 Task: Font style For heading Use Britannic Bold with violet colour & bold. font size for heading '28 Pt. 'Change the font style of data to Calibri Lightand font size to  14 Pt. Change the alignment of both headline & data to  Align bottom. In the sheet  auditingSalesByCategory_2022
Action: Mouse moved to (62, 113)
Screenshot: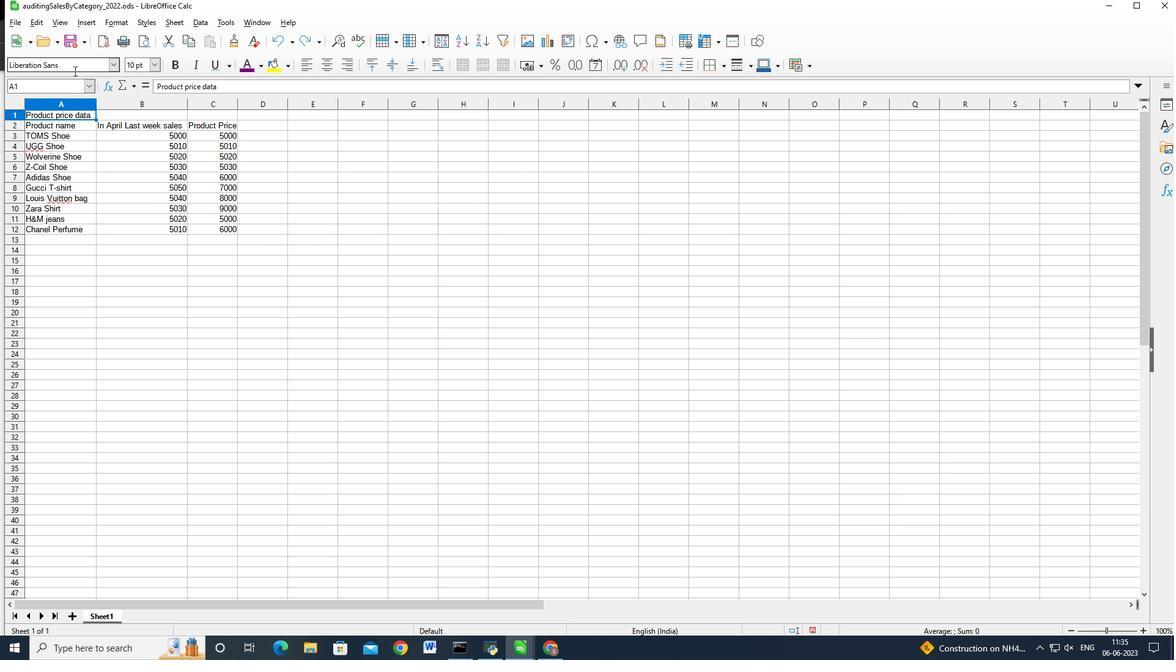 
Action: Mouse pressed left at (62, 113)
Screenshot: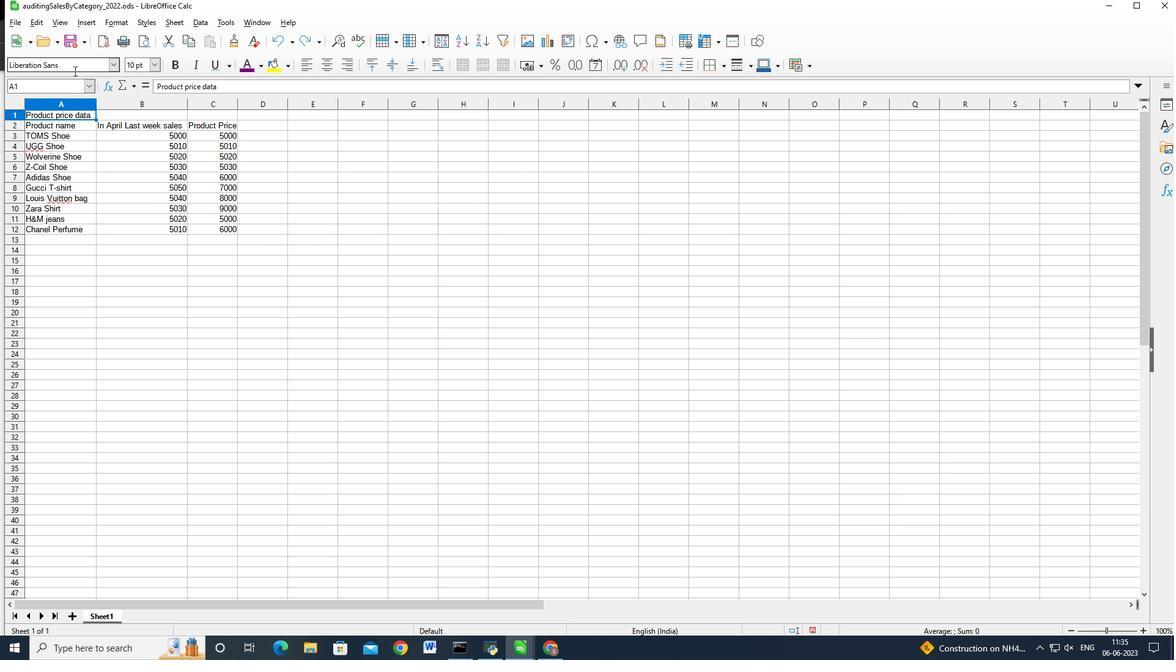 
Action: Mouse pressed left at (62, 113)
Screenshot: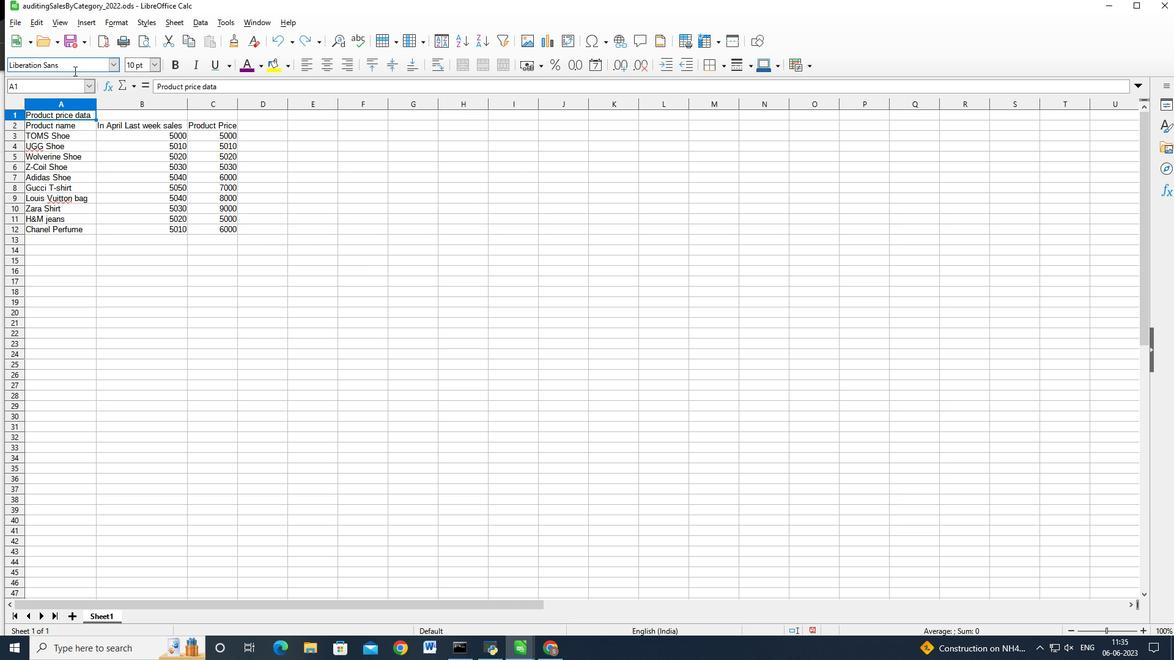 
Action: Mouse moved to (196, 352)
Screenshot: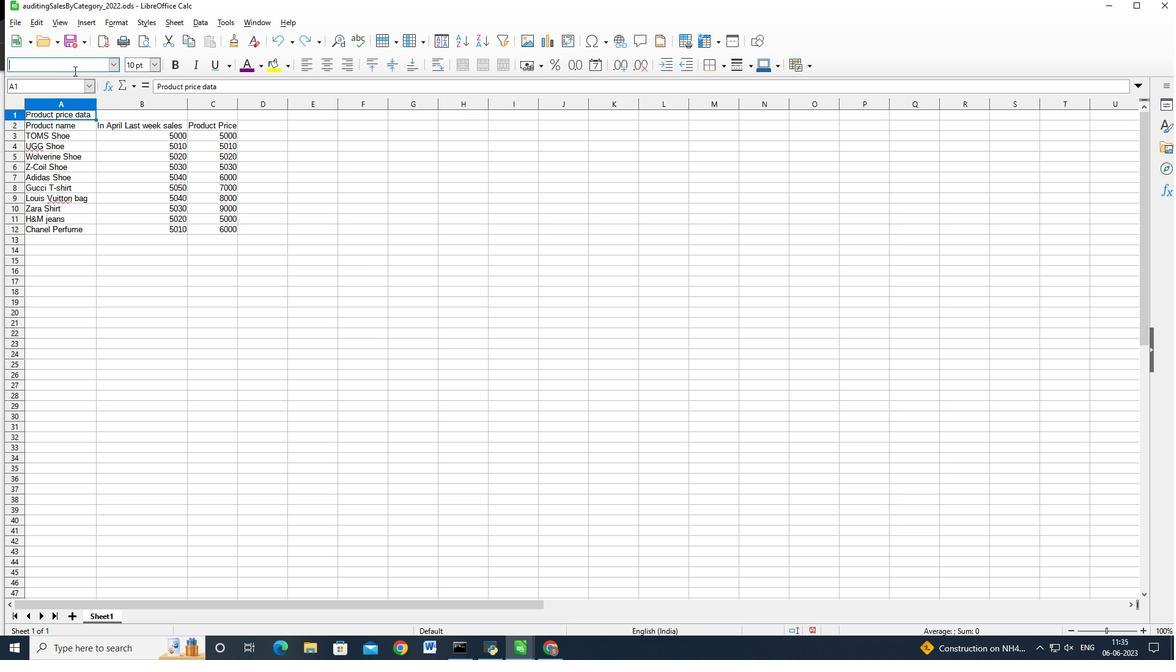 
Action: Mouse pressed right at (196, 352)
Screenshot: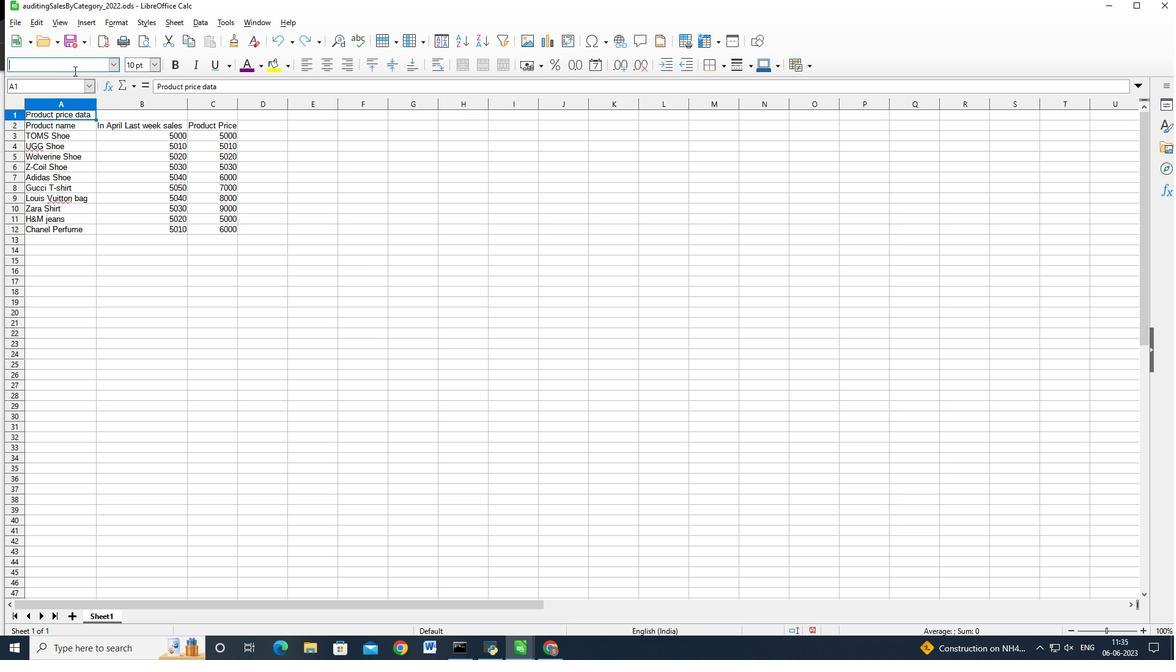 
Action: Mouse moved to (62, 115)
Screenshot: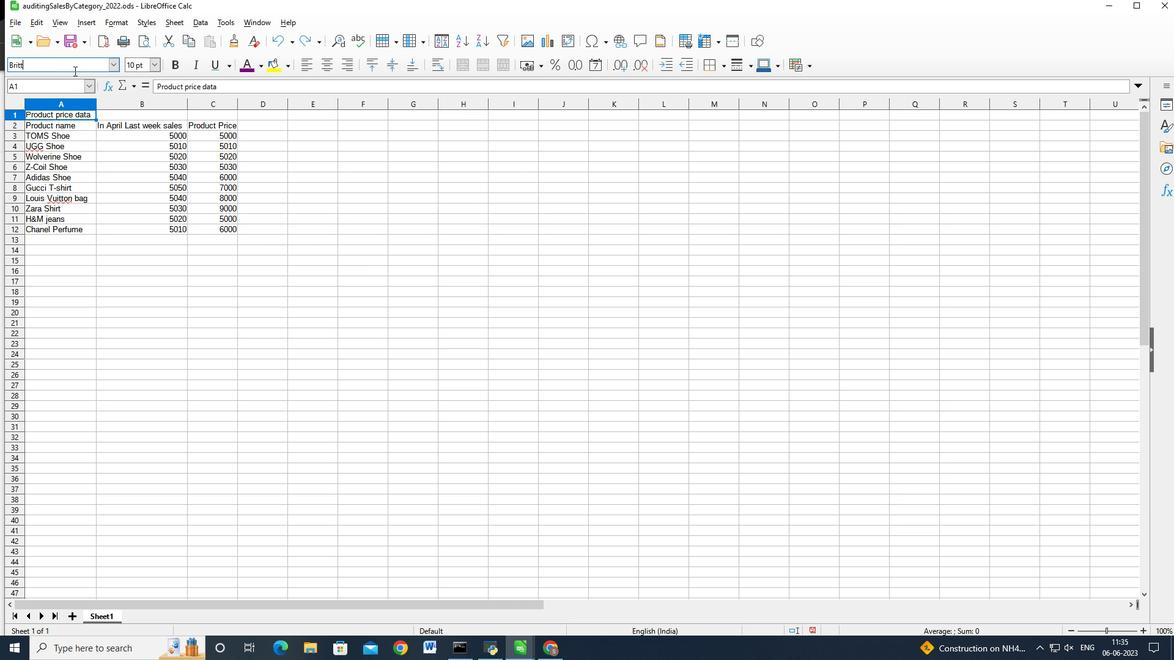 
Action: Mouse pressed left at (62, 115)
Screenshot: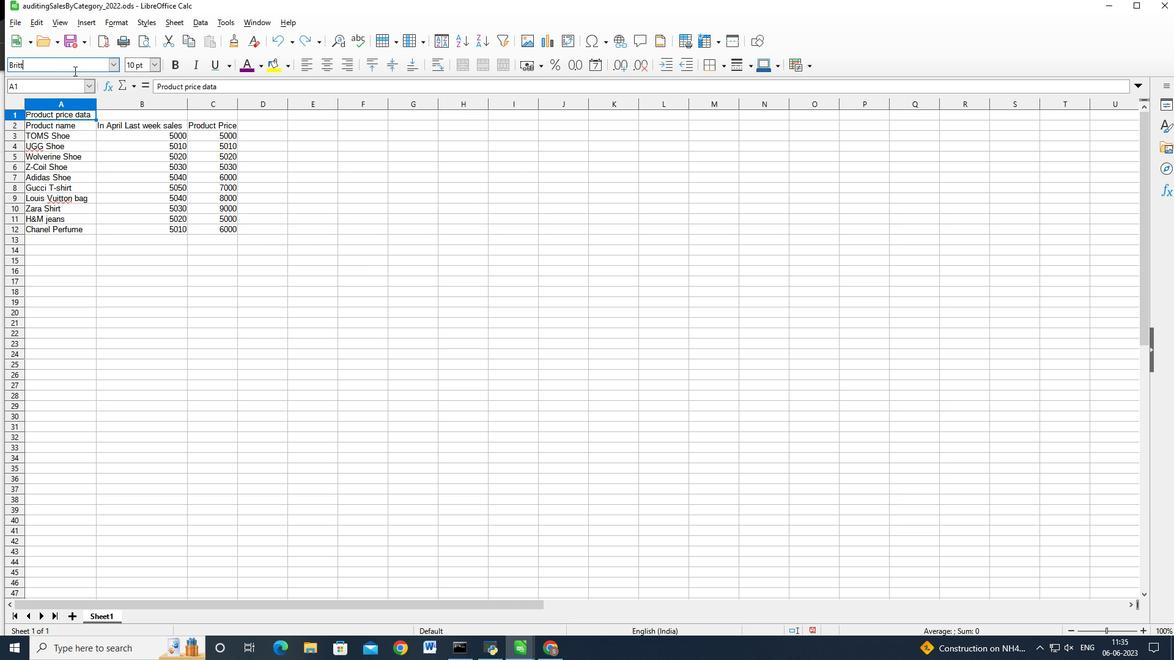 
Action: Mouse pressed left at (62, 115)
Screenshot: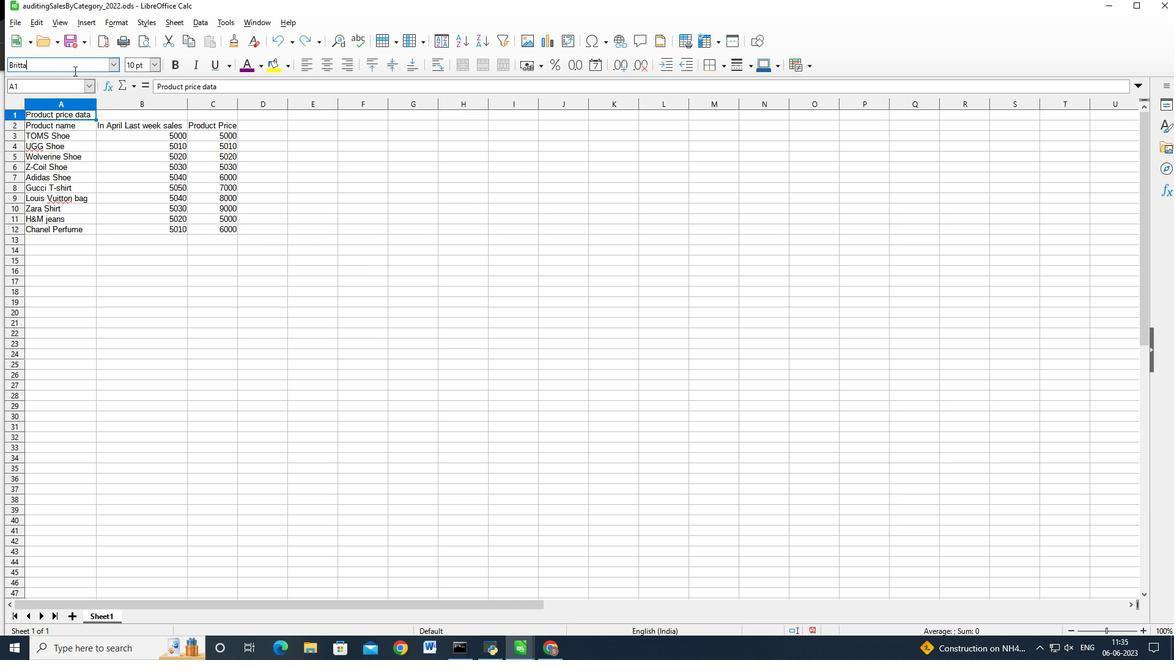 
Action: Mouse moved to (60, 66)
Screenshot: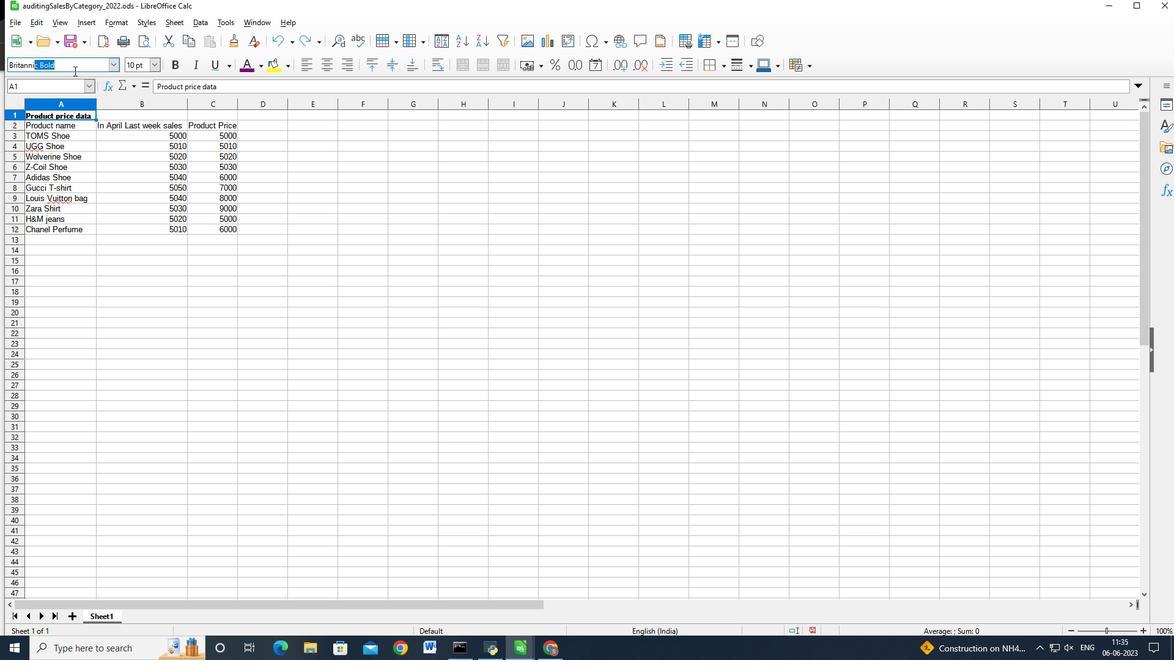 
Action: Mouse pressed left at (60, 66)
Screenshot: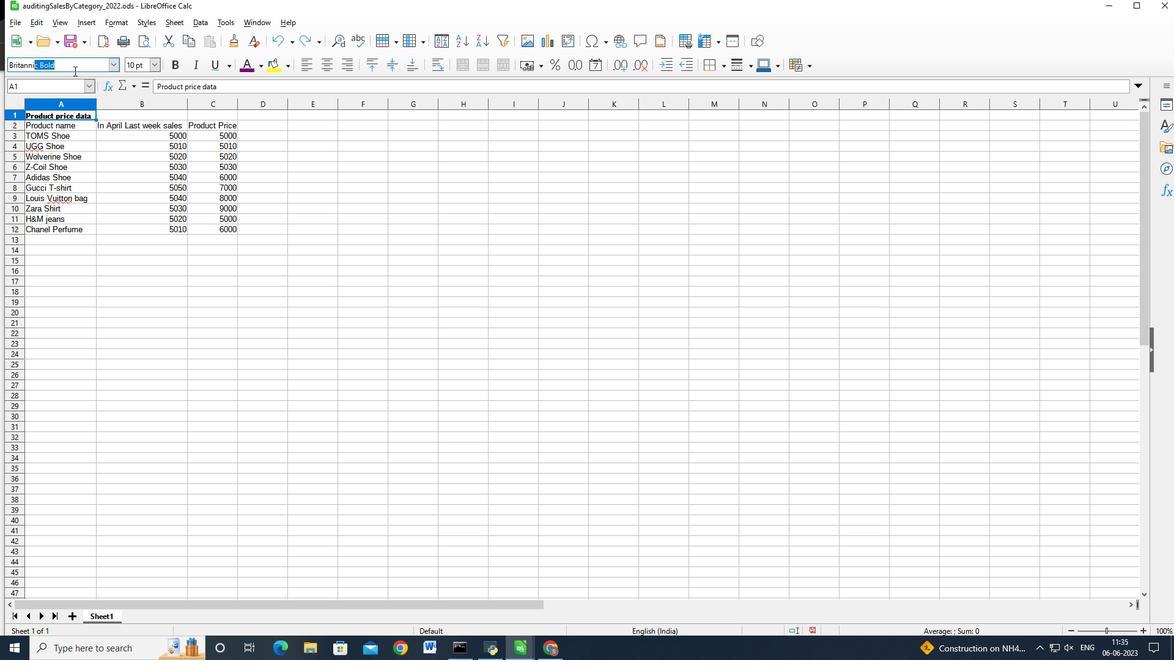 
Action: Mouse moved to (61, 66)
Screenshot: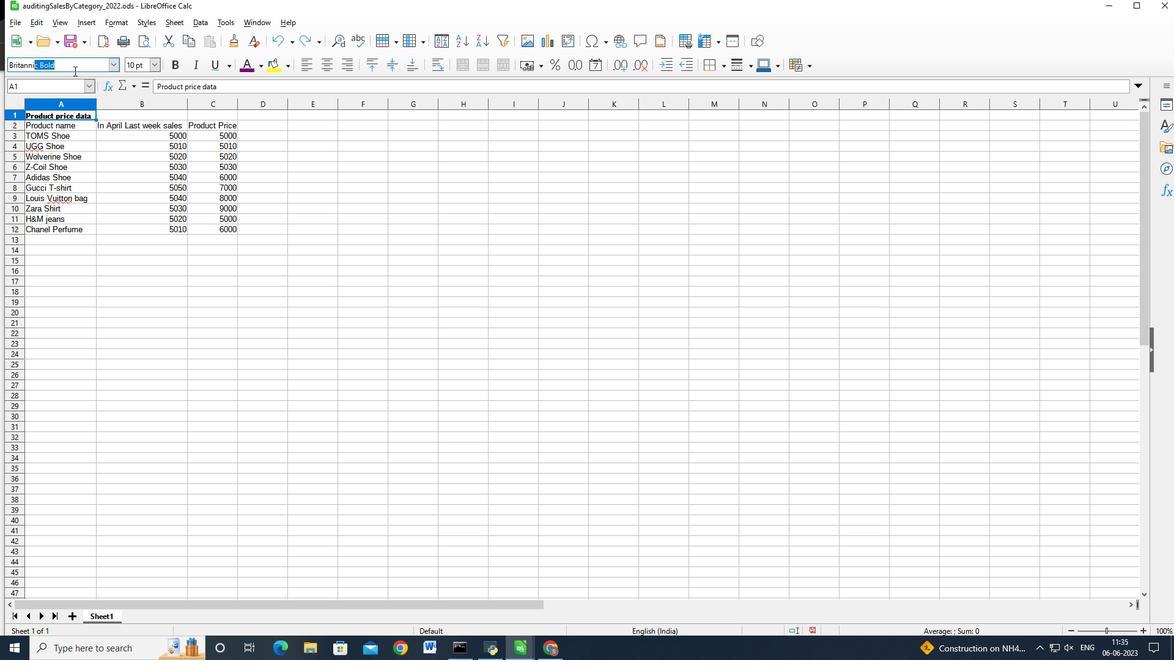 
Action: Key pressed <Key.backspace><Key.backspace><Key.backspace><Key.backspace><Key.backspace><Key.backspace><Key.backspace><Key.backspace><Key.backspace><Key.backspace><Key.backspace><Key.backspace><Key.backspace><Key.backspace><Key.backspace><Key.backspace><Key.shift><Key.shift>Brittanic<Key.space><Key.shift>Bold<Key.enter>
Screenshot: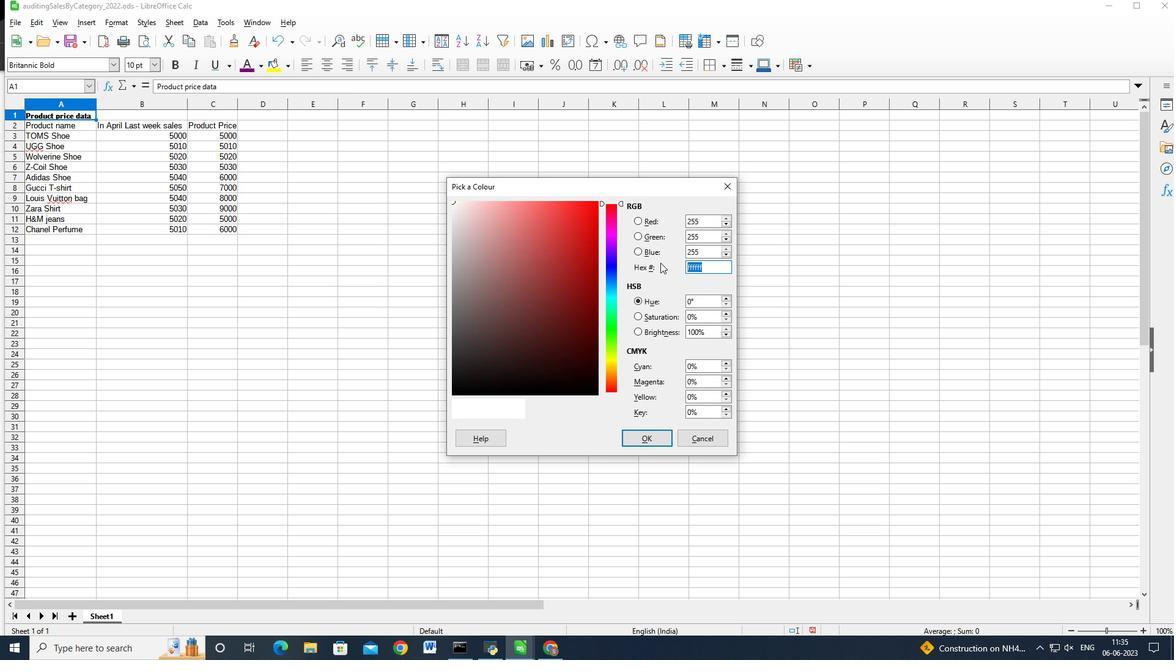 
Action: Mouse moved to (96, 102)
Screenshot: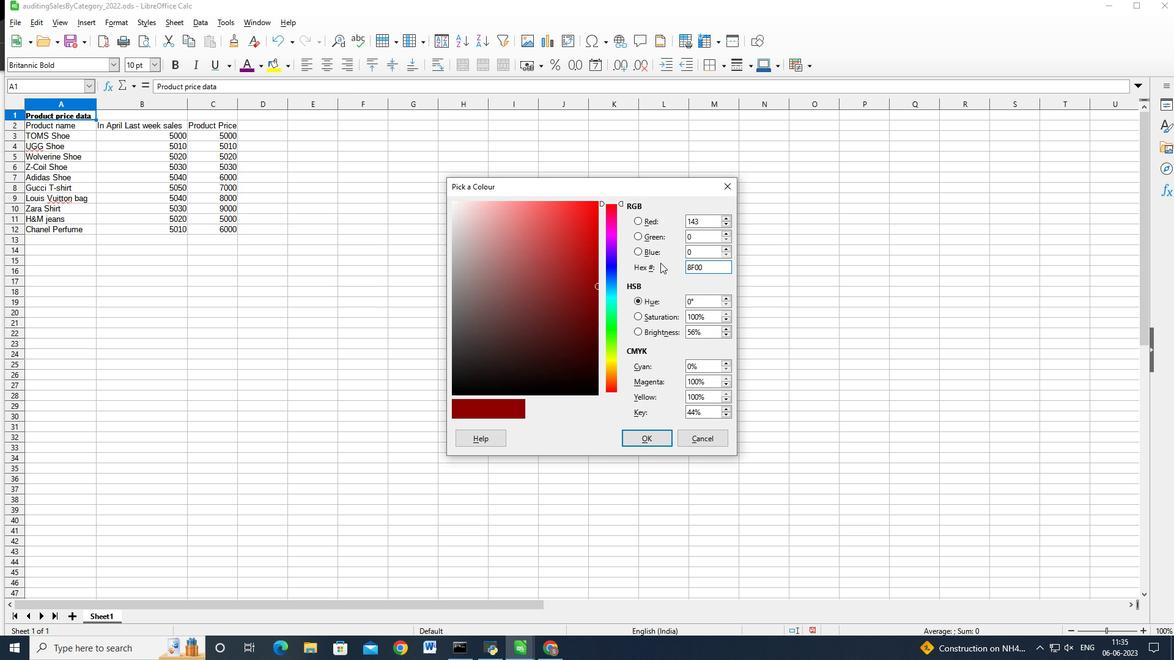 
Action: Mouse pressed left at (96, 102)
Screenshot: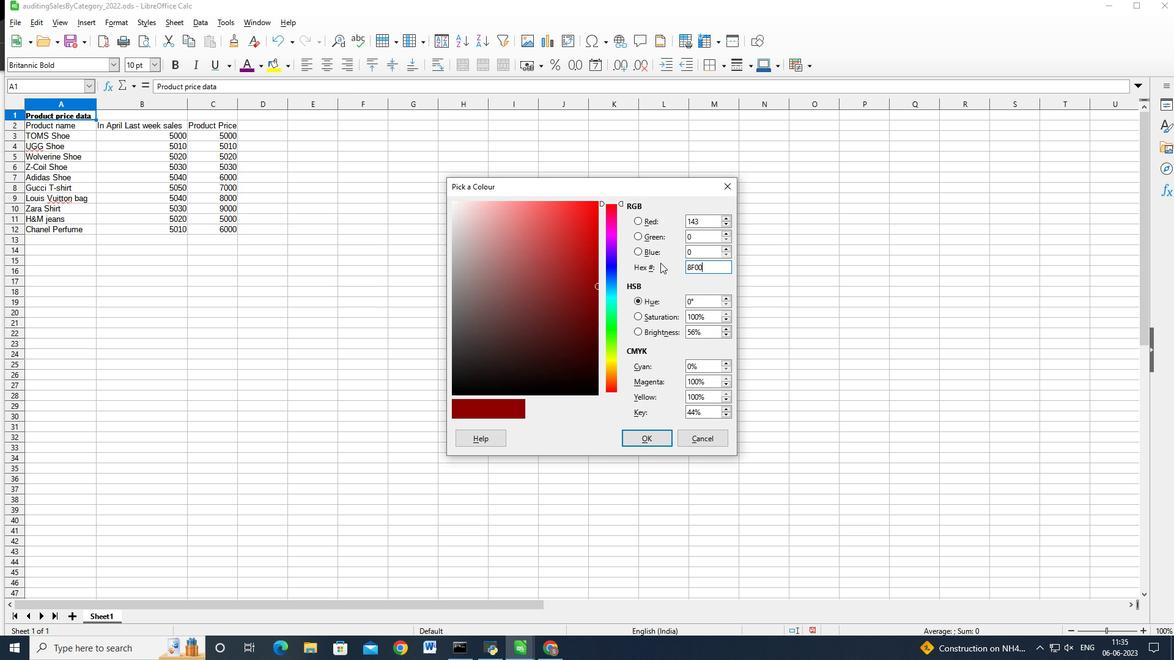 
Action: Mouse pressed left at (96, 102)
Screenshot: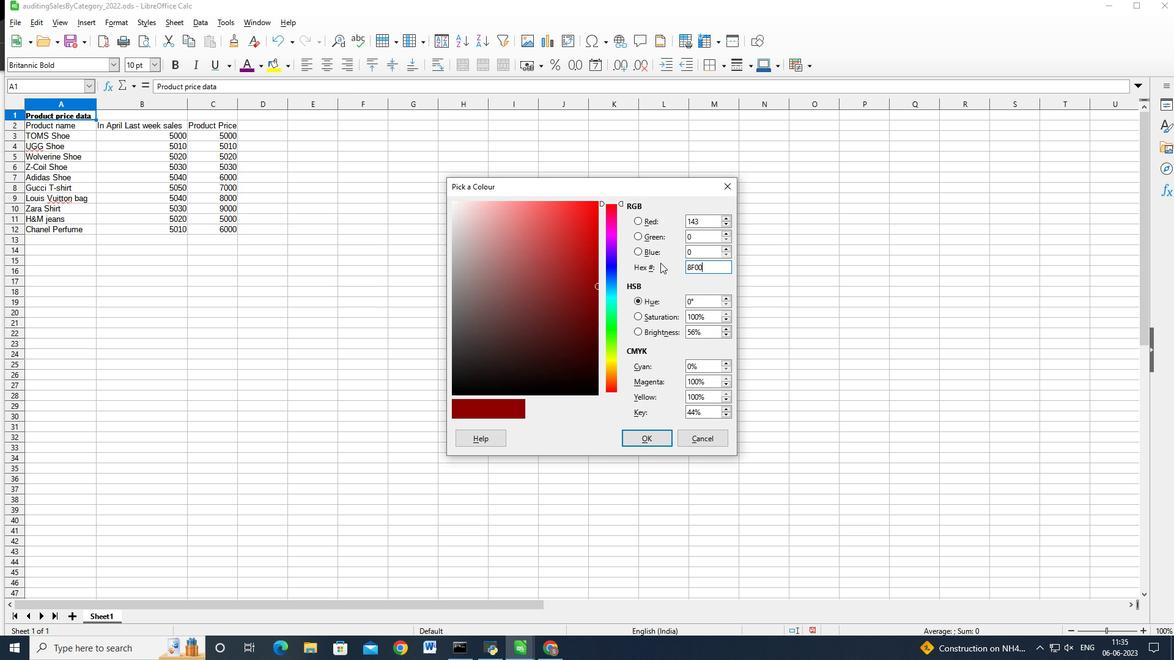 
Action: Mouse moved to (261, 63)
Screenshot: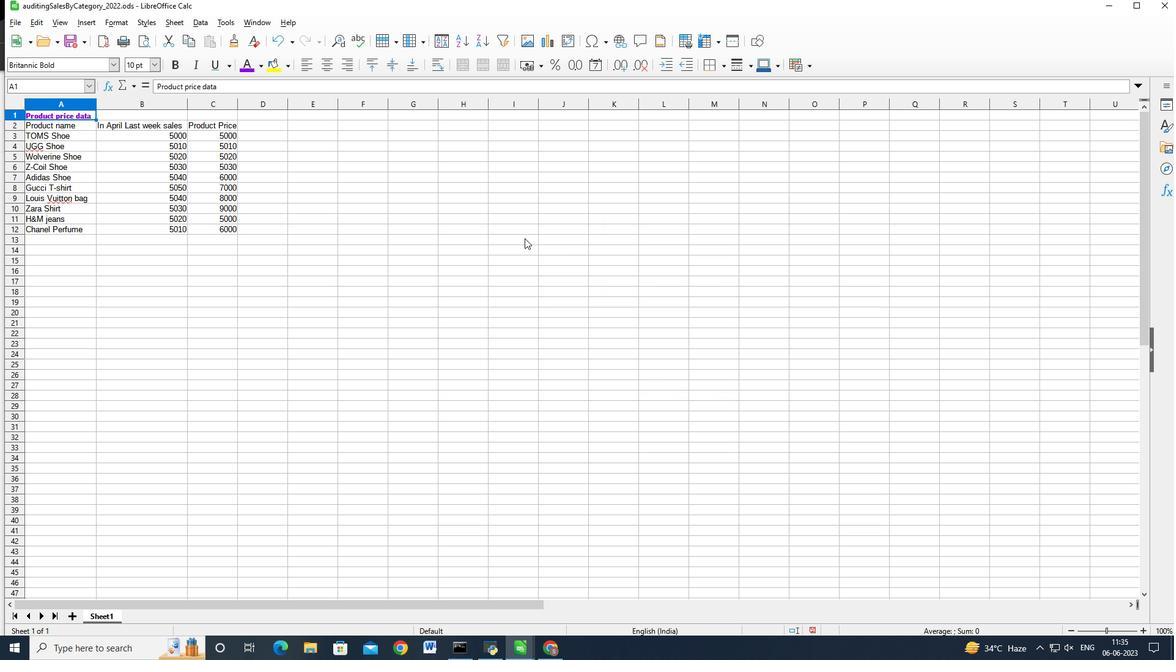 
Action: Mouse pressed left at (261, 63)
Screenshot: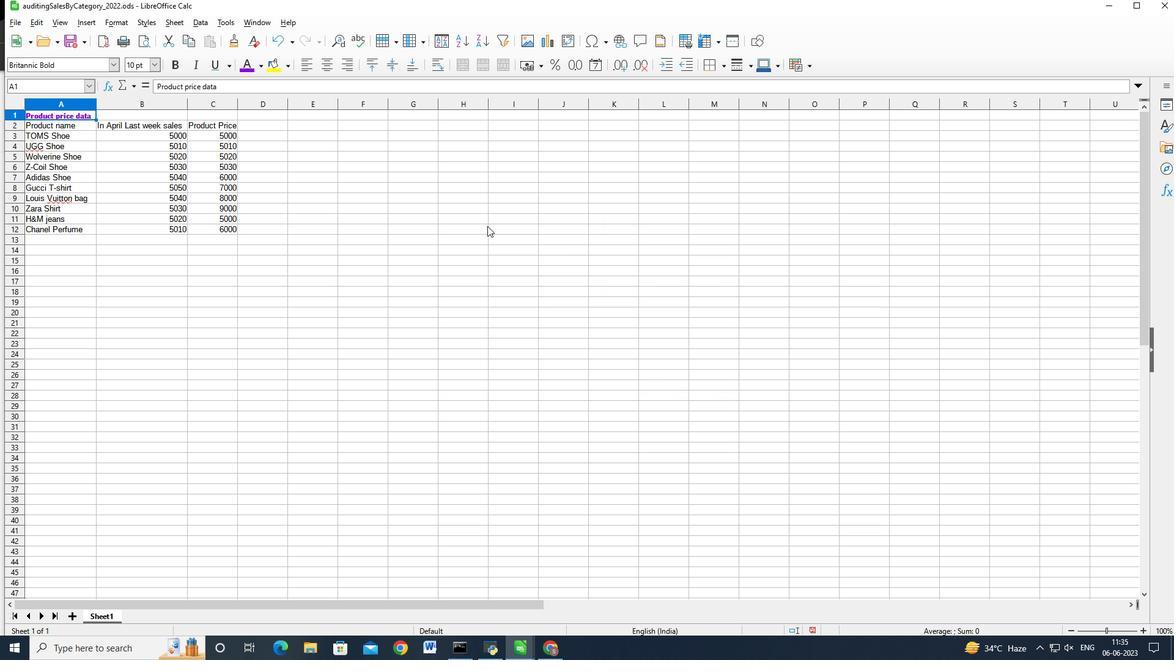 
Action: Mouse moved to (309, 149)
Screenshot: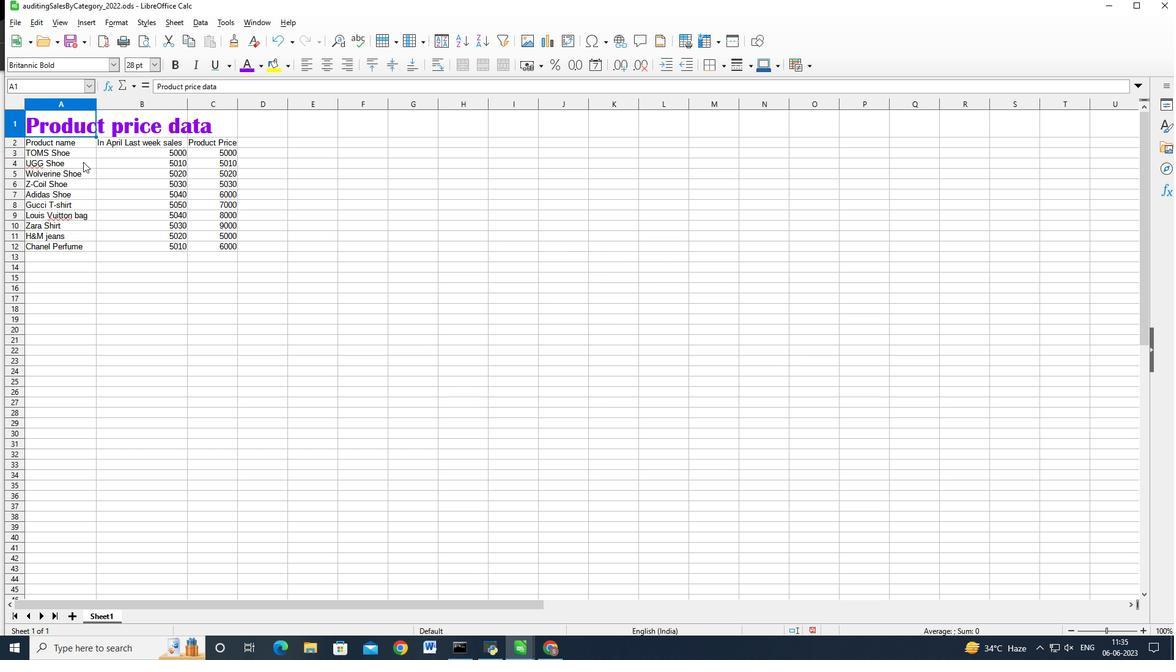 
Action: Mouse pressed left at (309, 149)
Screenshot: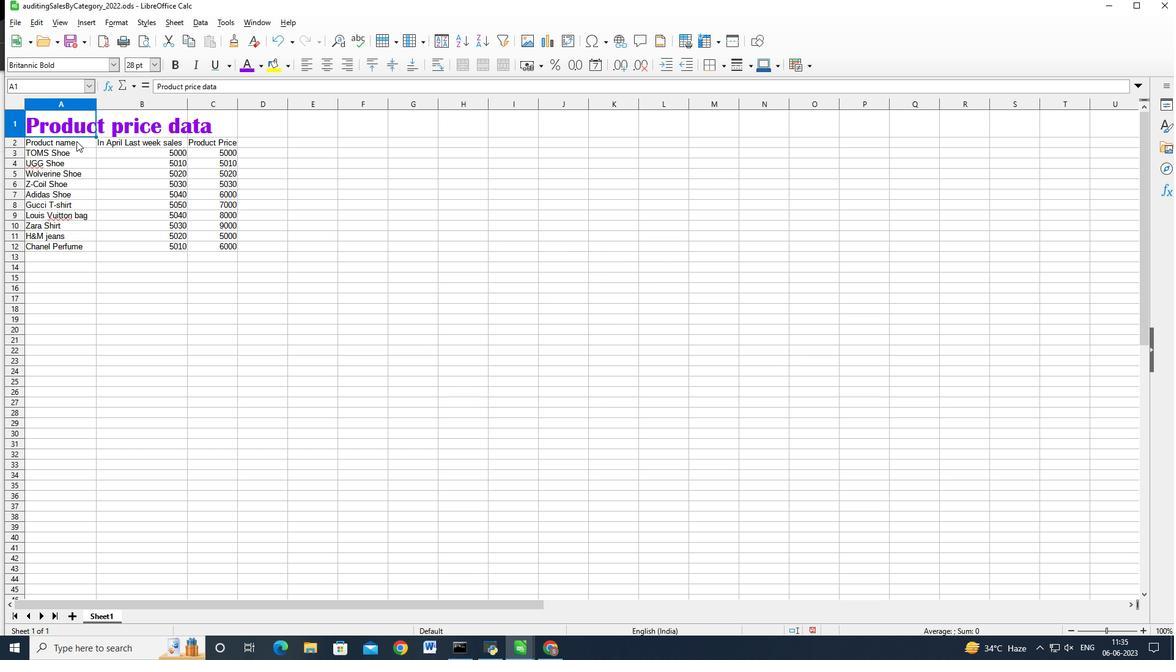 
Action: Mouse moved to (262, 63)
Screenshot: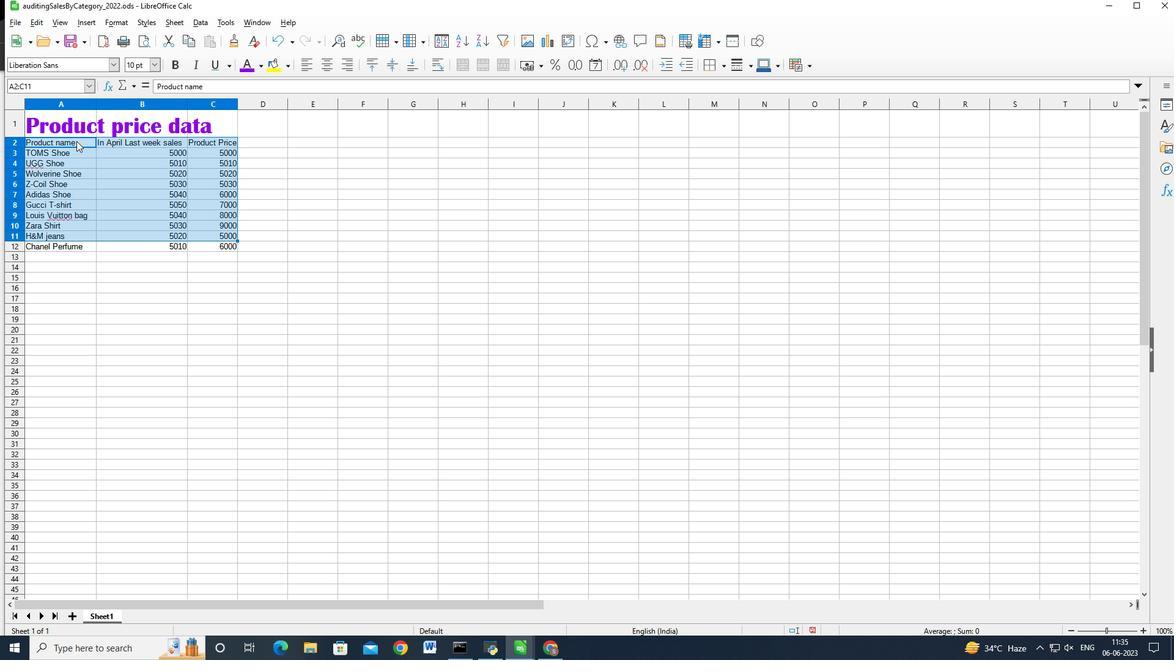 
Action: Mouse pressed left at (262, 63)
Screenshot: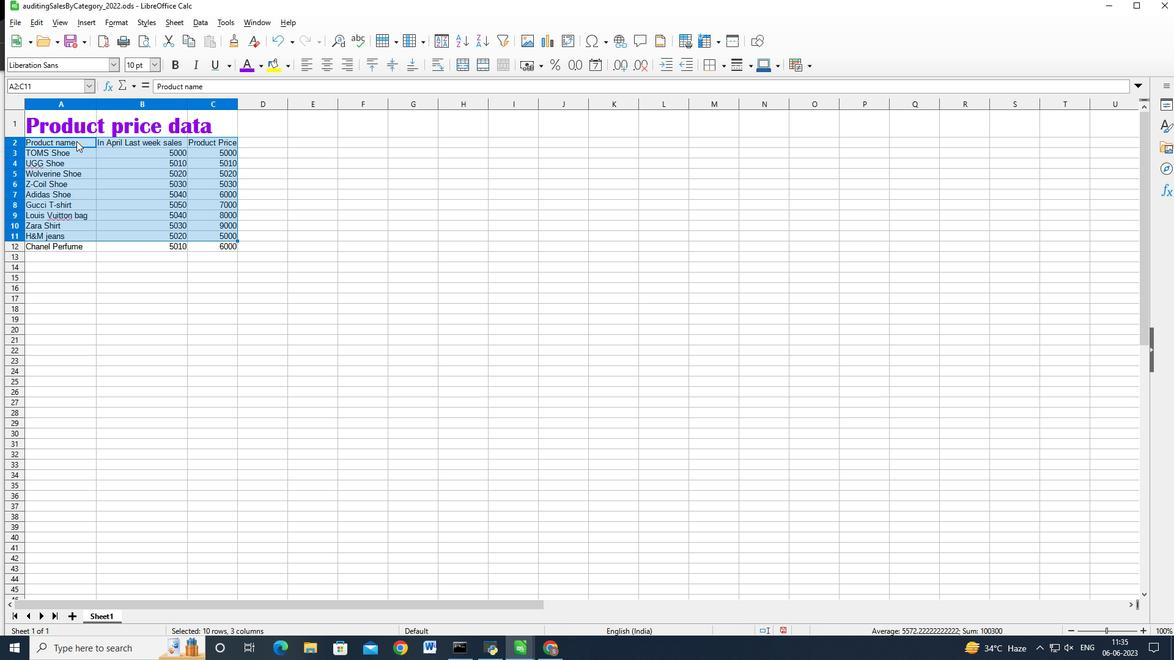 
Action: Mouse moved to (275, 287)
Screenshot: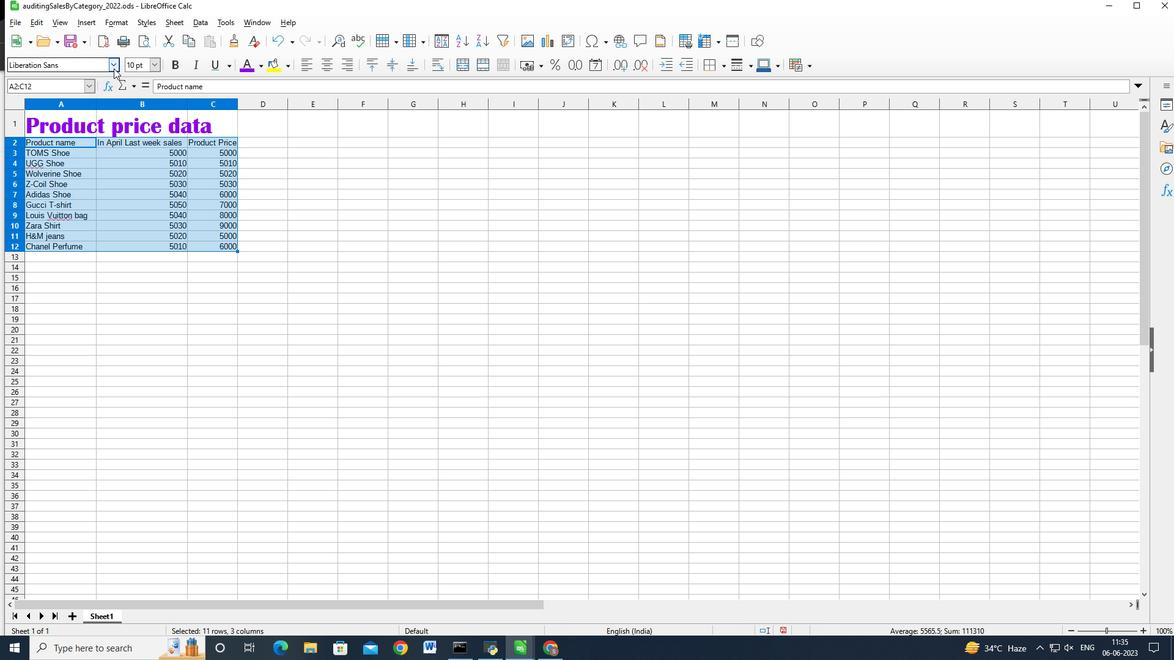 
Action: Mouse pressed left at (275, 287)
Screenshot: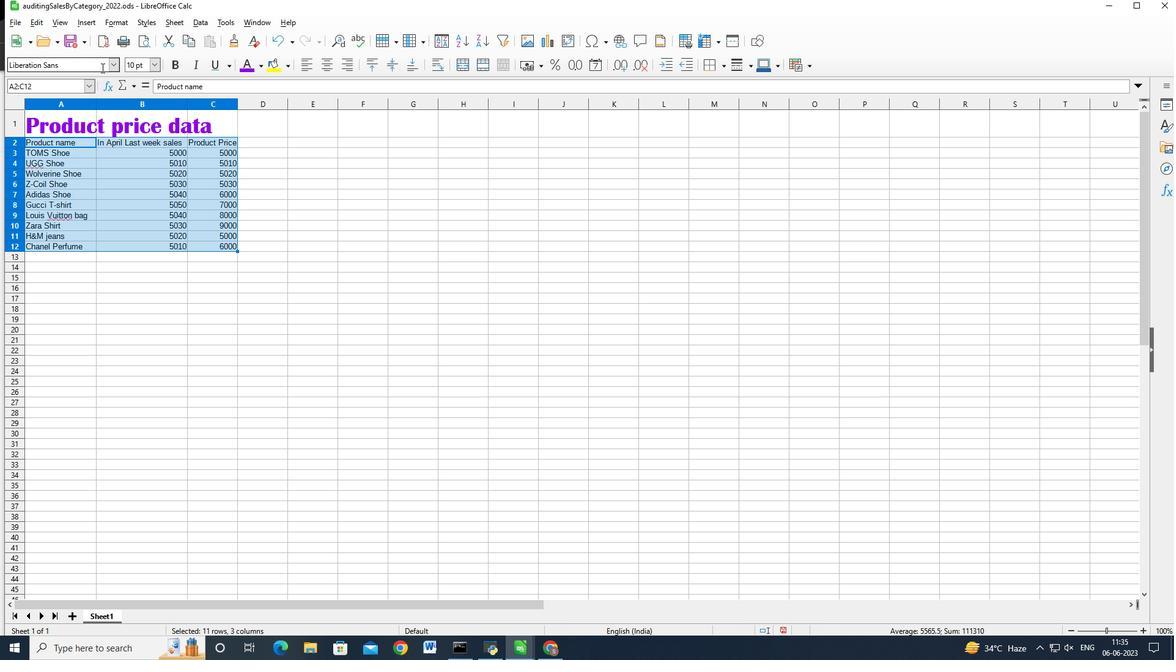 
Action: Mouse moved to (716, 265)
Screenshot: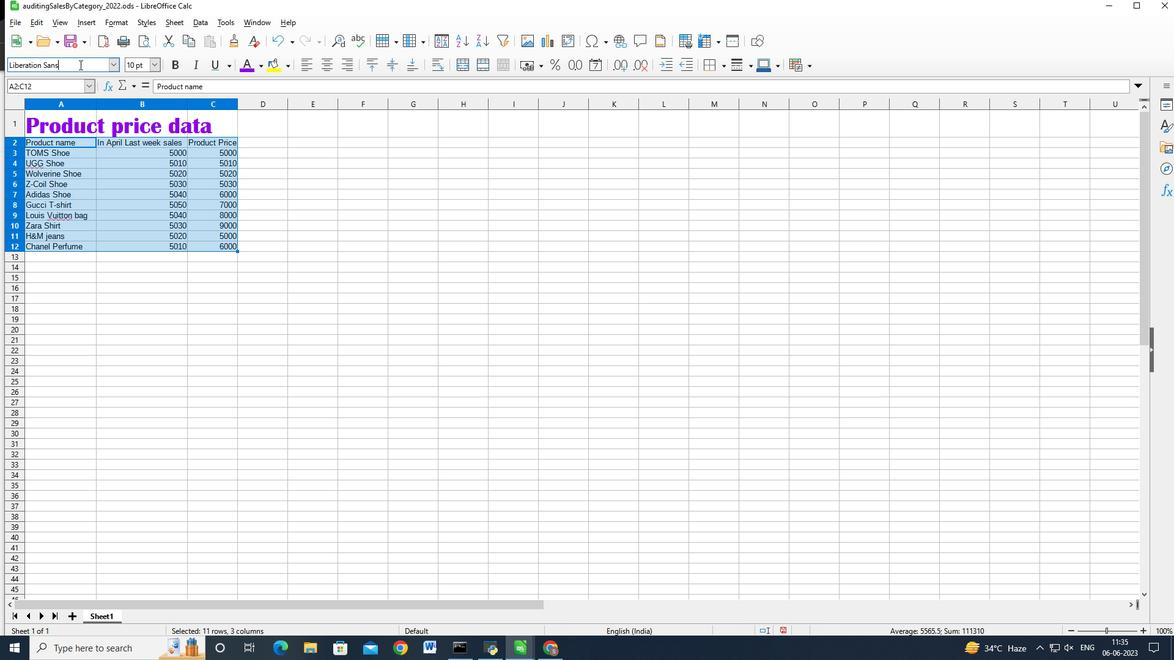 
Action: Mouse pressed left at (716, 265)
Screenshot: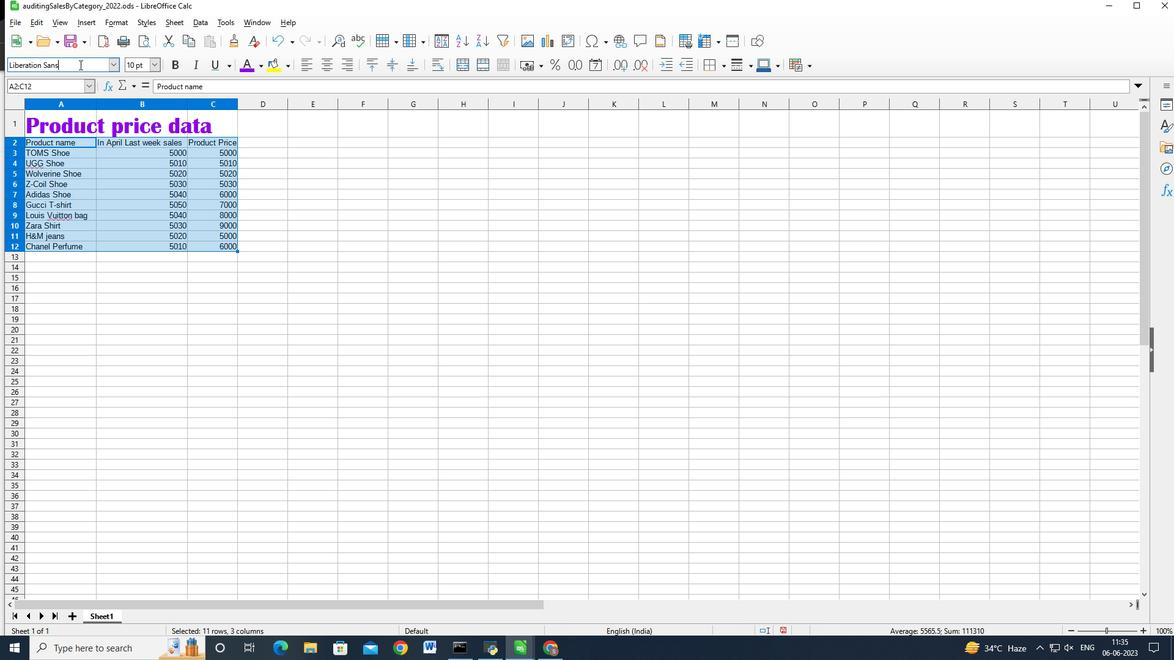 
Action: Mouse moved to (716, 264)
Screenshot: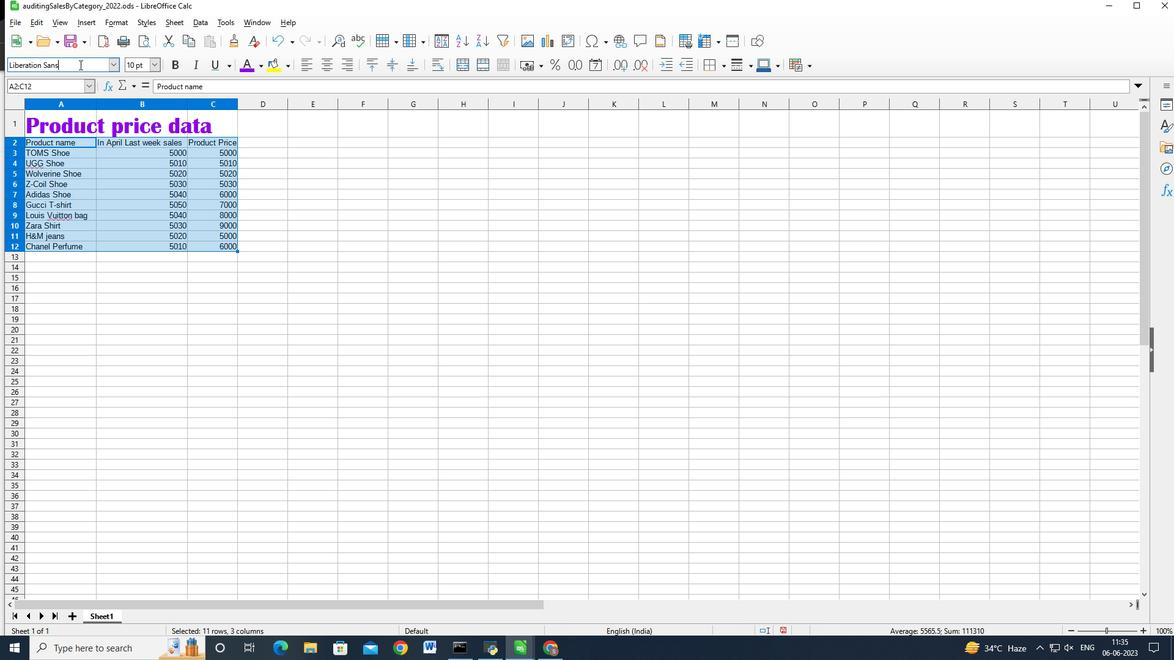 
Action: Key pressed <Key.backspace><Key.backspace><Key.backspace><Key.backspace><Key.backspace><Key.backspace><Key.backspace>
Screenshot: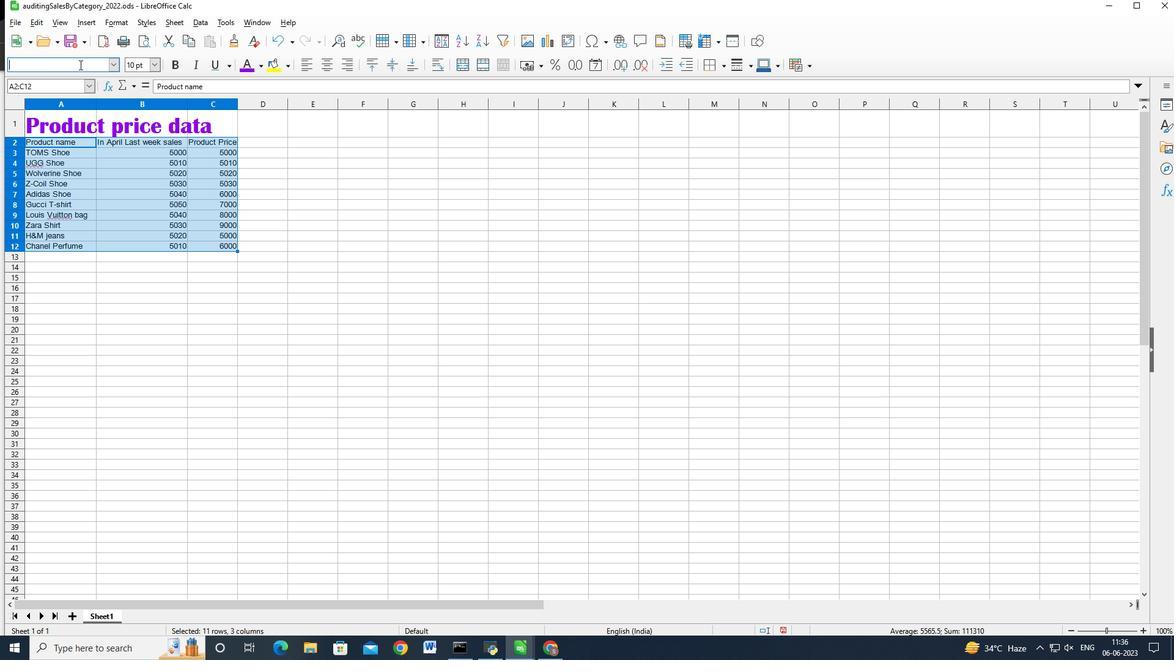 
Action: Mouse moved to (620, 203)
Screenshot: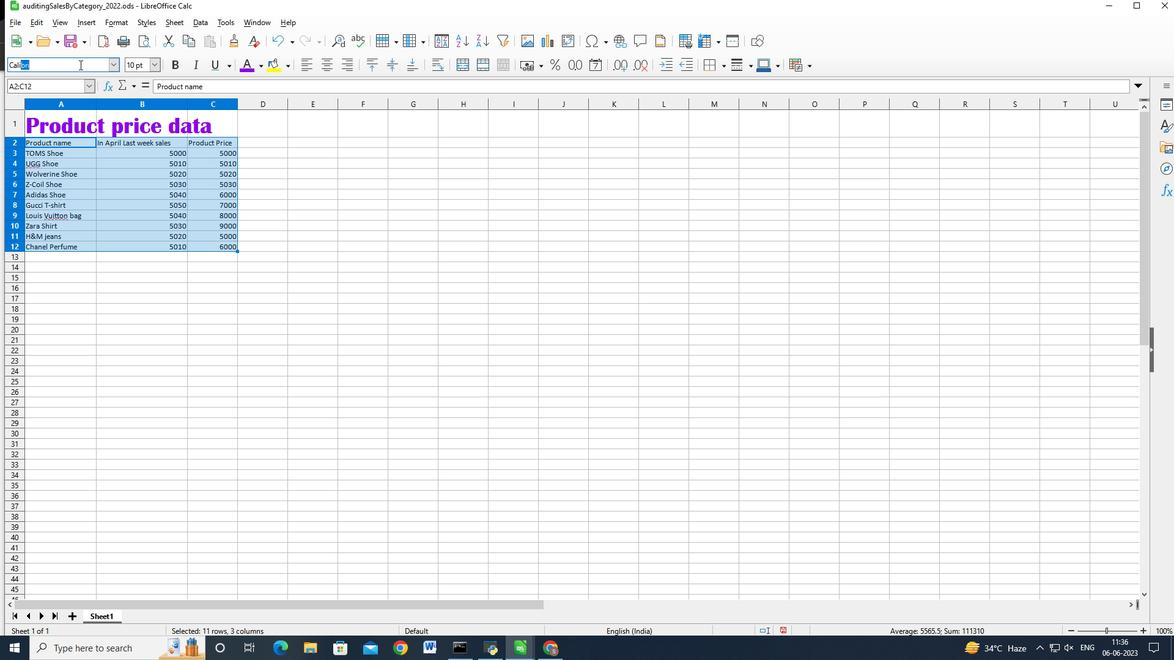 
Action: Mouse pressed left at (620, 203)
Screenshot: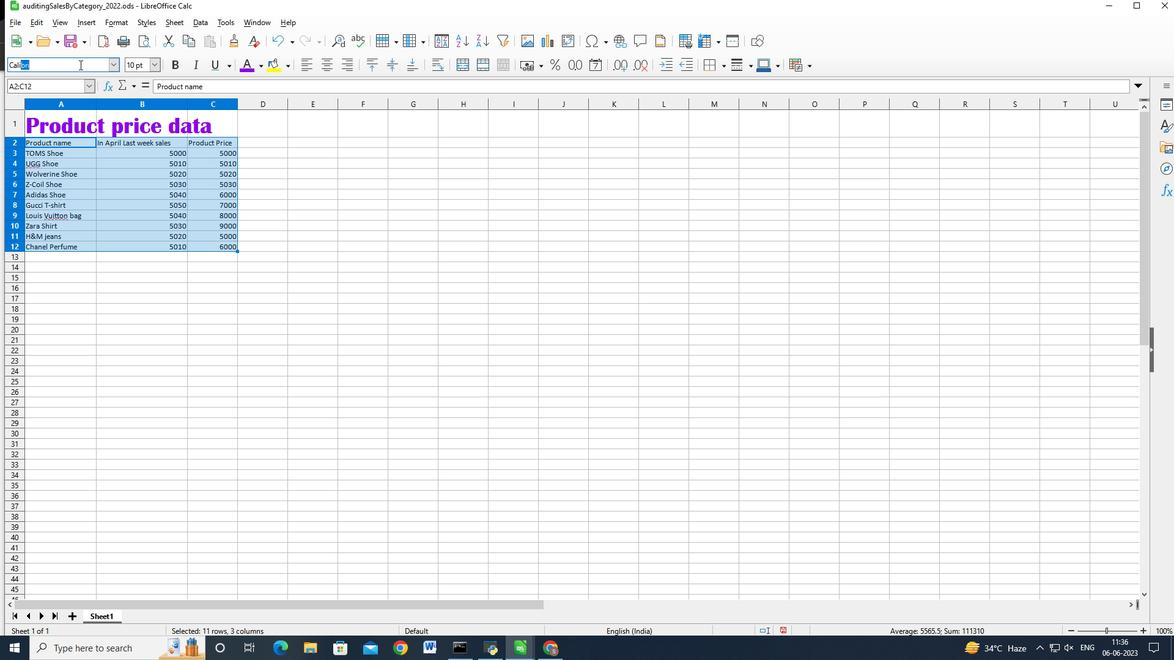 
Action: Mouse moved to (612, 220)
Screenshot: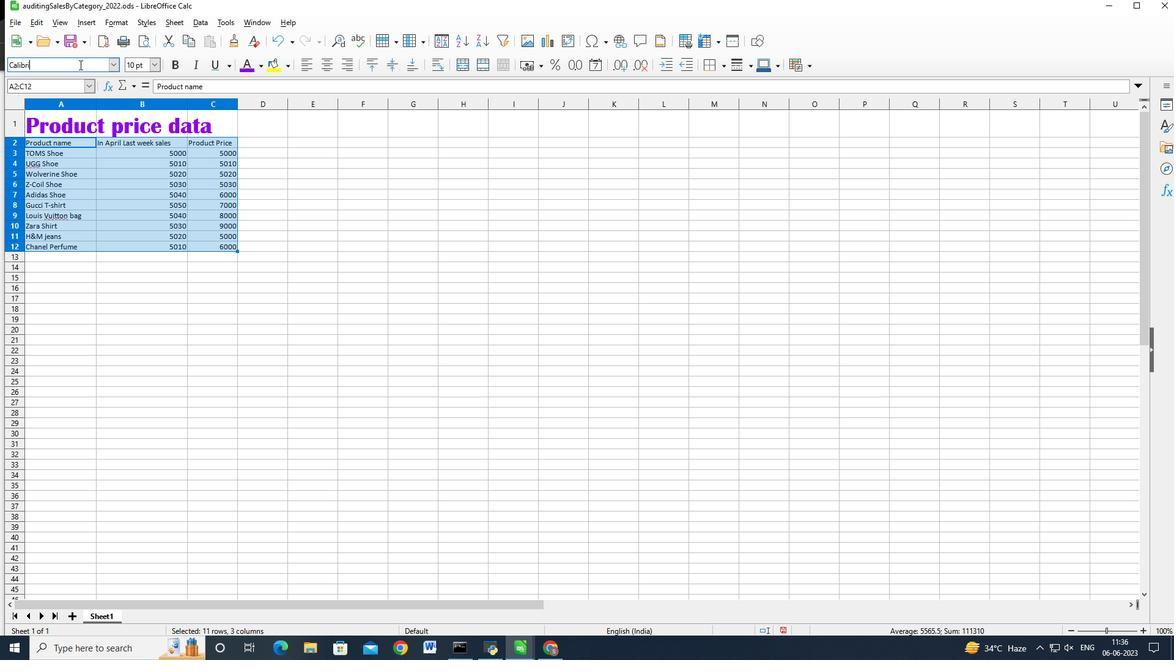 
Action: Mouse pressed left at (612, 220)
Screenshot: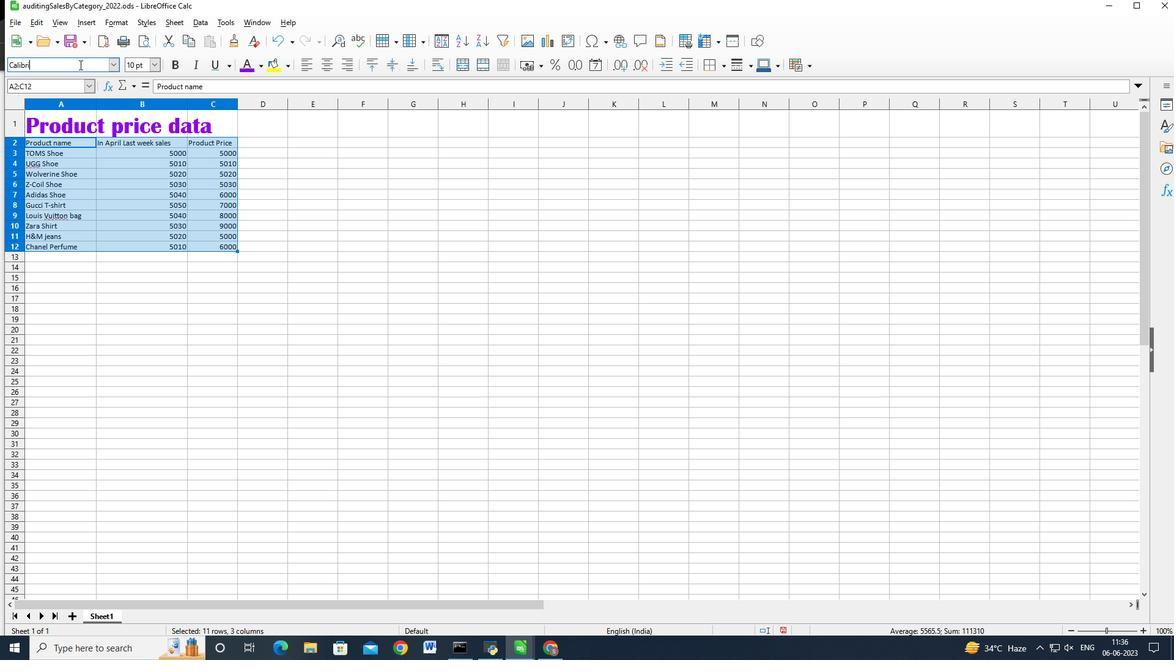
Action: Mouse moved to (612, 229)
Screenshot: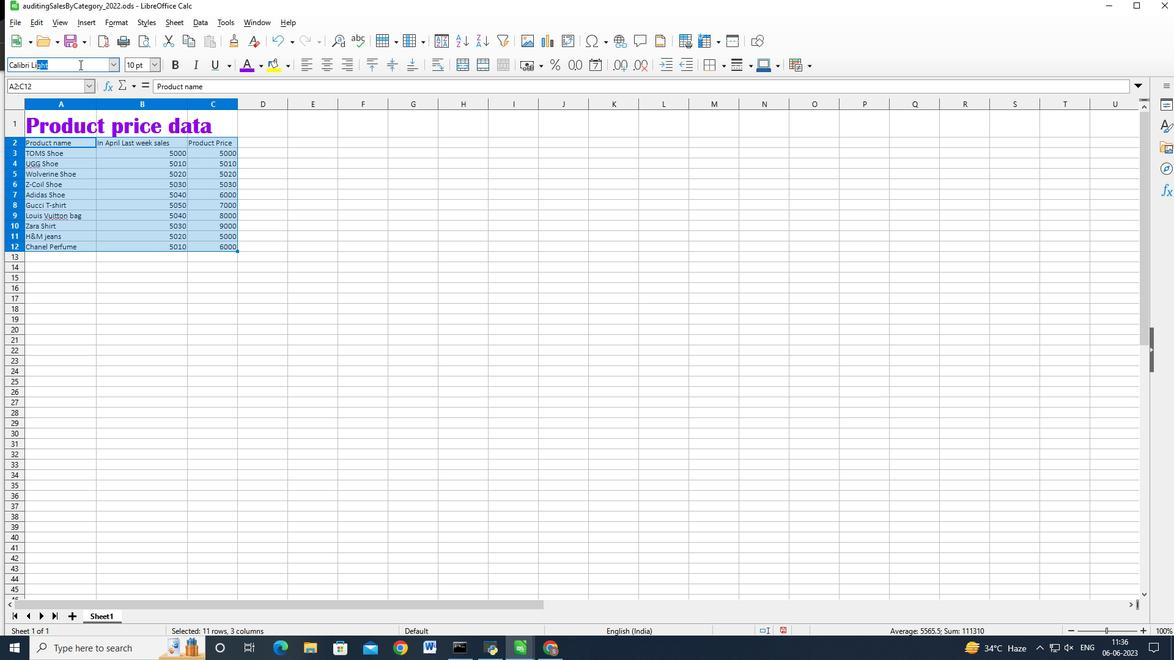 
Action: Mouse pressed left at (612, 229)
Screenshot: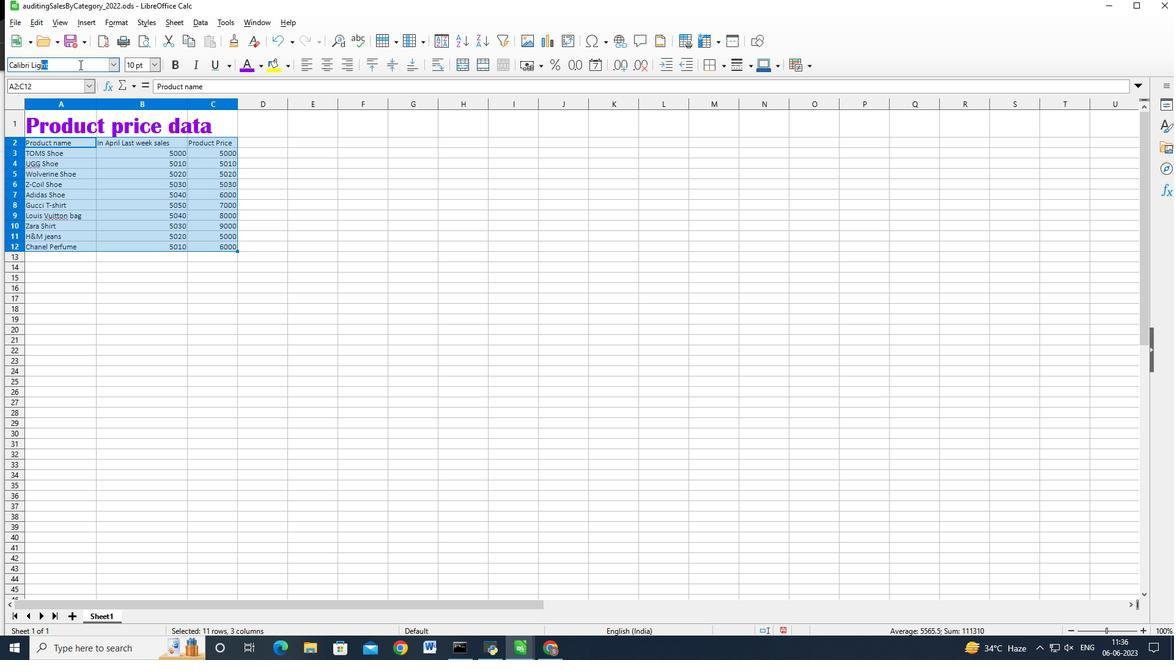 
Action: Mouse moved to (612, 234)
Screenshot: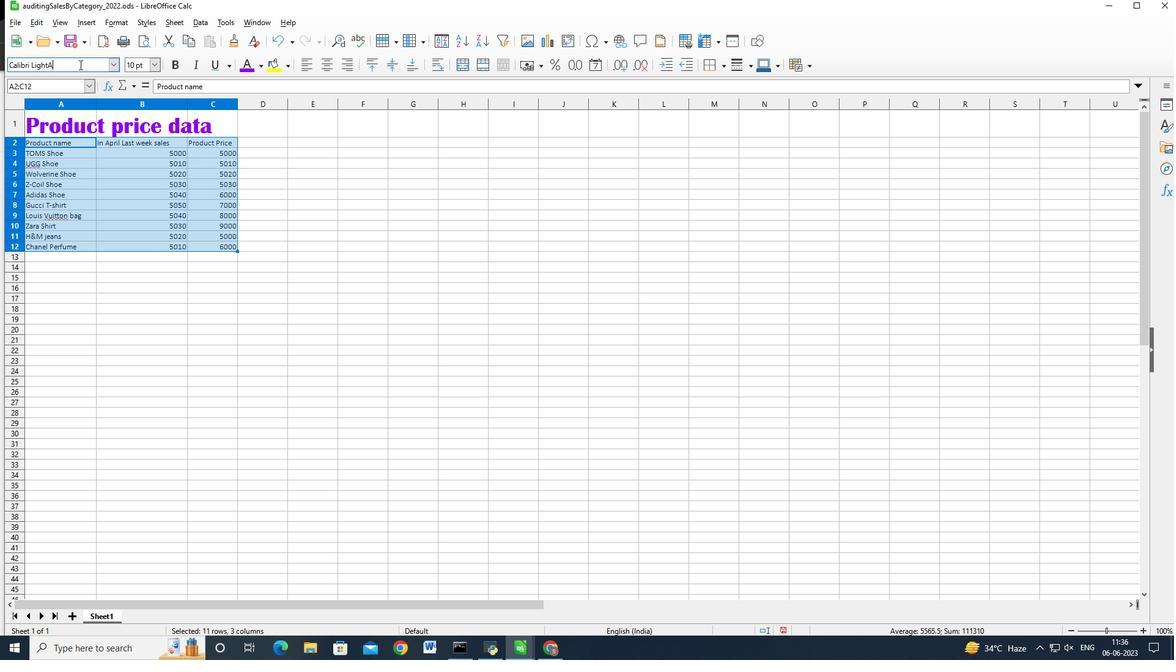 
Action: Mouse pressed left at (612, 234)
Screenshot: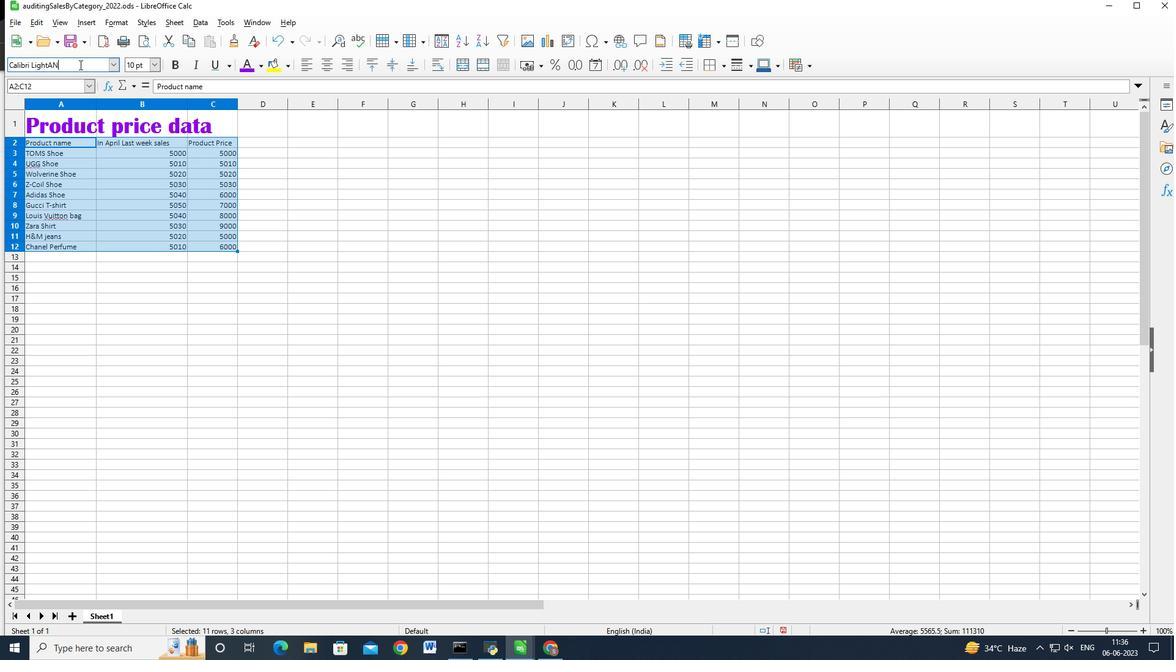 
Action: Mouse moved to (617, 228)
Screenshot: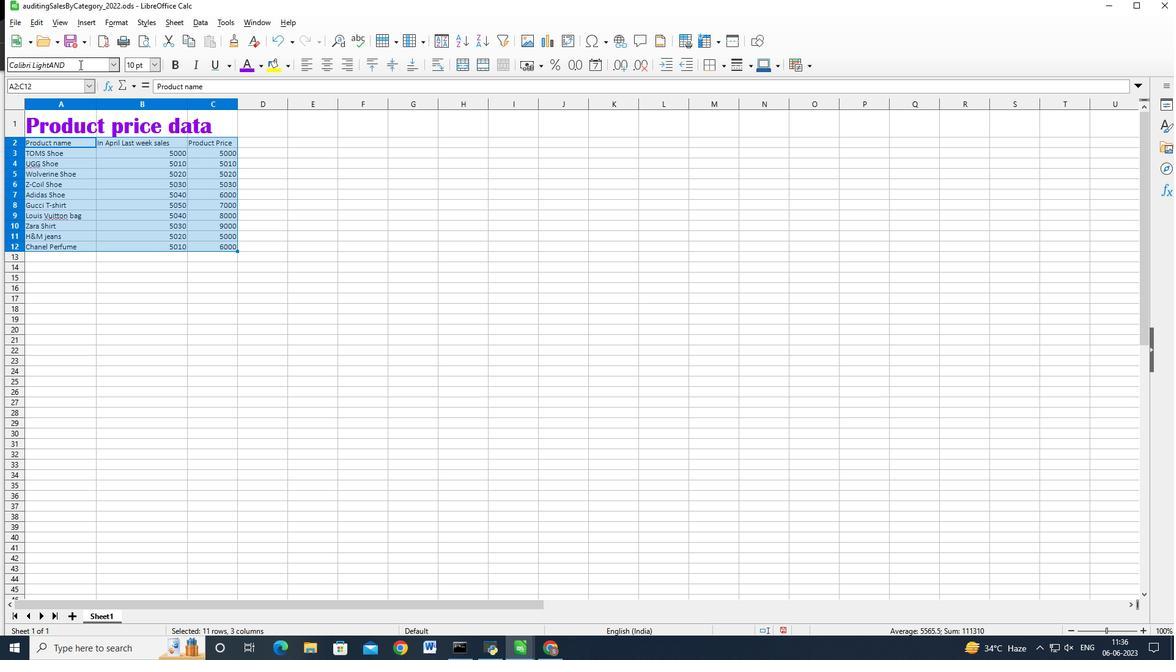 
Action: Mouse pressed left at (617, 228)
Screenshot: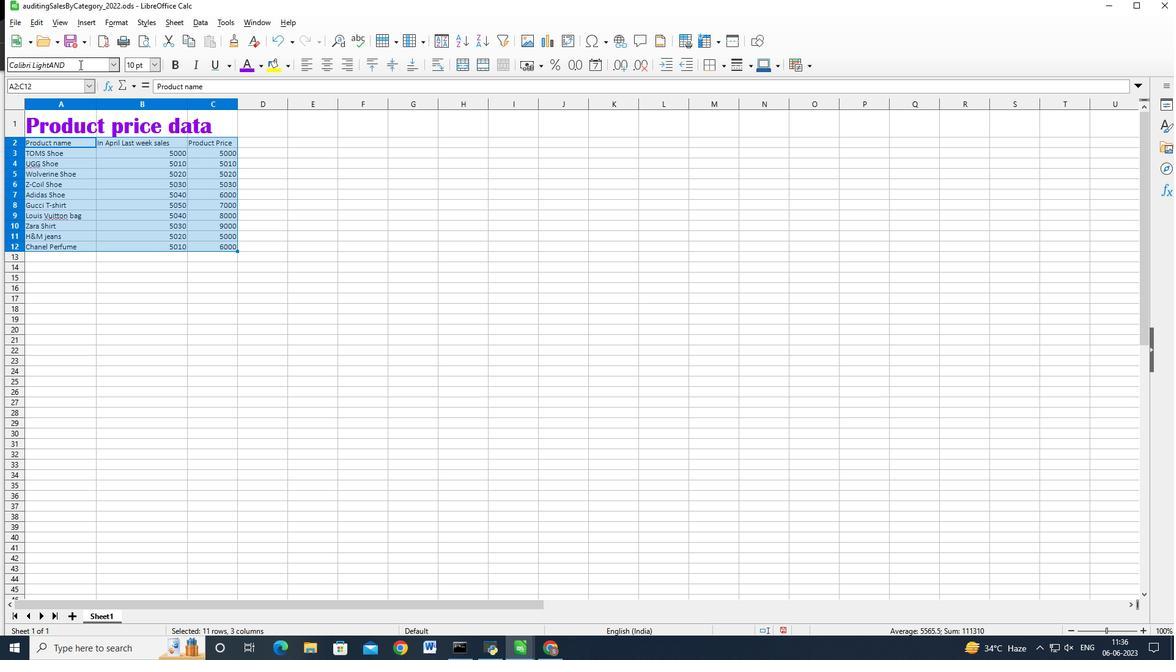 
Action: Mouse moved to (616, 231)
Screenshot: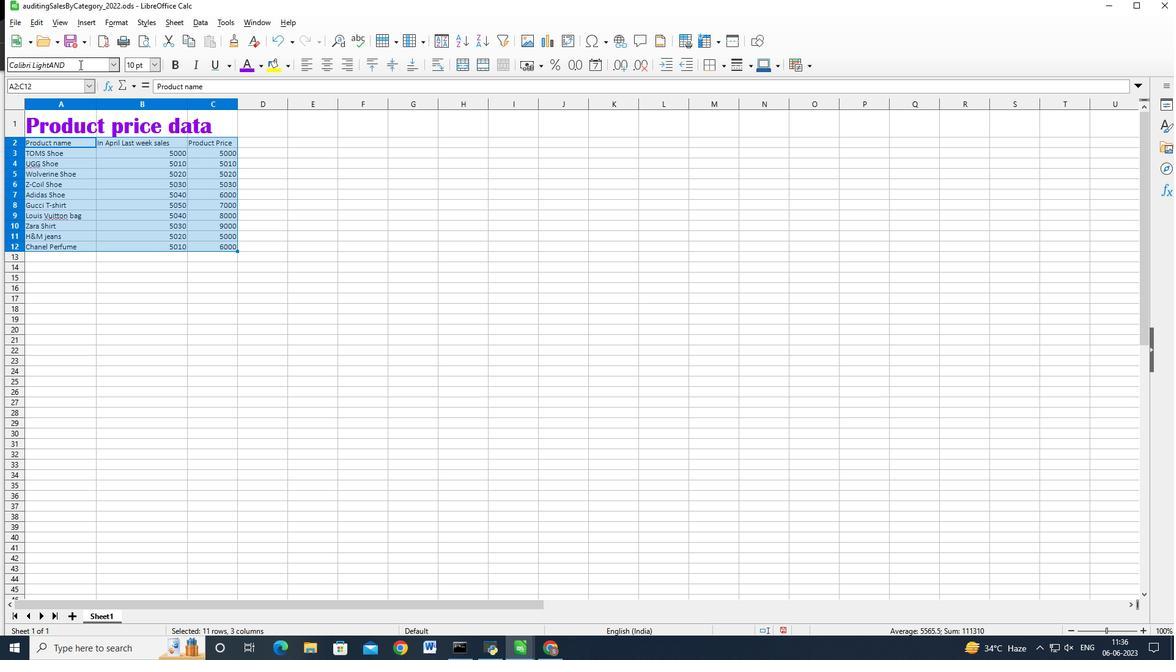 
Action: Mouse pressed left at (616, 231)
Screenshot: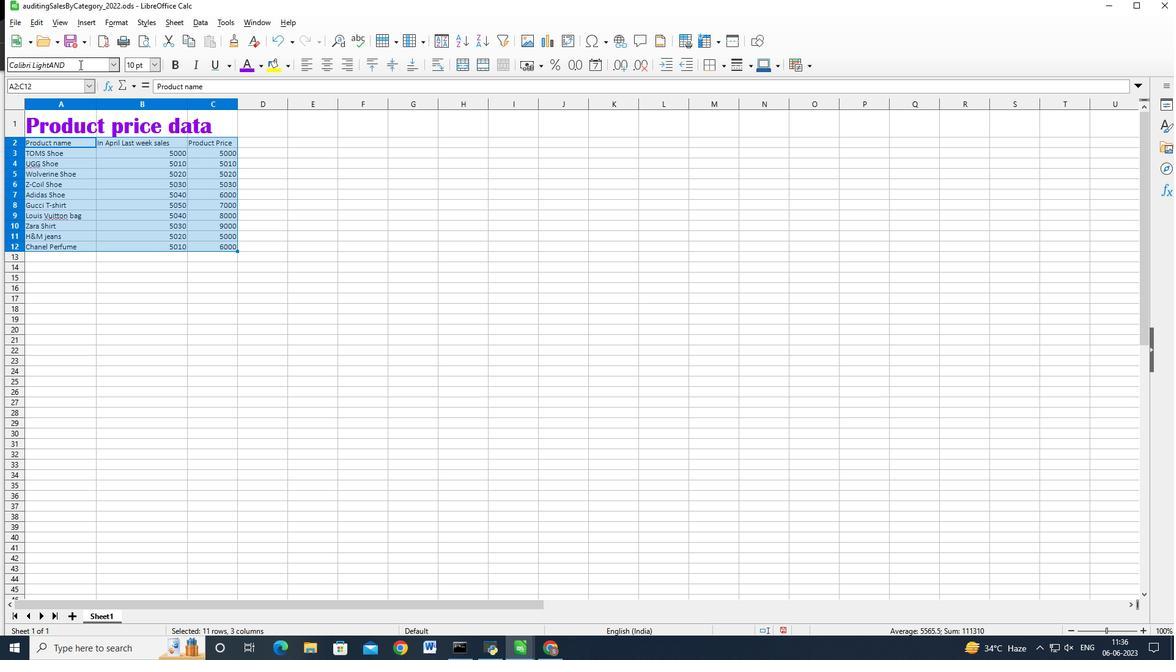 
Action: Mouse moved to (453, 390)
Screenshot: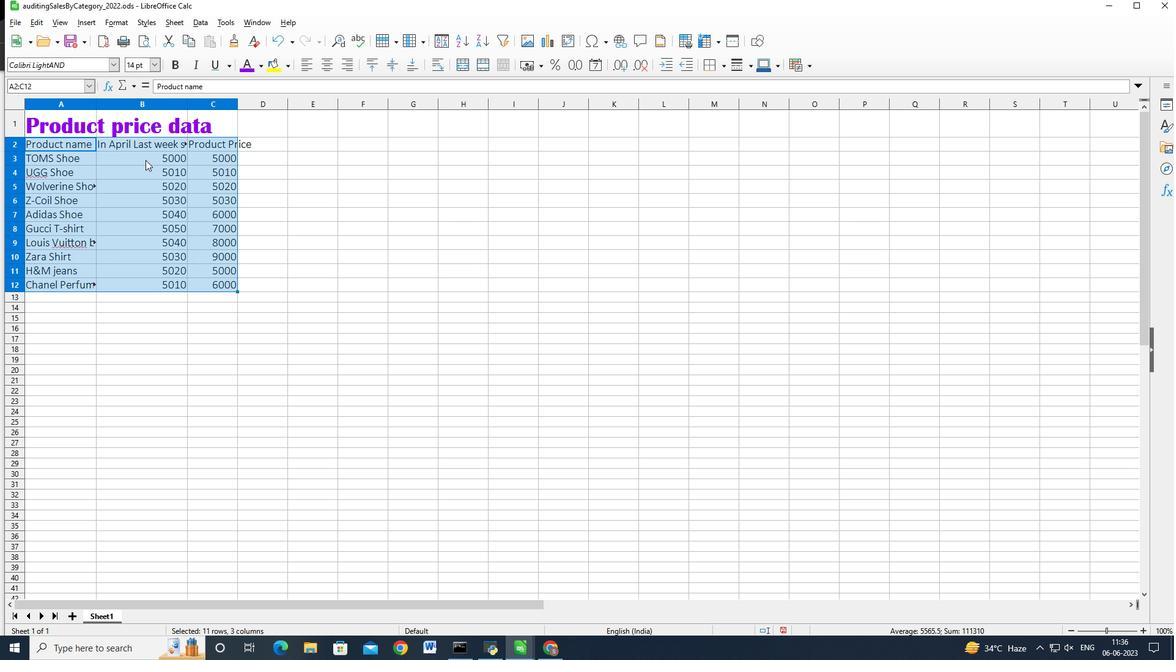 
Action: Mouse pressed left at (453, 390)
Screenshot: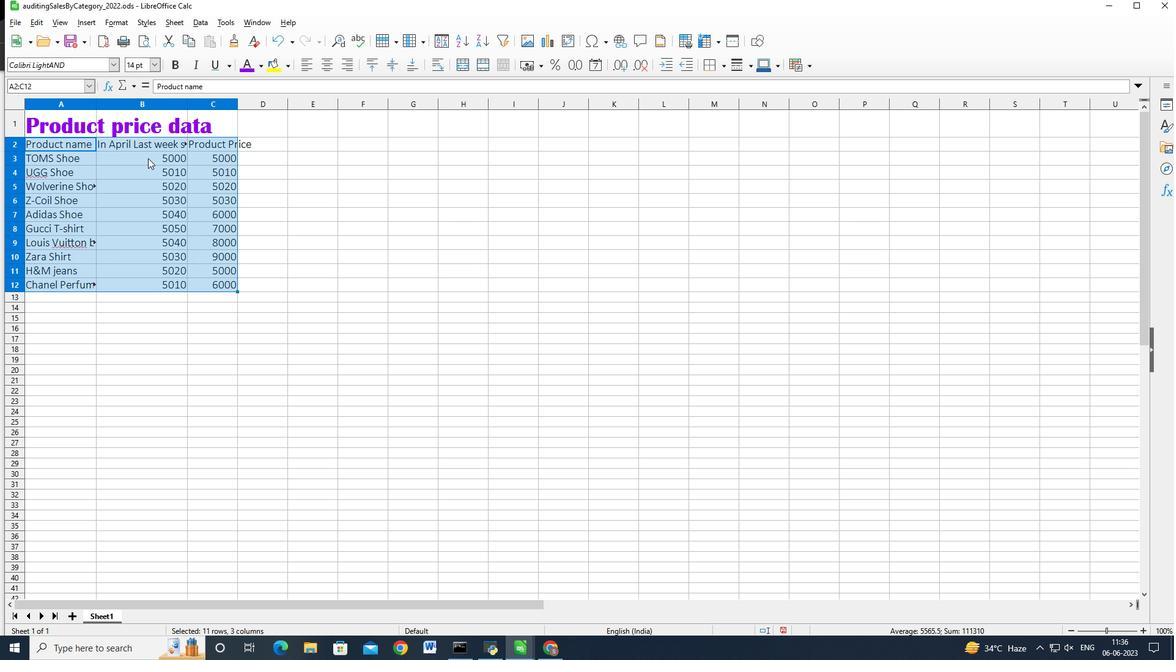 
Action: Mouse moved to (524, 285)
Screenshot: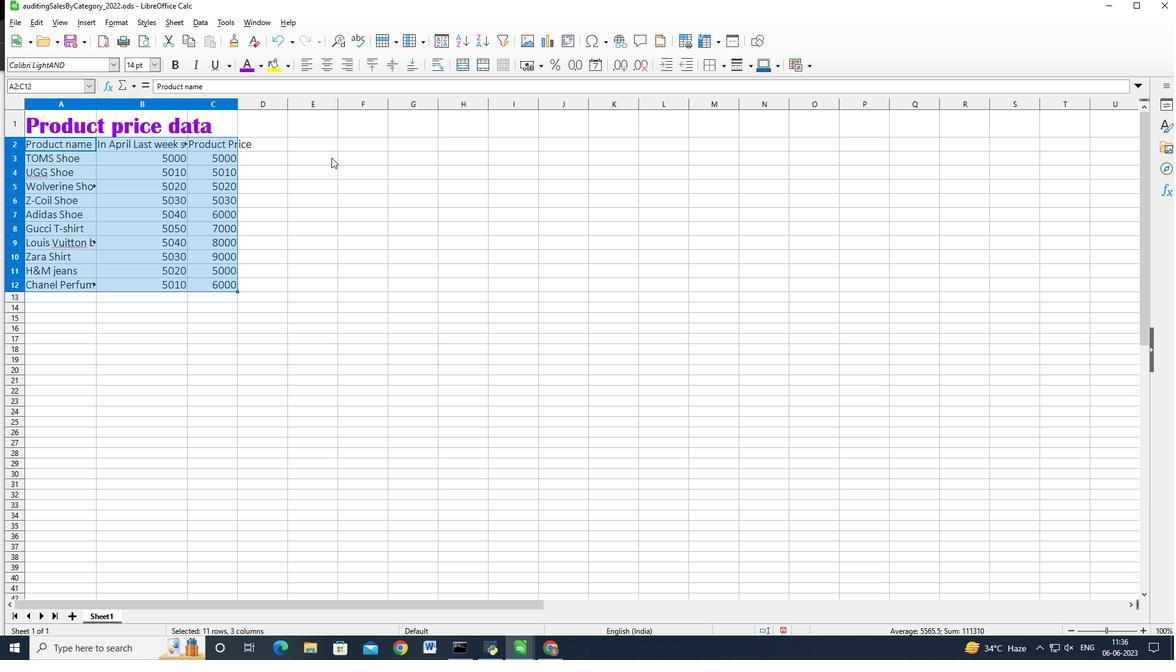 
Action: Mouse pressed left at (523, 286)
Screenshot: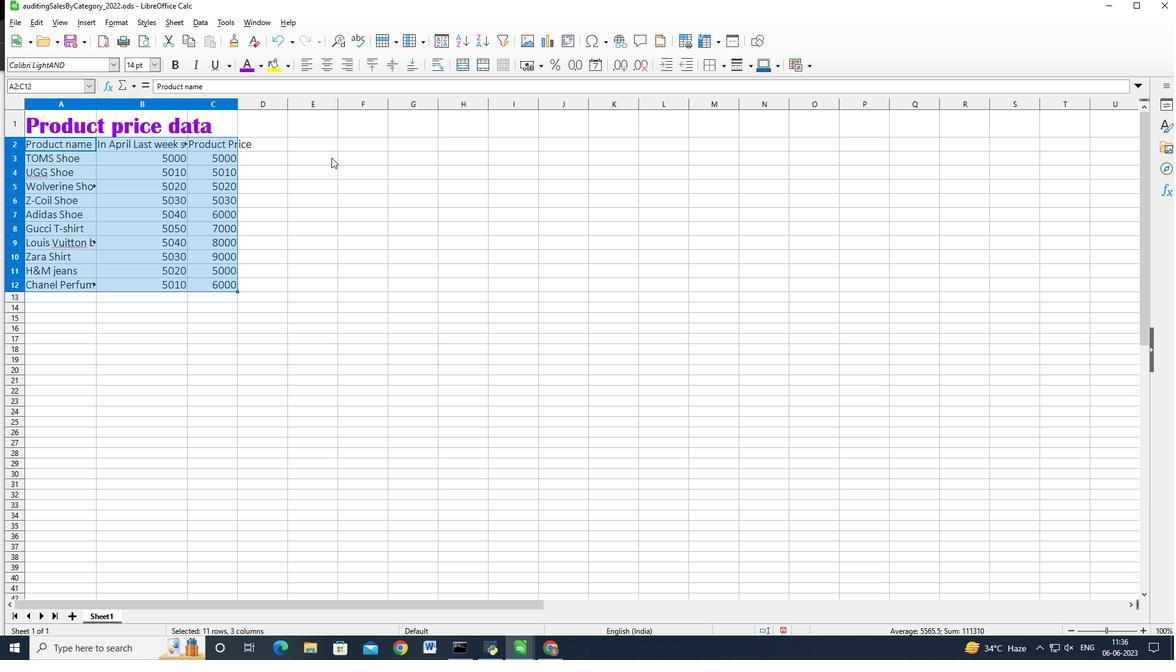 
Action: Mouse moved to (73, 70)
Screenshot: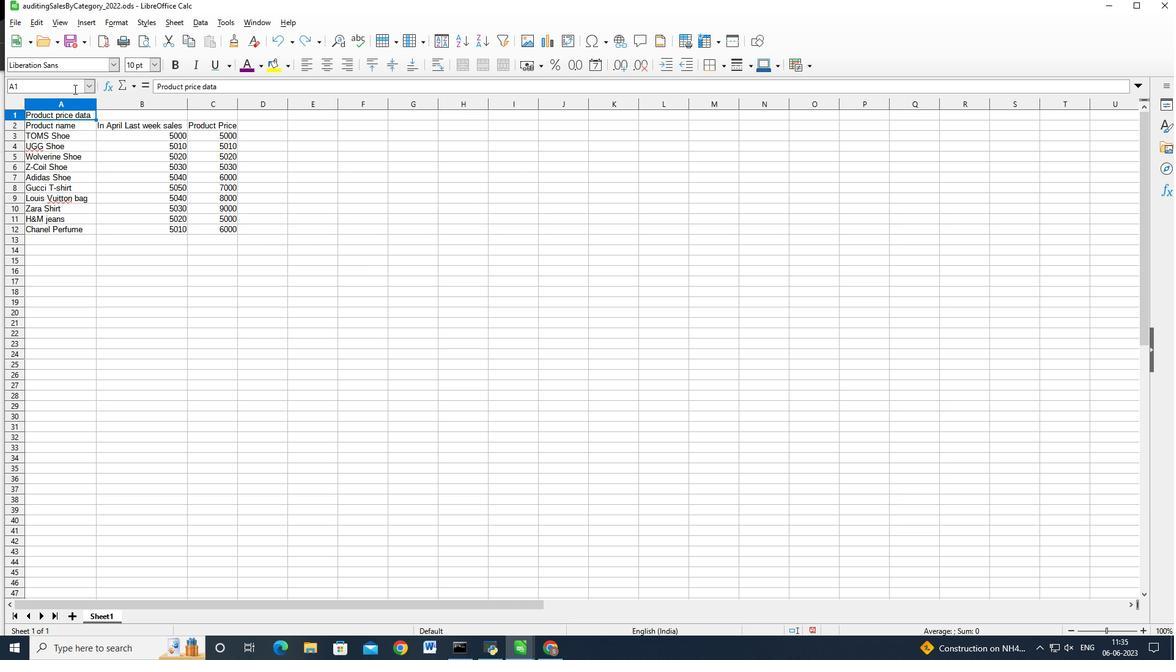 
Action: Mouse pressed left at (73, 70)
Screenshot: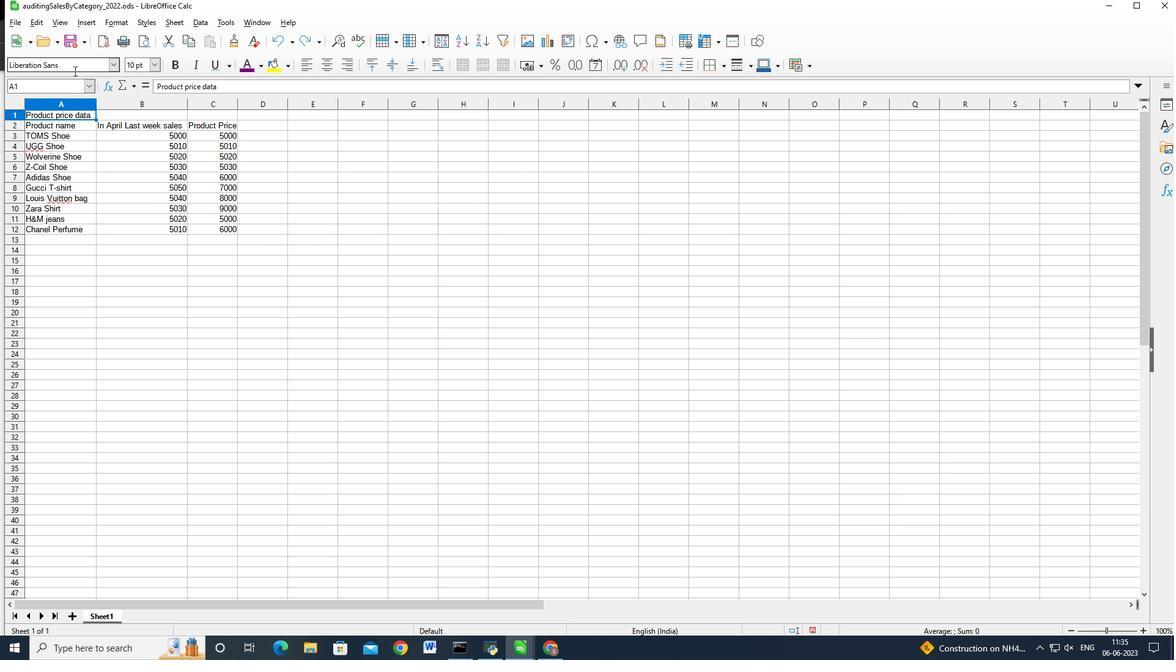 
Action: Key pressed <Key.backspace><Key.backspace><Key.backspace><Key.backspace><Key.backspace><Key.backspace><Key.backspace><Key.backspace><Key.backspace><Key.backspace><Key.backspace><Key.backspace><Key.backspace><Key.backspace><Key.backspace><Key.backspace><Key.backspace><Key.backspace><Key.backspace><Key.backspace><Key.backspace><Key.shift>Britta<Key.backspace><Key.backspace><Key.backspace>tannic<Key.space><Key.shift>Bold<Key.enter>
Screenshot: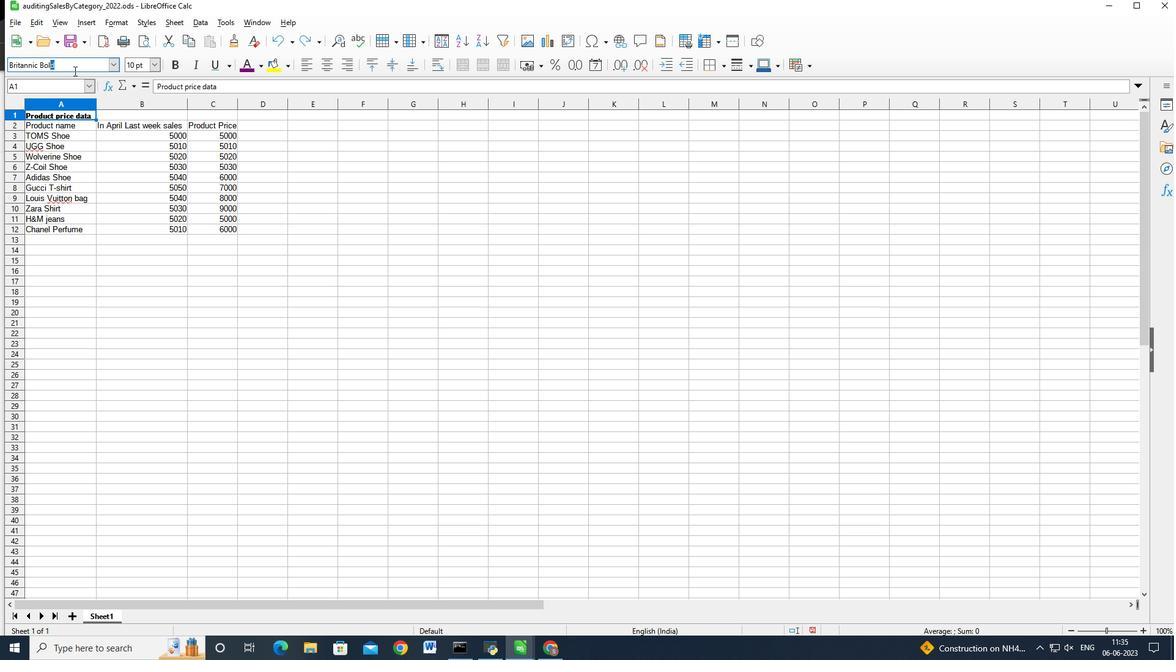 
Action: Mouse moved to (259, 61)
Screenshot: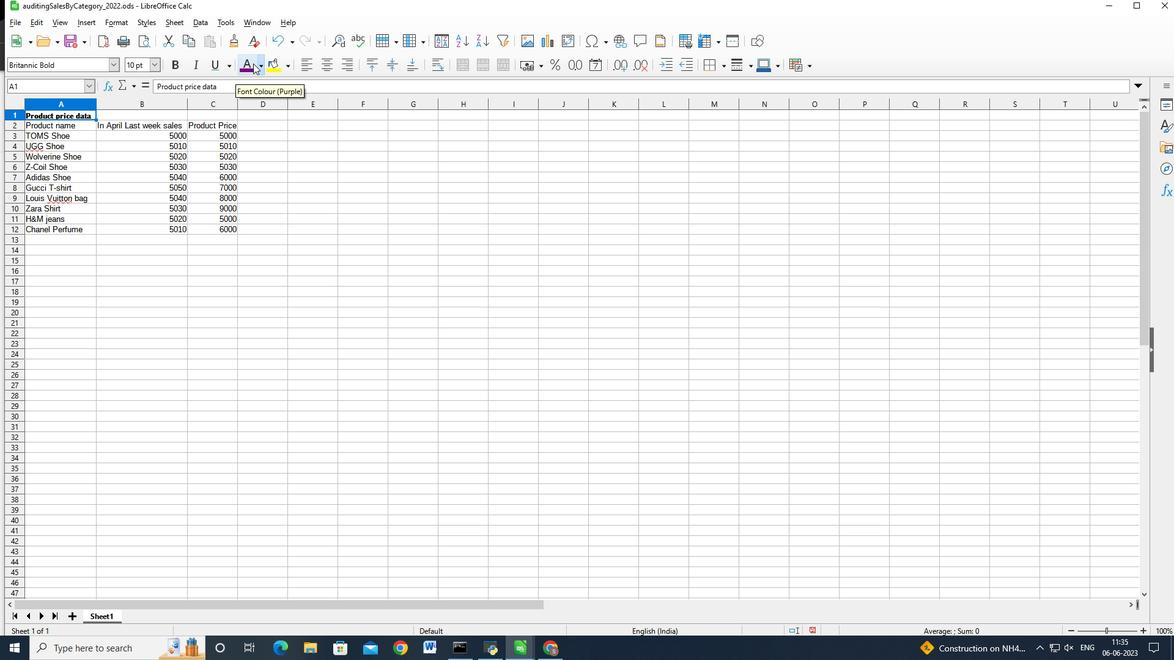 
Action: Mouse pressed left at (259, 61)
Screenshot: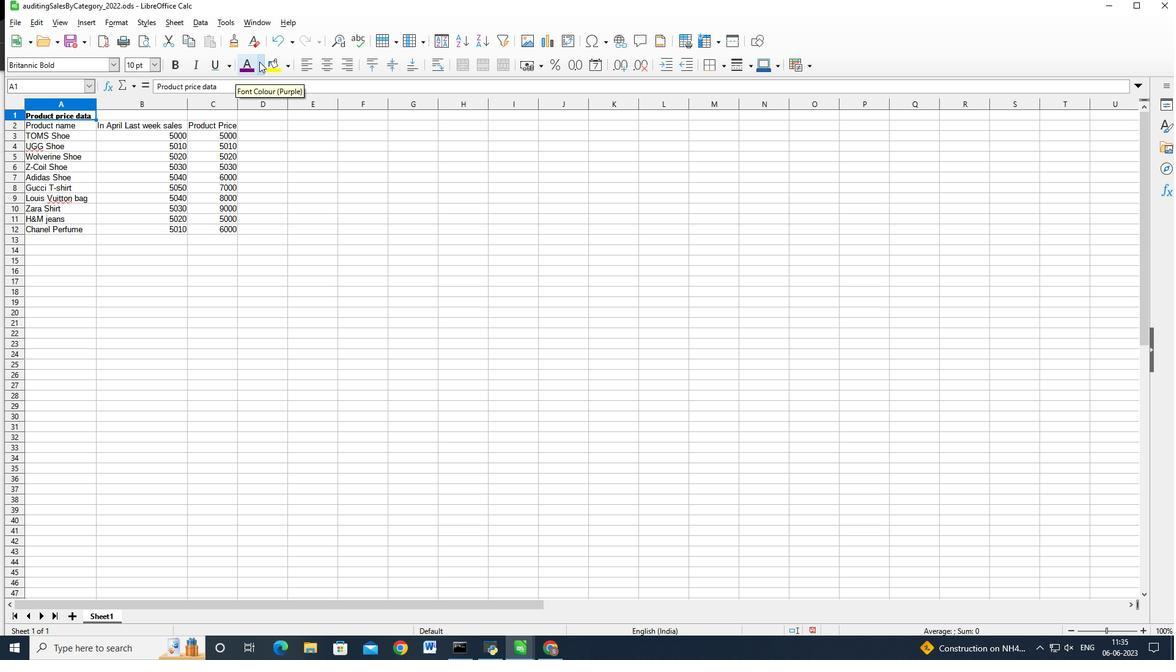 
Action: Mouse moved to (275, 285)
Screenshot: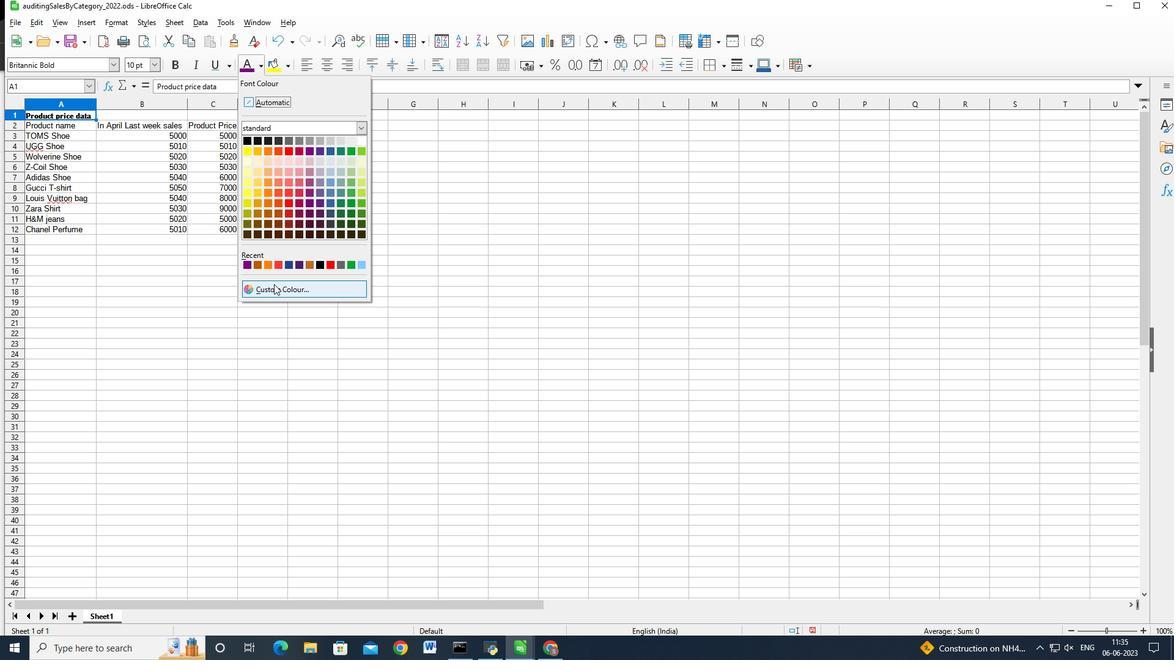 
Action: Mouse pressed left at (275, 285)
Screenshot: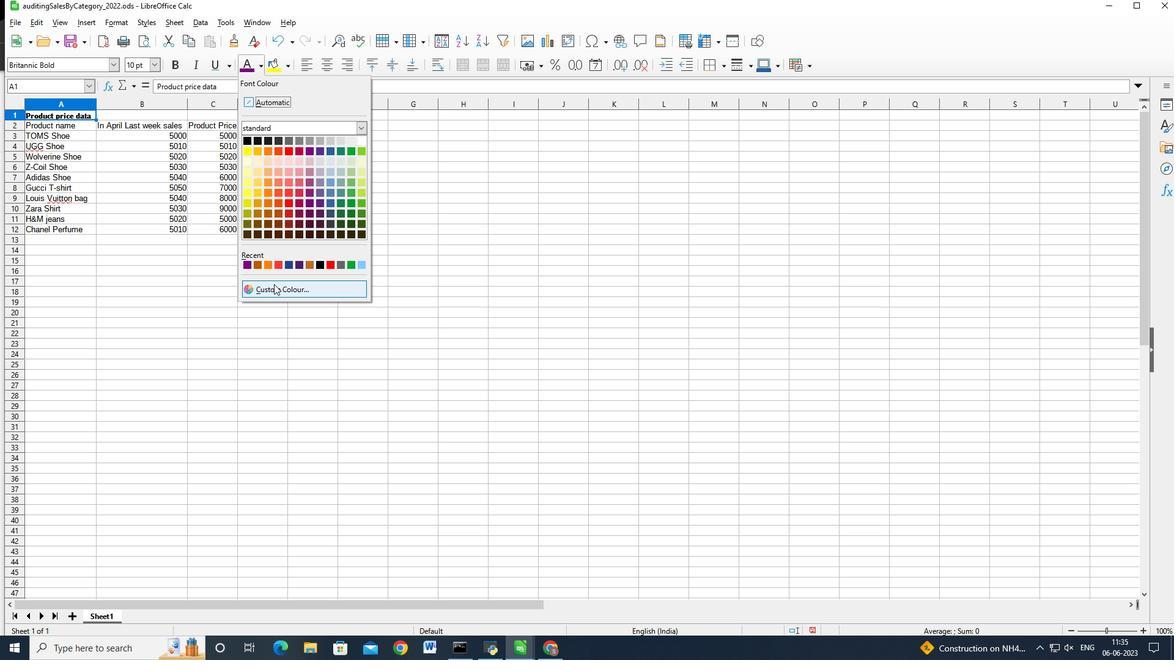 
Action: Mouse moved to (711, 264)
Screenshot: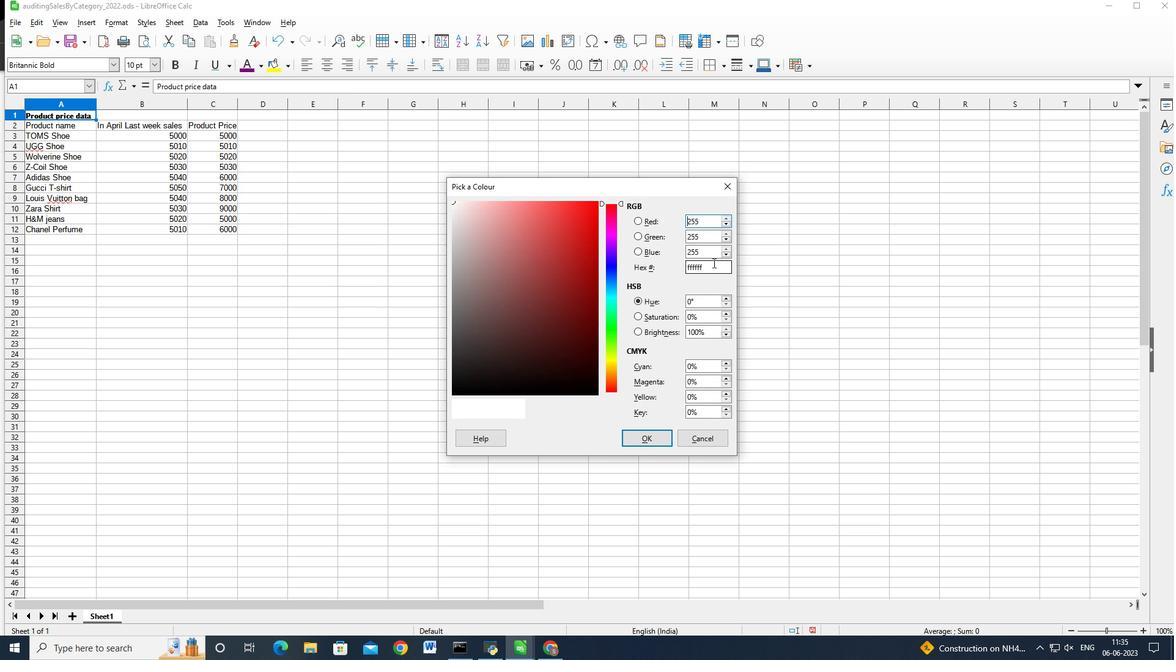 
Action: Mouse pressed left at (711, 264)
Screenshot: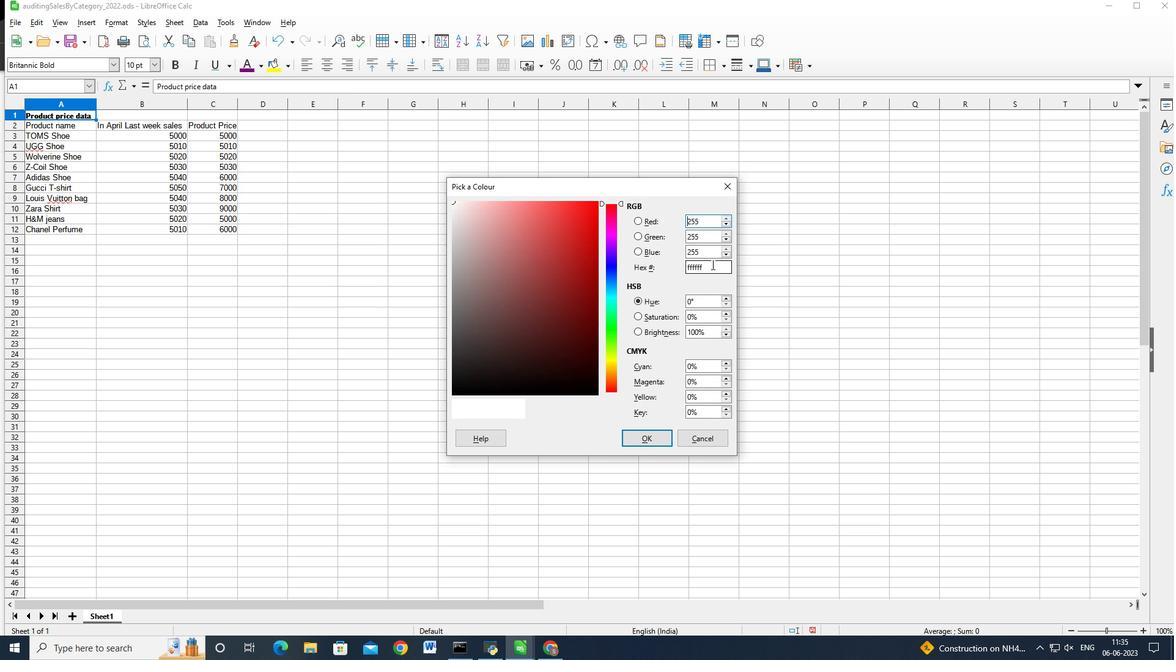 
Action: Mouse moved to (660, 262)
Screenshot: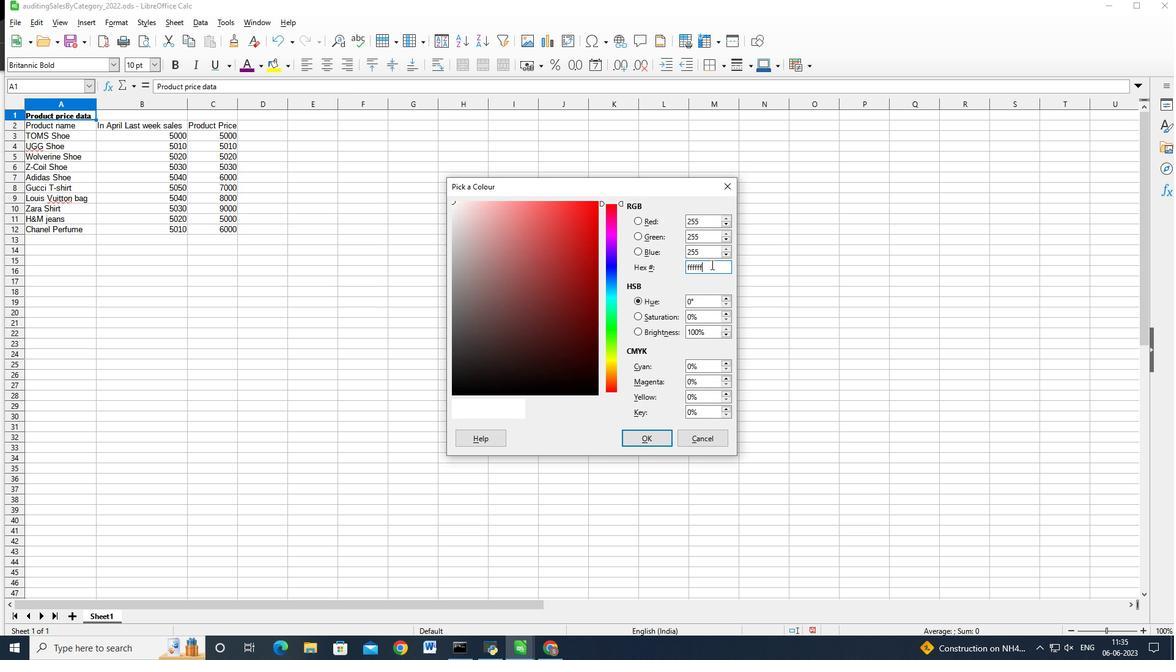 
Action: Key pressed <Key.backspace><Key.caps_lock>8F00F<Key.enter>
Screenshot: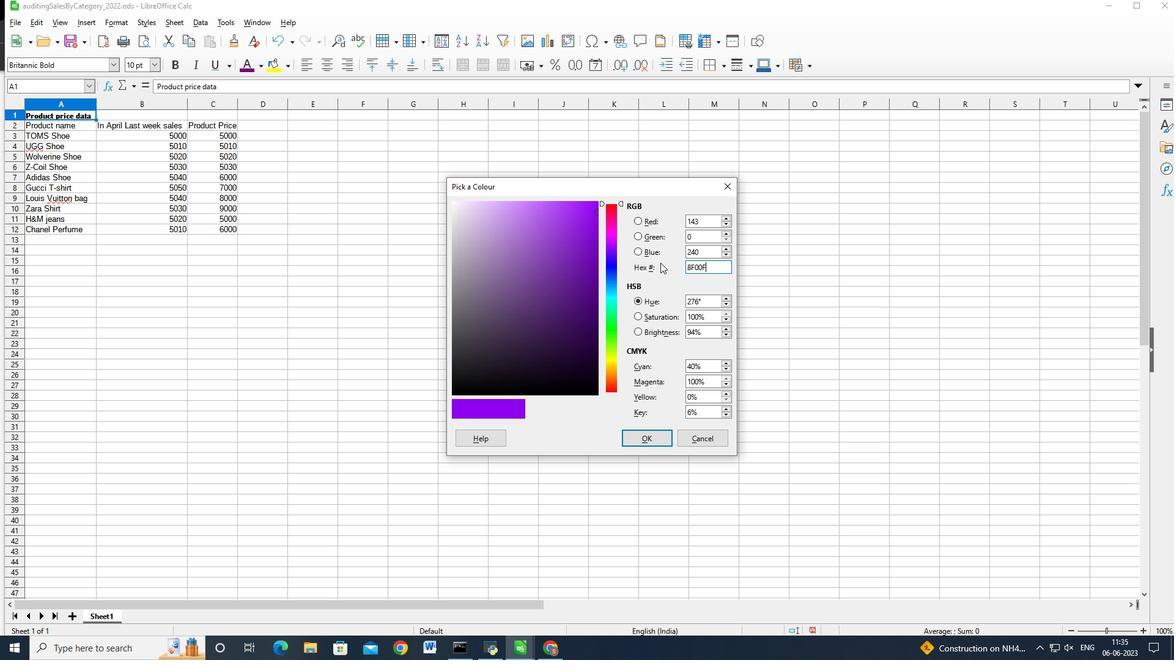 
Action: Mouse moved to (153, 64)
Screenshot: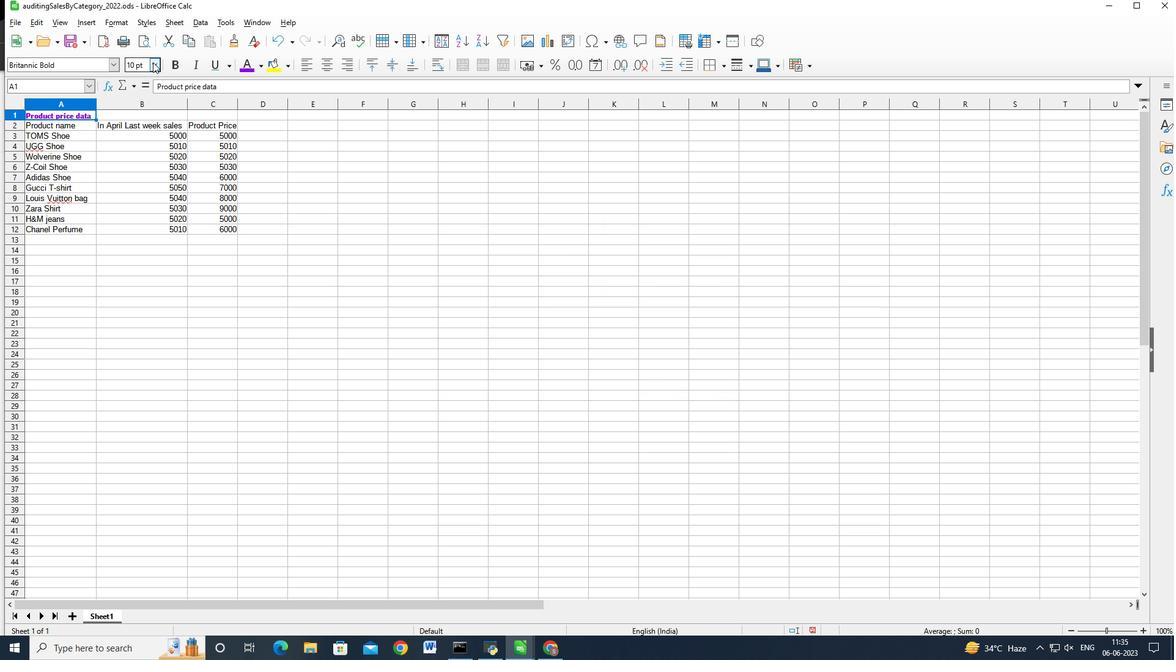
Action: Mouse pressed left at (153, 64)
Screenshot: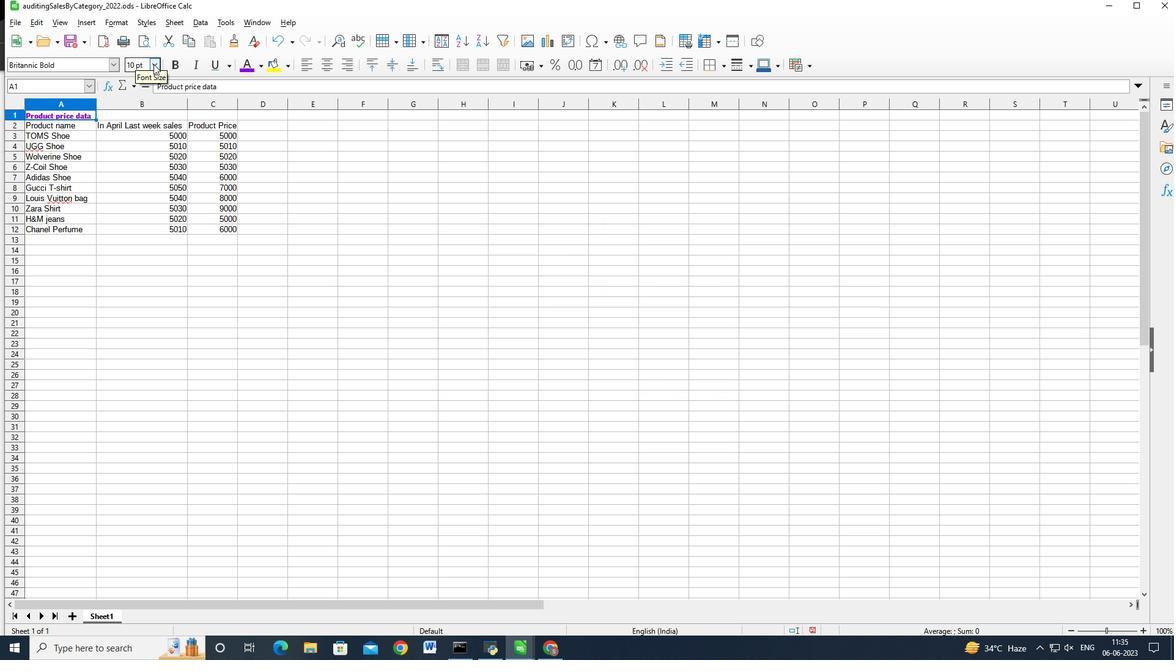 
Action: Mouse moved to (138, 266)
Screenshot: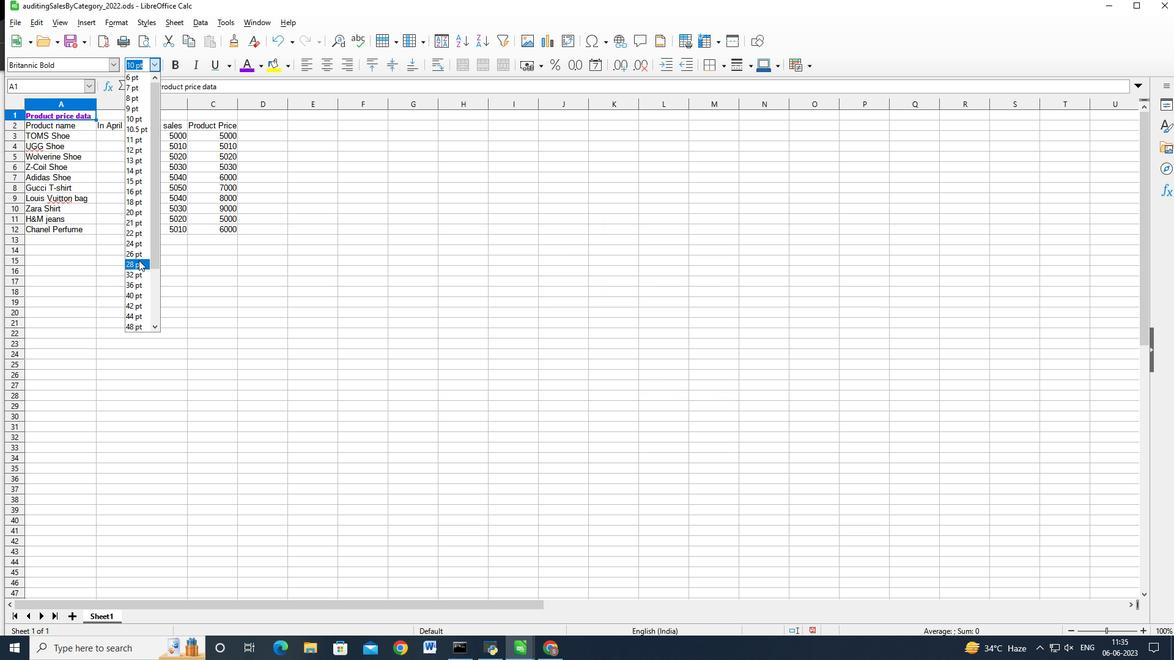 
Action: Mouse pressed left at (138, 266)
Screenshot: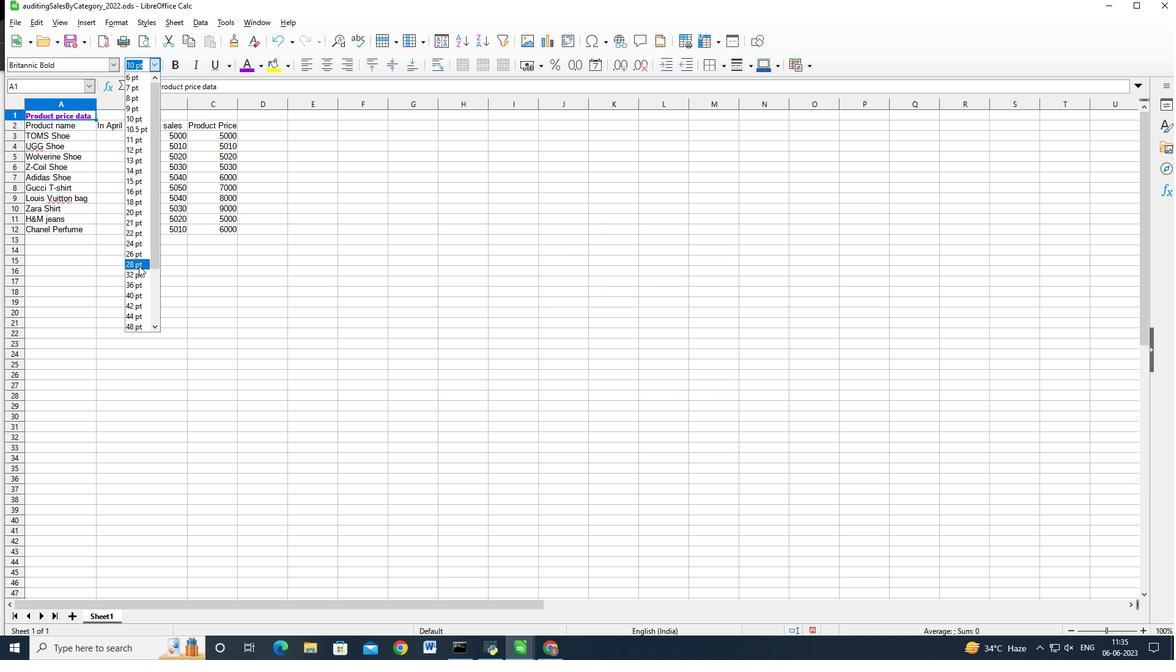 
Action: Mouse moved to (76, 141)
Screenshot: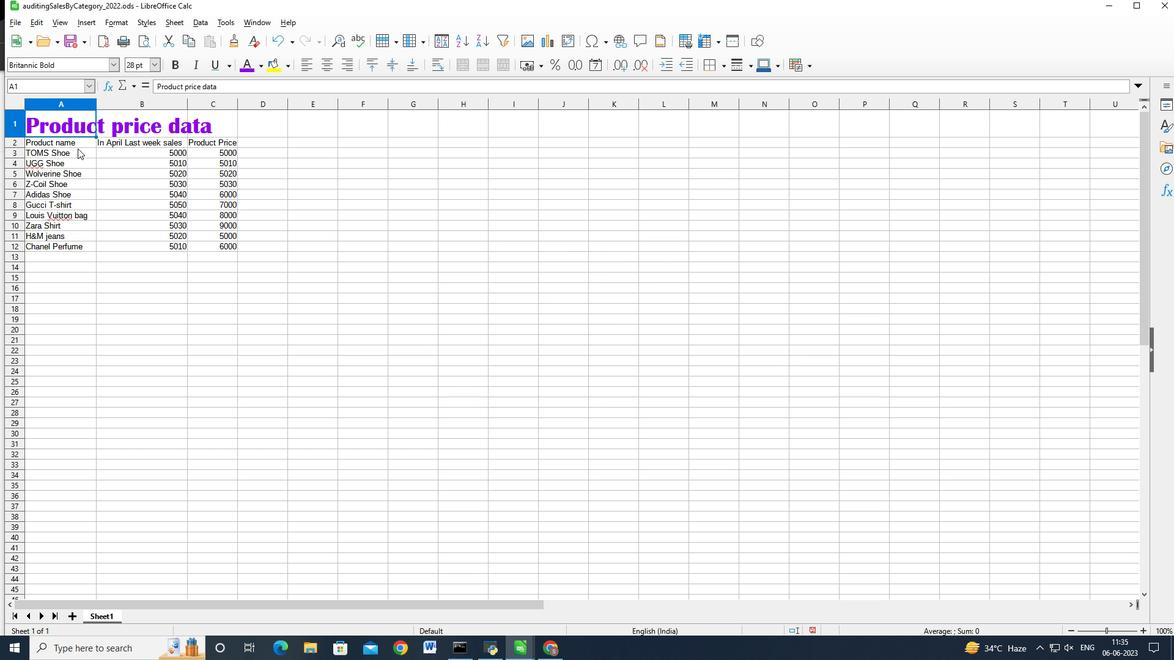 
Action: Mouse pressed left at (76, 141)
Screenshot: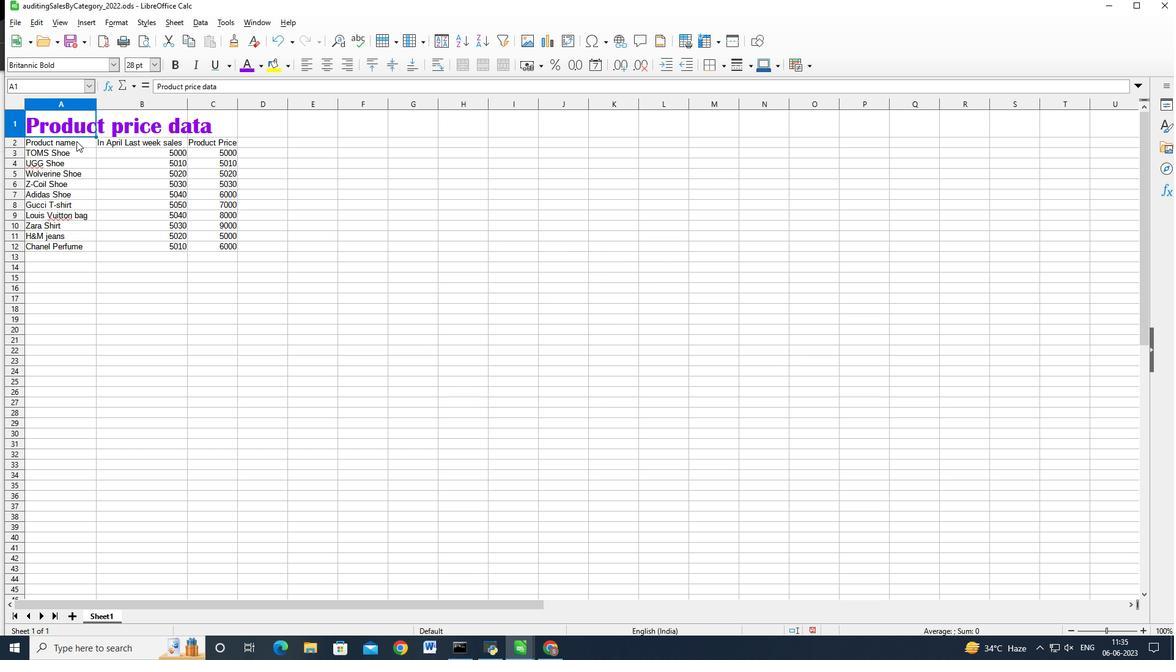 
Action: Key pressed <Key.shift><Key.right><Key.right><Key.down><Key.down><Key.down><Key.down><Key.down><Key.down><Key.down><Key.down><Key.down><Key.down>
Screenshot: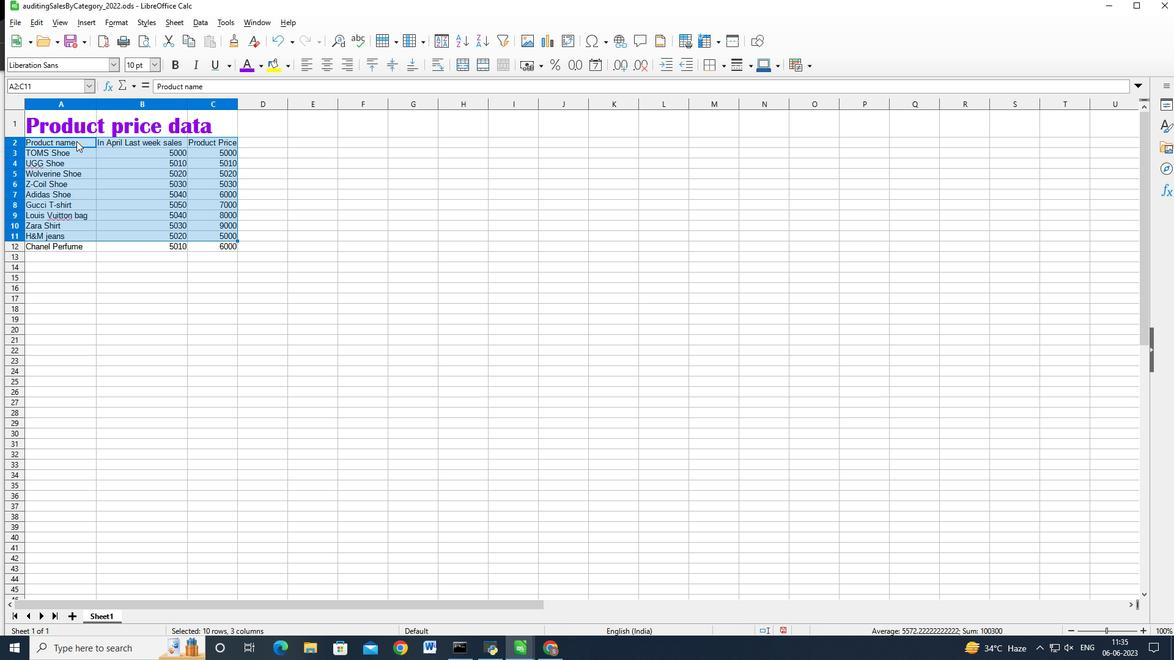 
Action: Mouse moved to (77, 71)
Screenshot: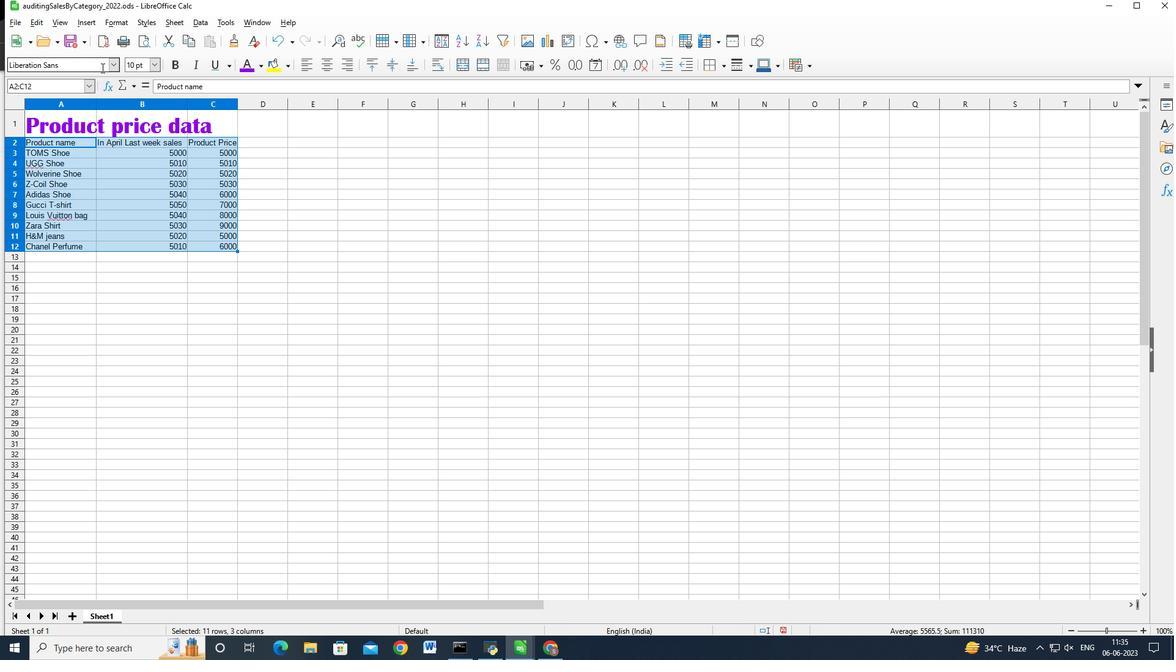 
Action: Mouse pressed left at (77, 71)
Screenshot: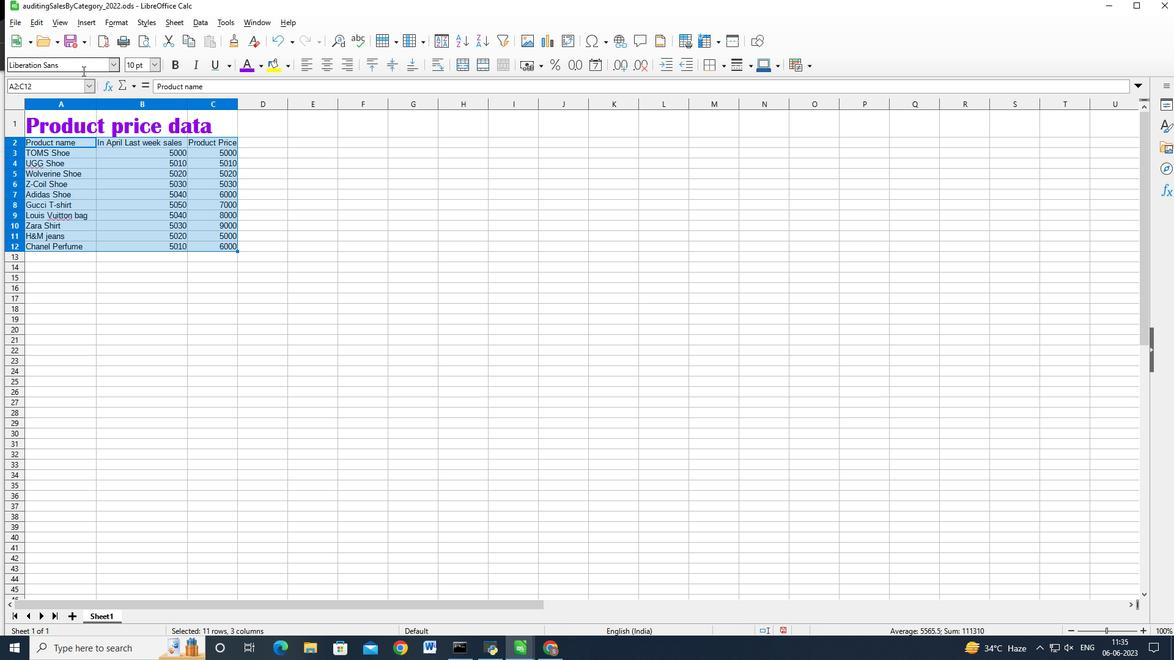 
Action: Mouse moved to (79, 64)
Screenshot: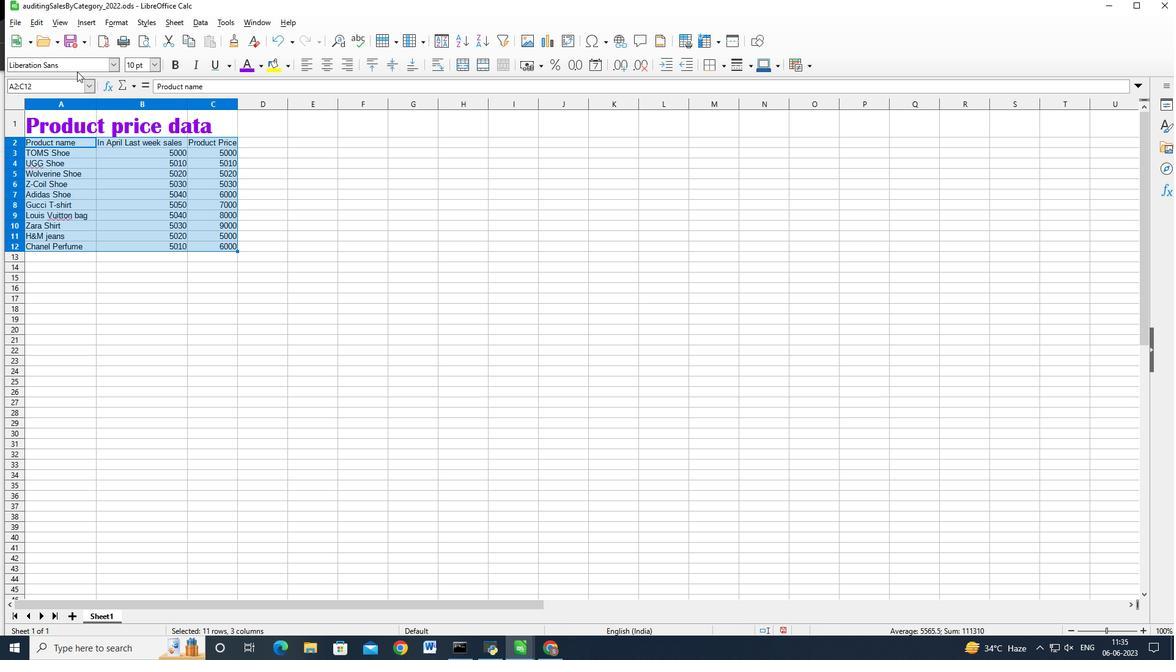 
Action: Mouse pressed left at (79, 64)
Screenshot: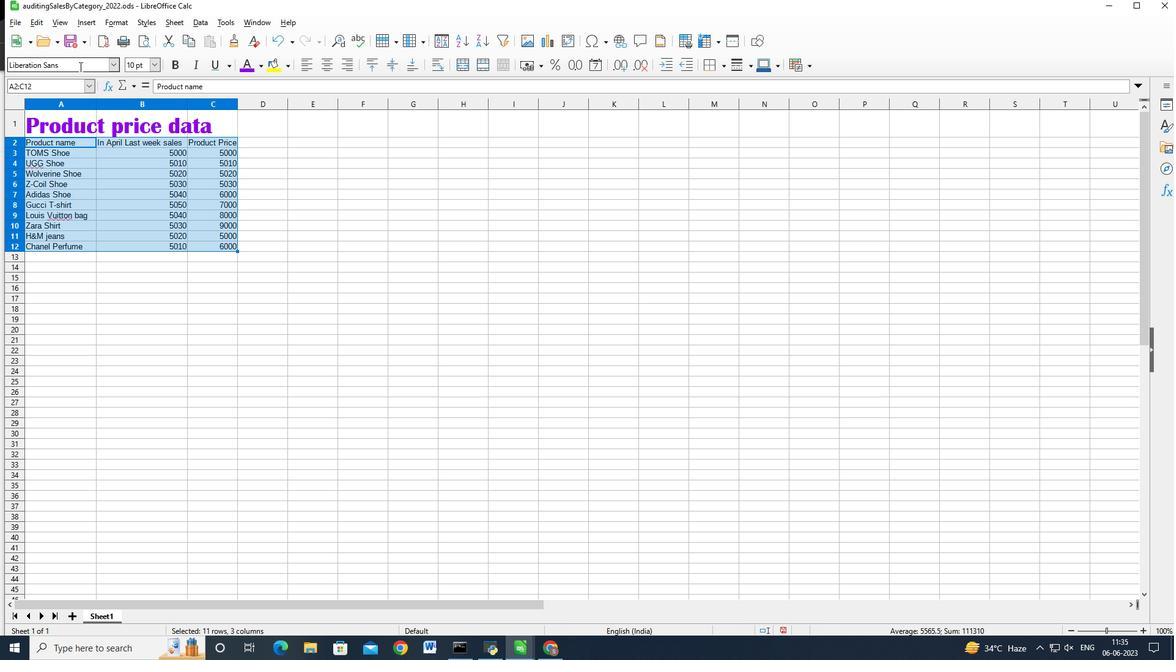 
Action: Mouse moved to (79, 64)
Screenshot: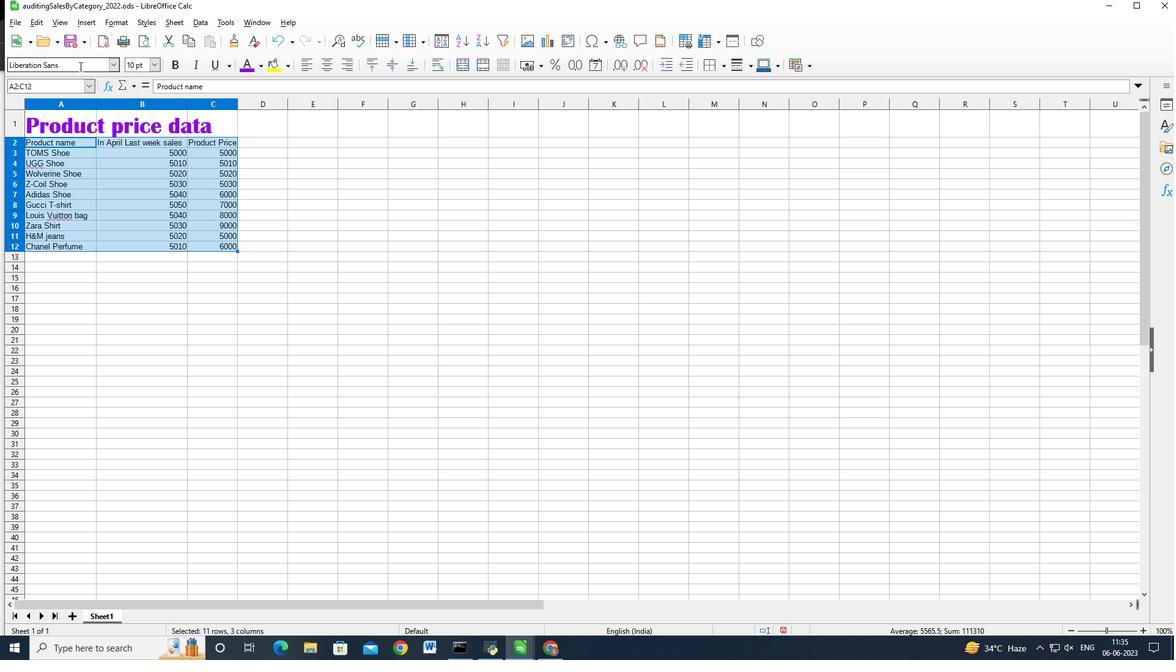 
Action: Key pressed <Key.backspace><Key.backspace><Key.backspace><Key.backspace><Key.backspace><Key.backspace><Key.backspace><Key.backspace><Key.backspace><Key.backspace><Key.backspace><Key.backspace><Key.backspace><Key.backspace><Key.backspace><Key.backspace><Key.backspace><Key.backspace><Key.backspace><Key.backspace><Key.backspace><Key.backspace><Key.backspace><Key.backspace><Key.backspace><Key.backspace><Key.backspace><Key.backspace><Key.backspace><Key.backspace><Key.backspace><Key.backspace><Key.backspace><Key.backspace><Key.backspace><Key.backspace><Key.backspace><Key.backspace><Key.backspace><Key.shift>cALIBRI<Key.space><Key.shift><Key.shift><Key.shift><Key.shift><Key.shift><Key.shift><Key.shift><Key.shift><Key.shift><Key.shift><Key.shift><Key.shift><Key.shift><Key.shift><Key.shift><Key.shift><Key.shift><Key.shift><Key.shift>lIGHTAND<Key.enter><Key.caps_lock>
Screenshot: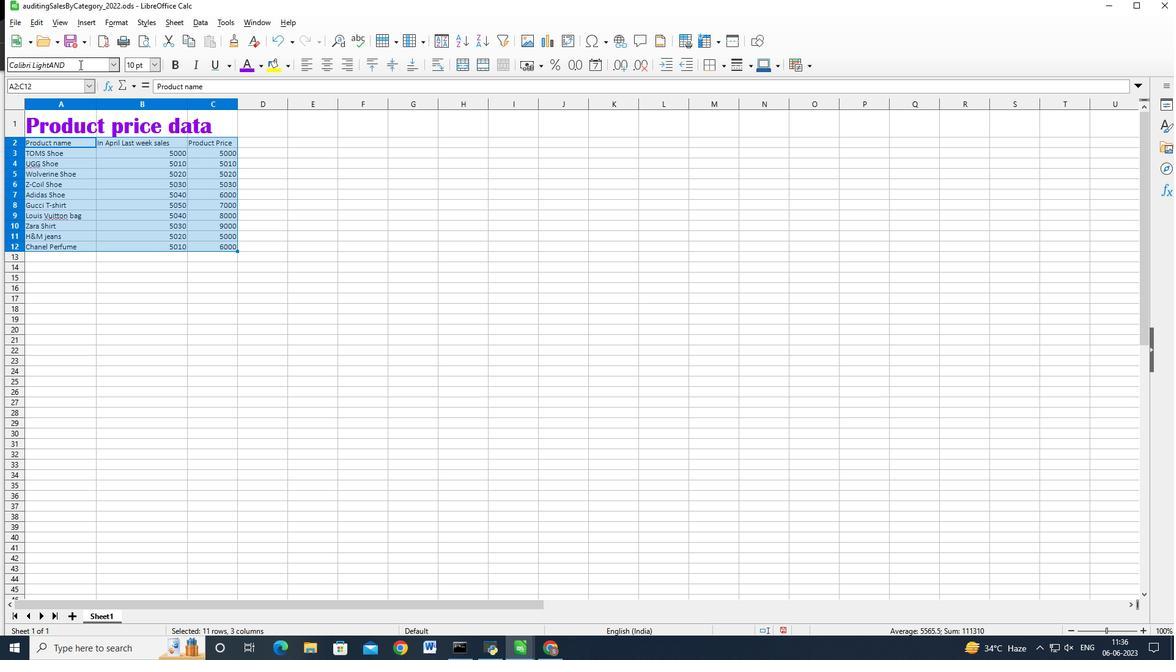 
Action: Mouse moved to (152, 65)
Screenshot: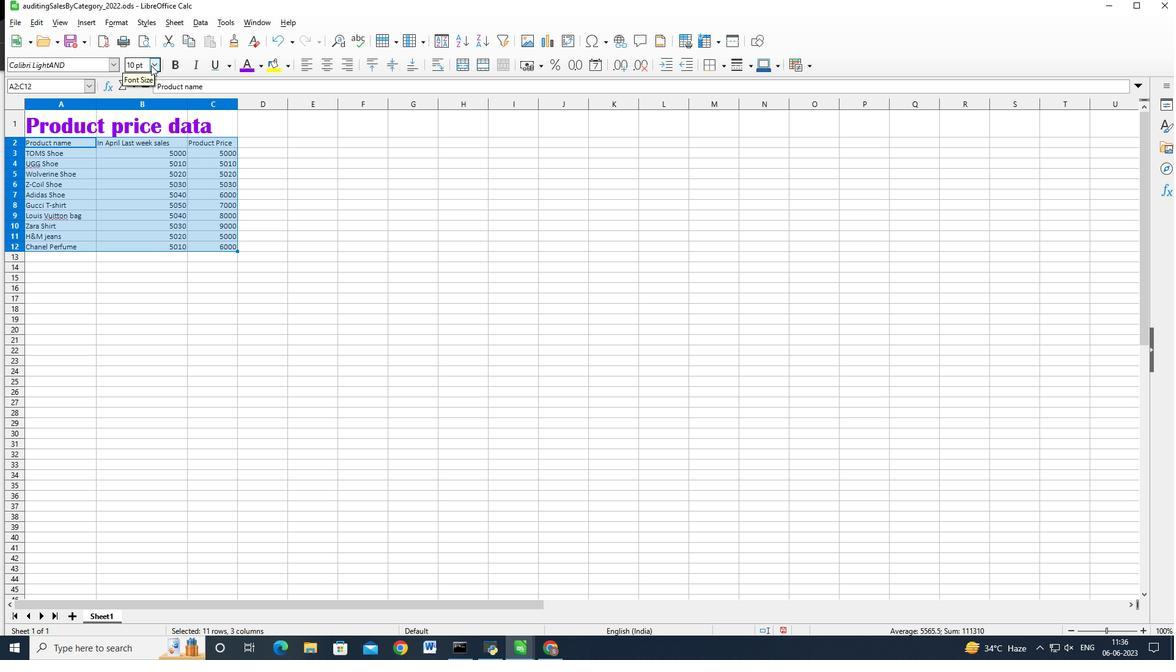 
Action: Mouse pressed left at (152, 65)
Screenshot: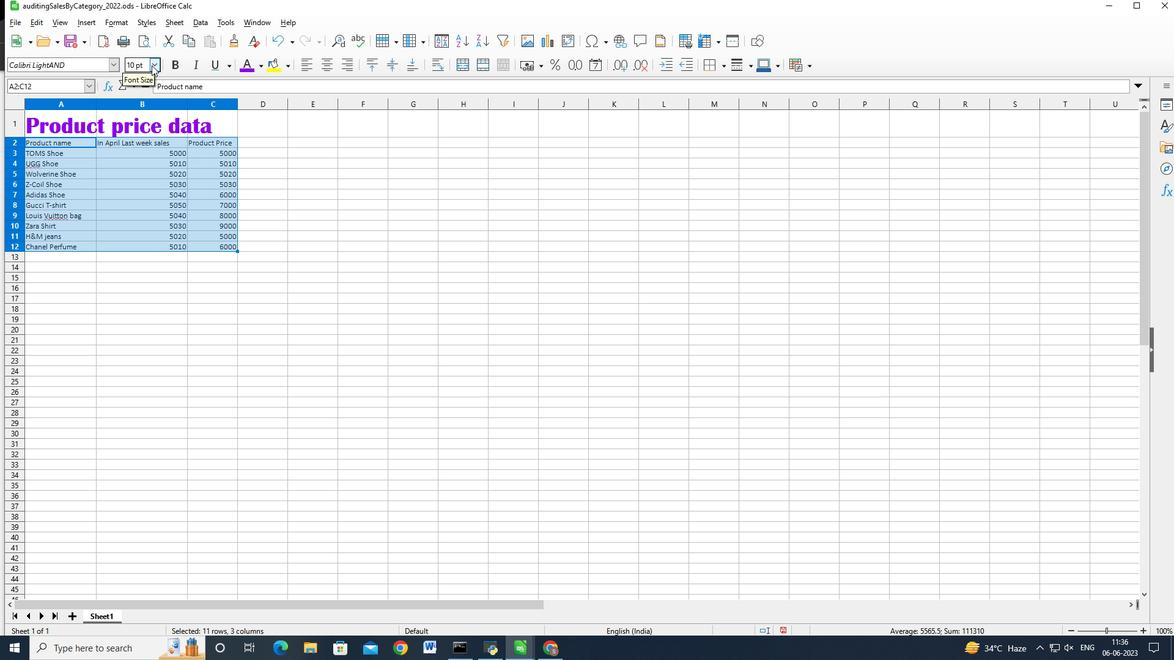 
Action: Mouse moved to (138, 167)
Screenshot: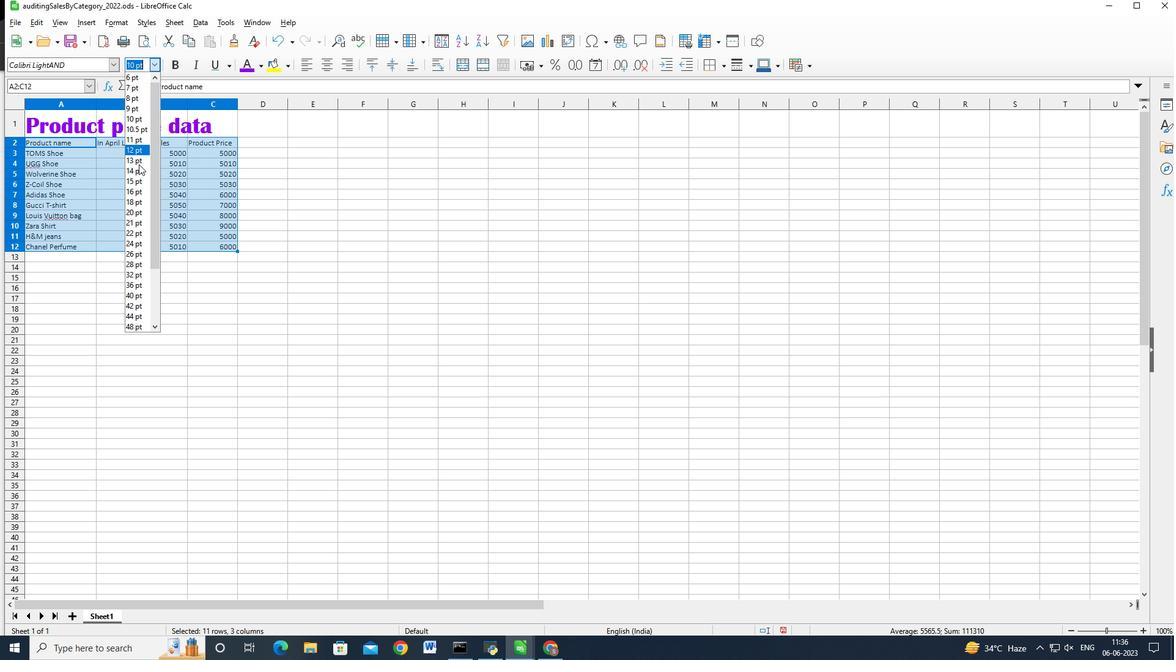 
Action: Mouse pressed left at (138, 167)
Screenshot: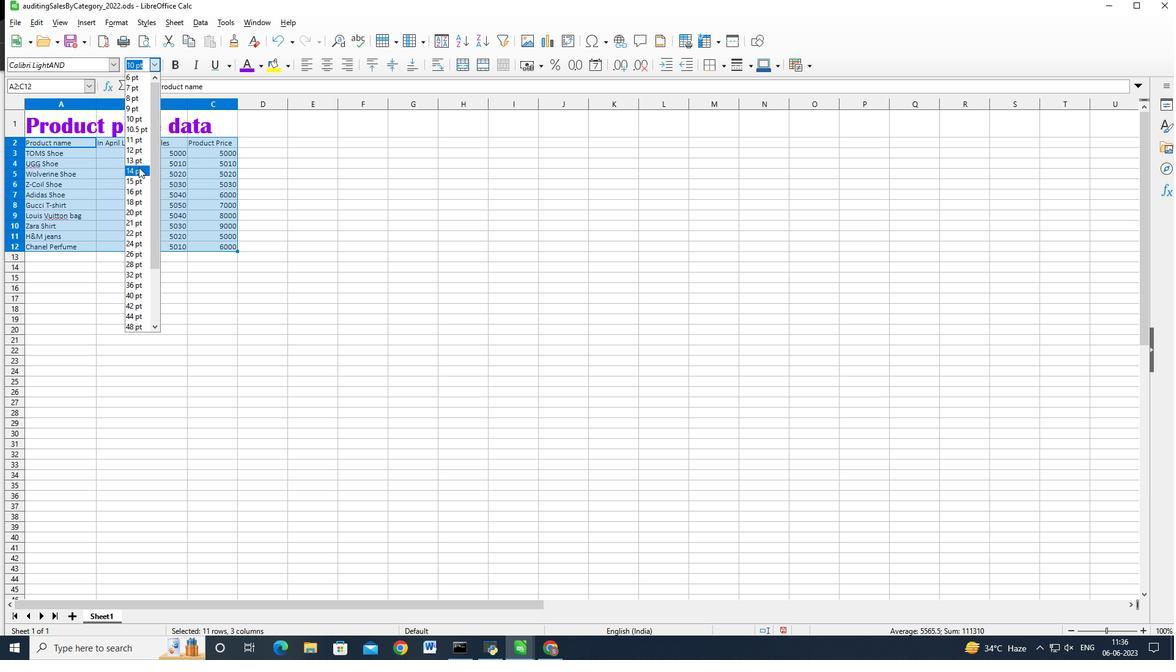 
Action: Mouse moved to (256, 142)
Screenshot: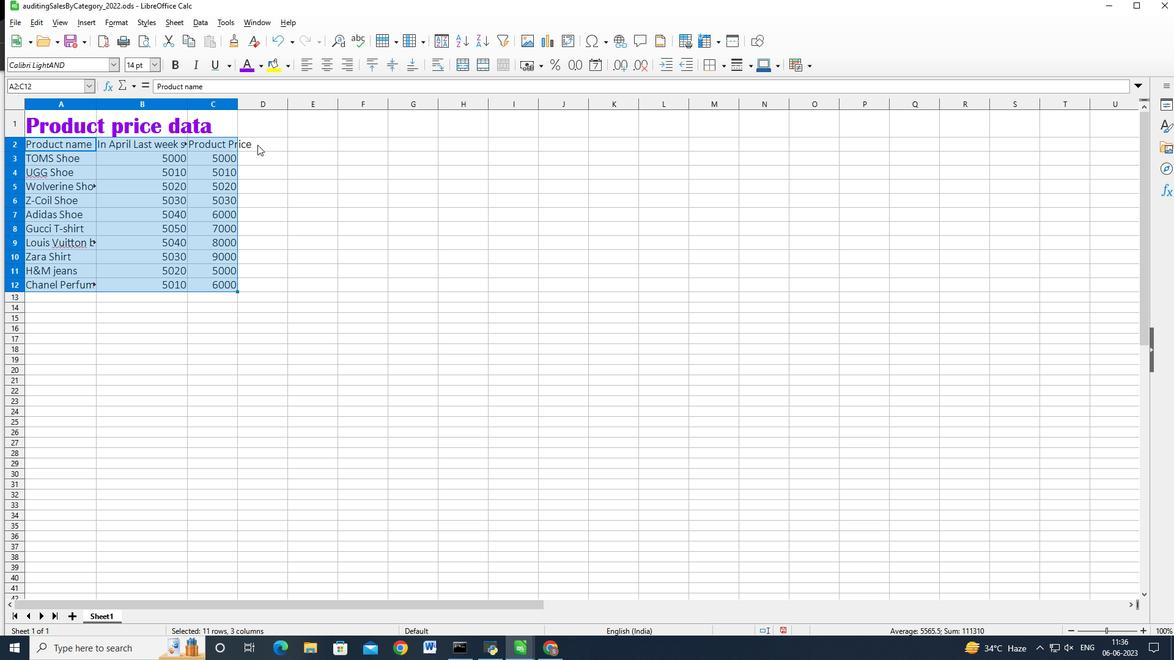 
Action: Mouse pressed left at (256, 142)
Screenshot: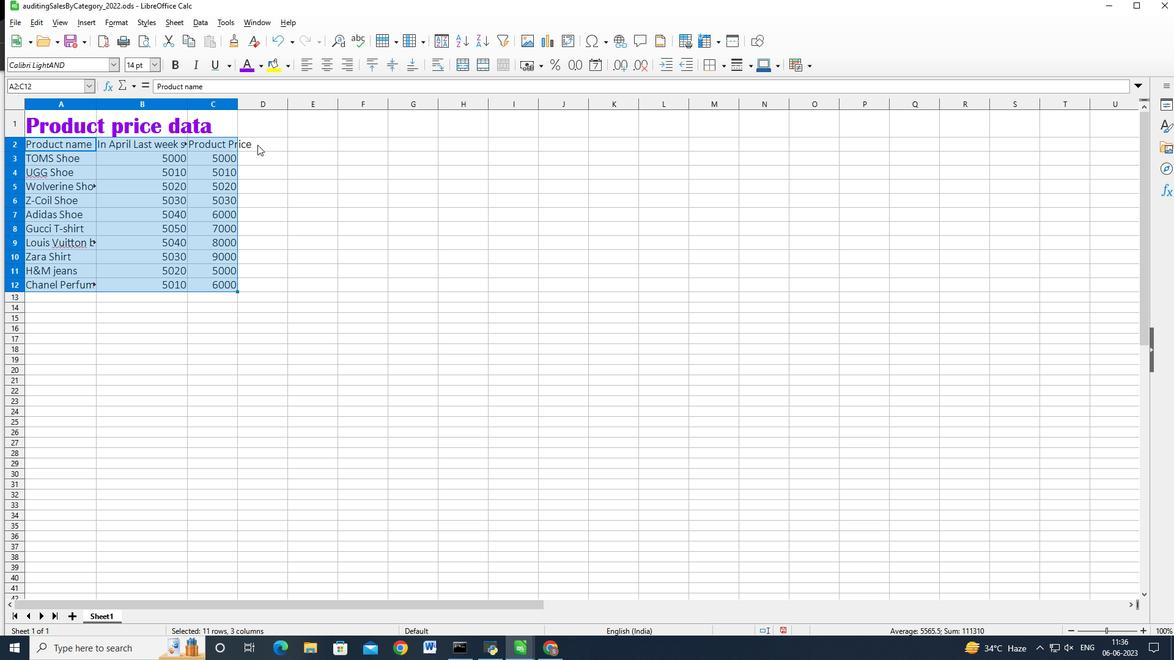 
Action: Mouse moved to (90, 121)
Screenshot: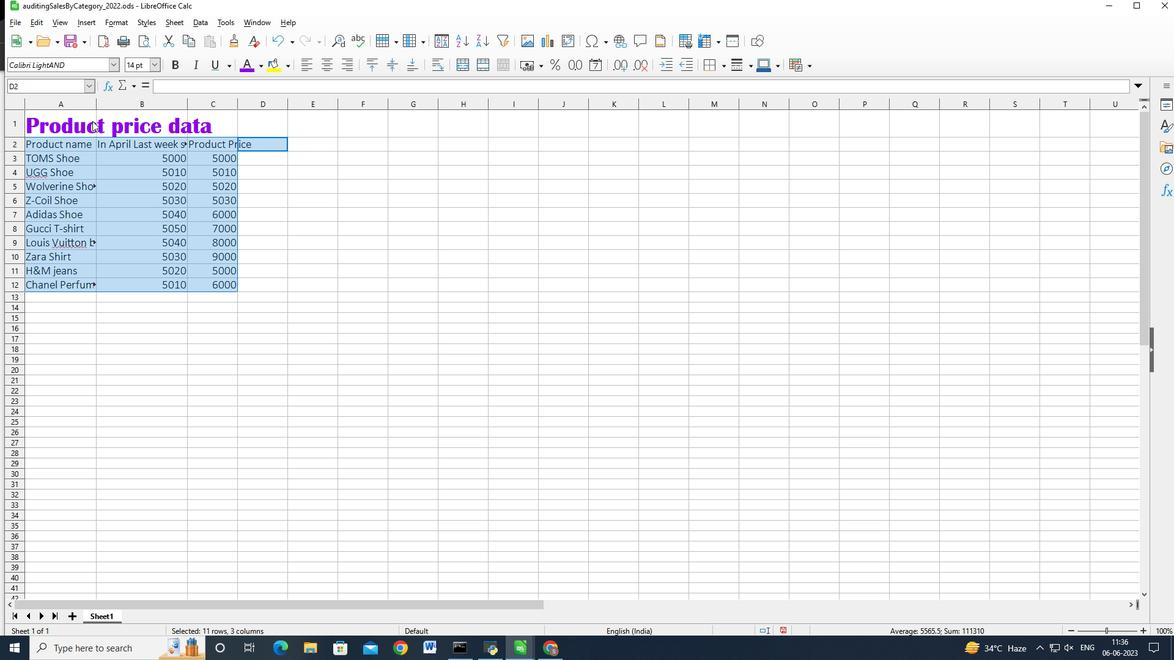 
Action: Mouse pressed left at (90, 121)
Screenshot: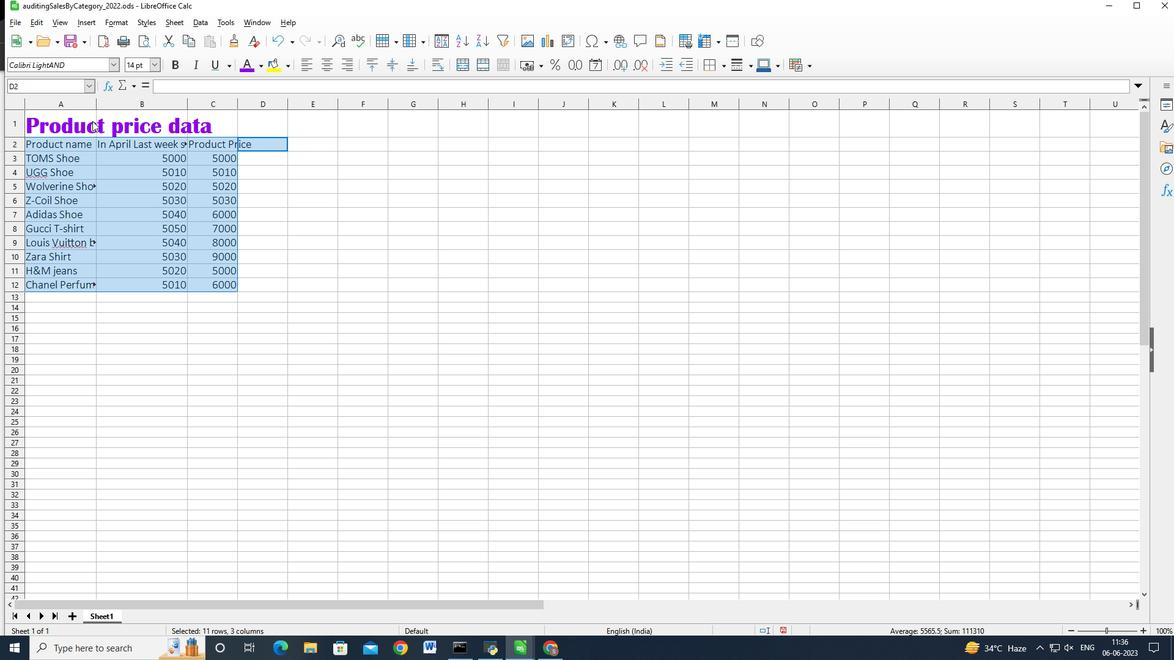 
Action: Mouse moved to (137, 113)
Screenshot: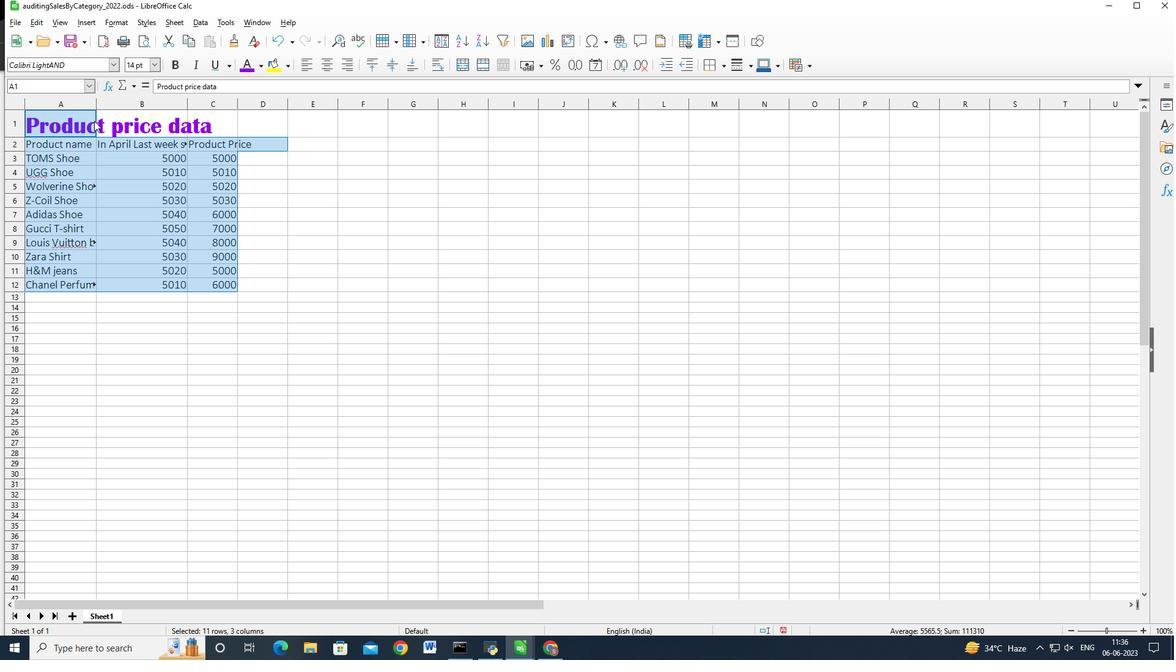 
Action: Mouse pressed left at (137, 113)
Screenshot: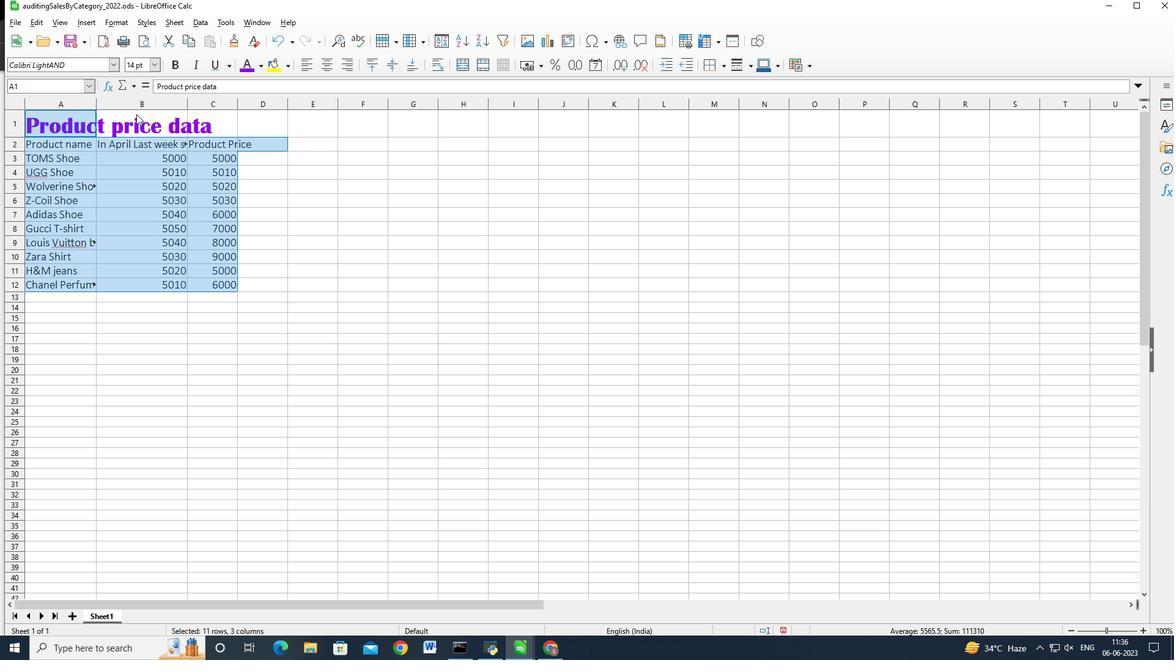 
Action: Mouse moved to (220, 127)
Screenshot: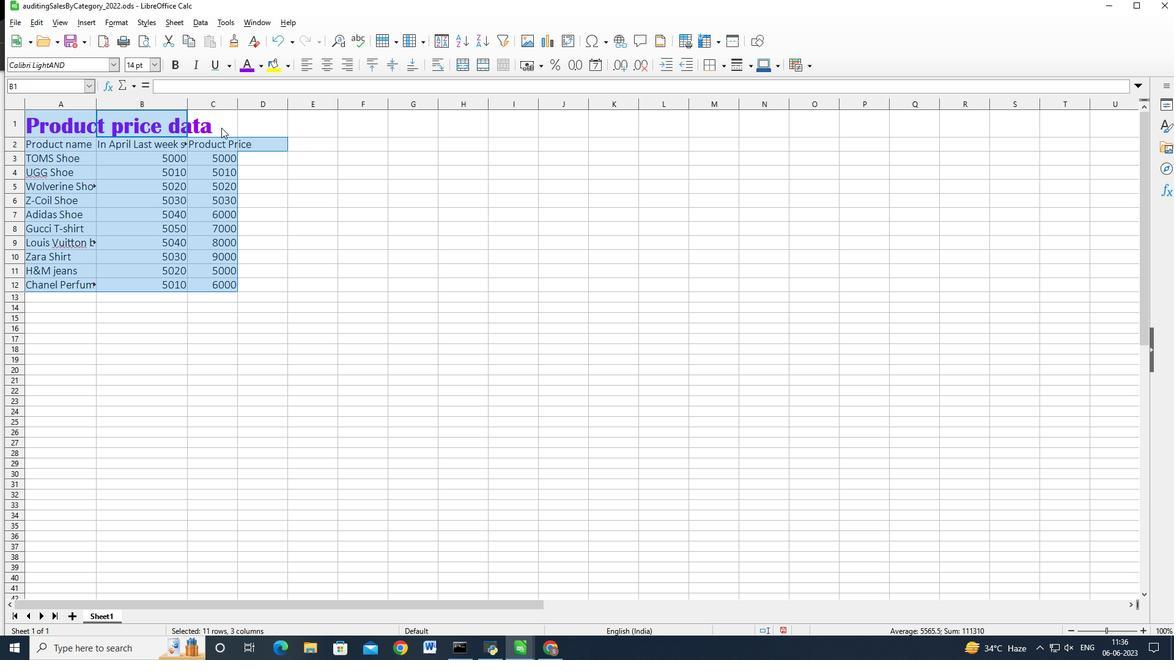
Action: Mouse pressed left at (220, 127)
Screenshot: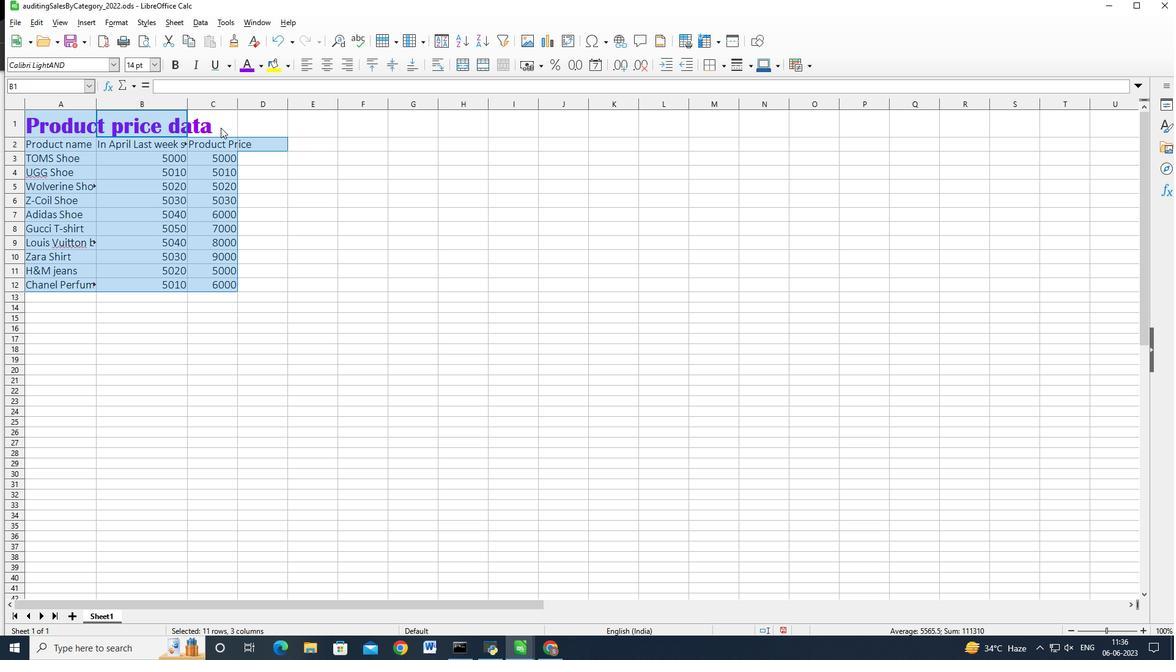 
Action: Mouse moved to (409, 73)
Screenshot: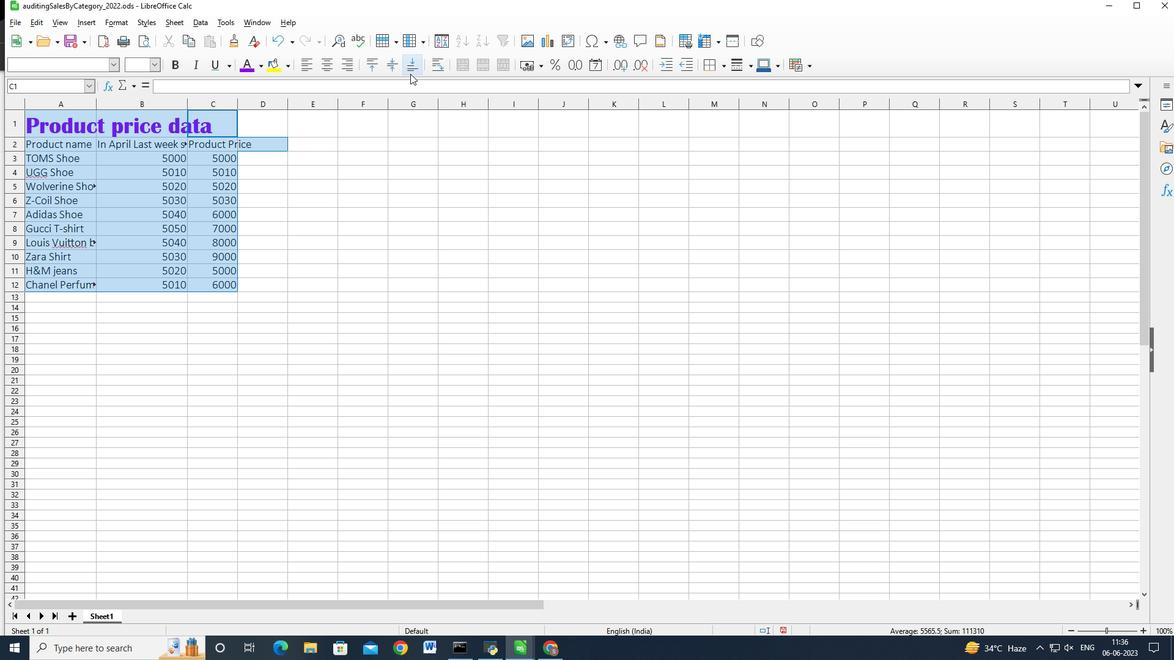 
Action: Mouse pressed left at (409, 73)
Screenshot: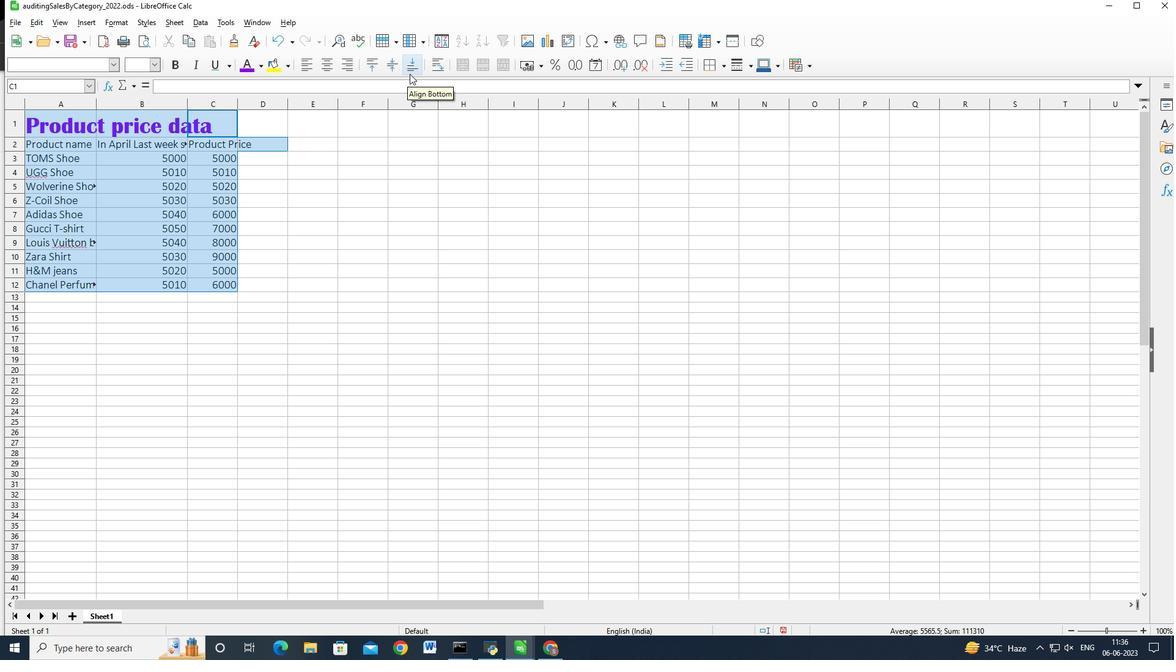 
Action: Mouse moved to (65, 144)
Screenshot: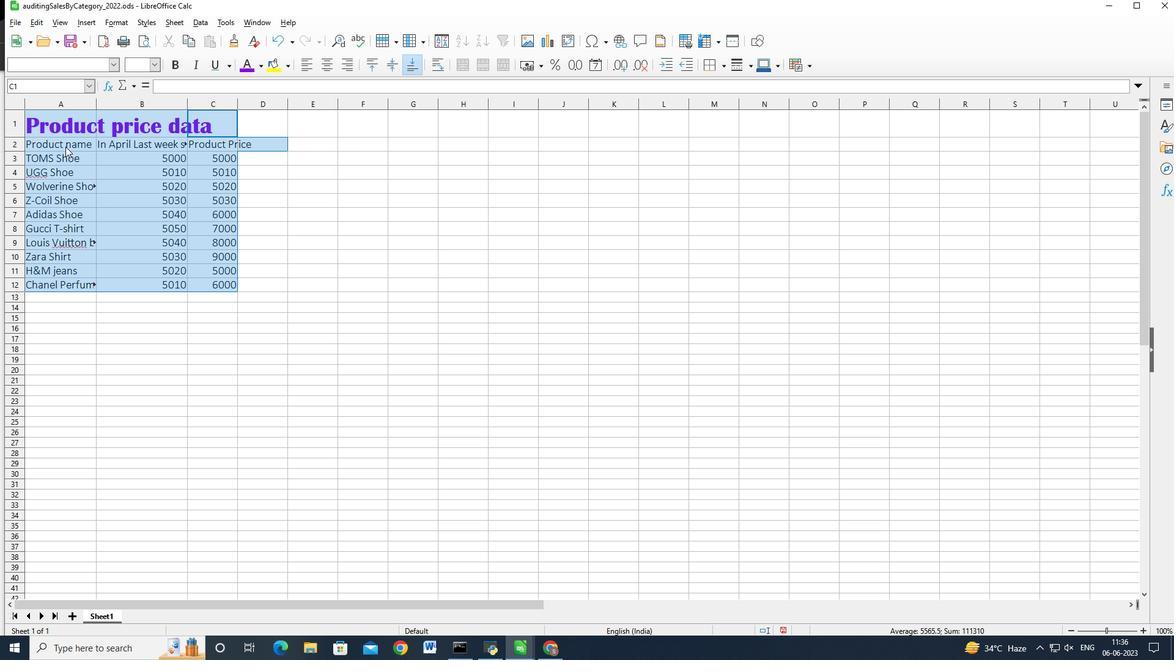 
Action: Mouse pressed left at (65, 144)
Screenshot: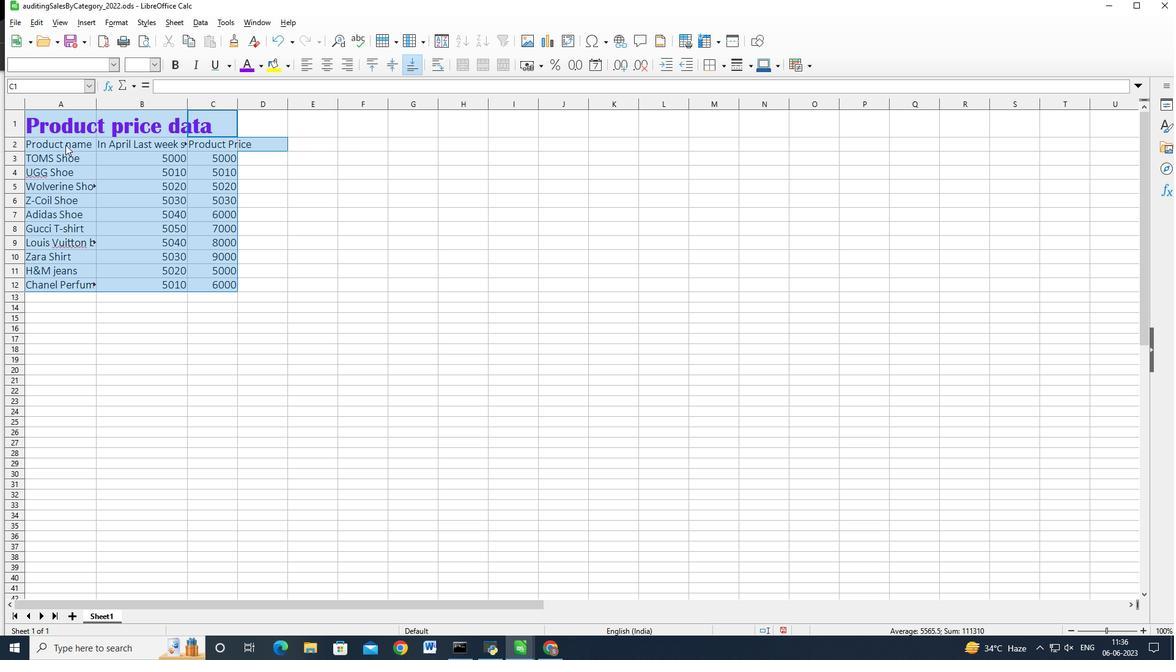 
Action: Mouse moved to (116, 144)
Screenshot: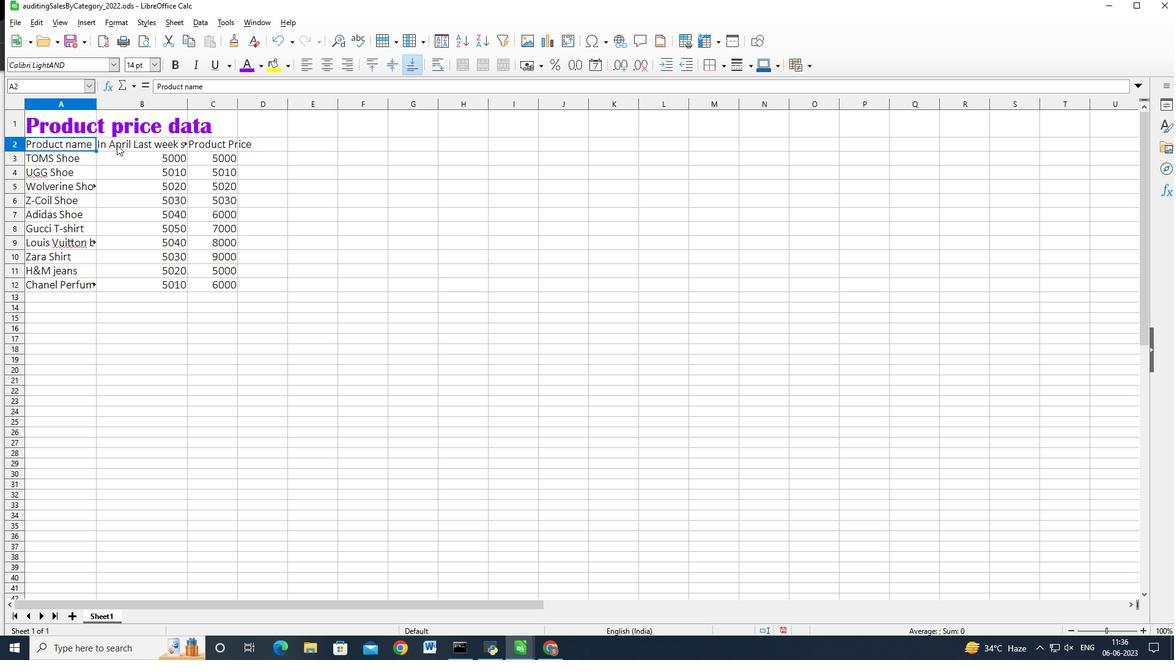 
Action: Key pressed <Key.shift>
Screenshot: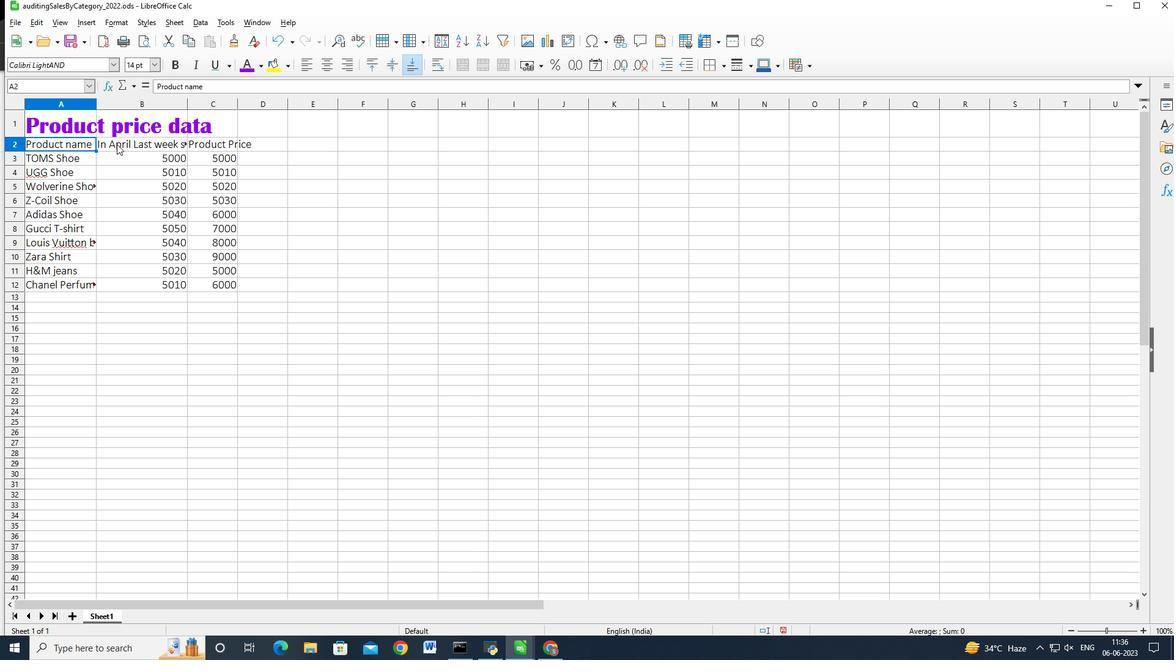 
Action: Mouse pressed left at (116, 144)
Screenshot: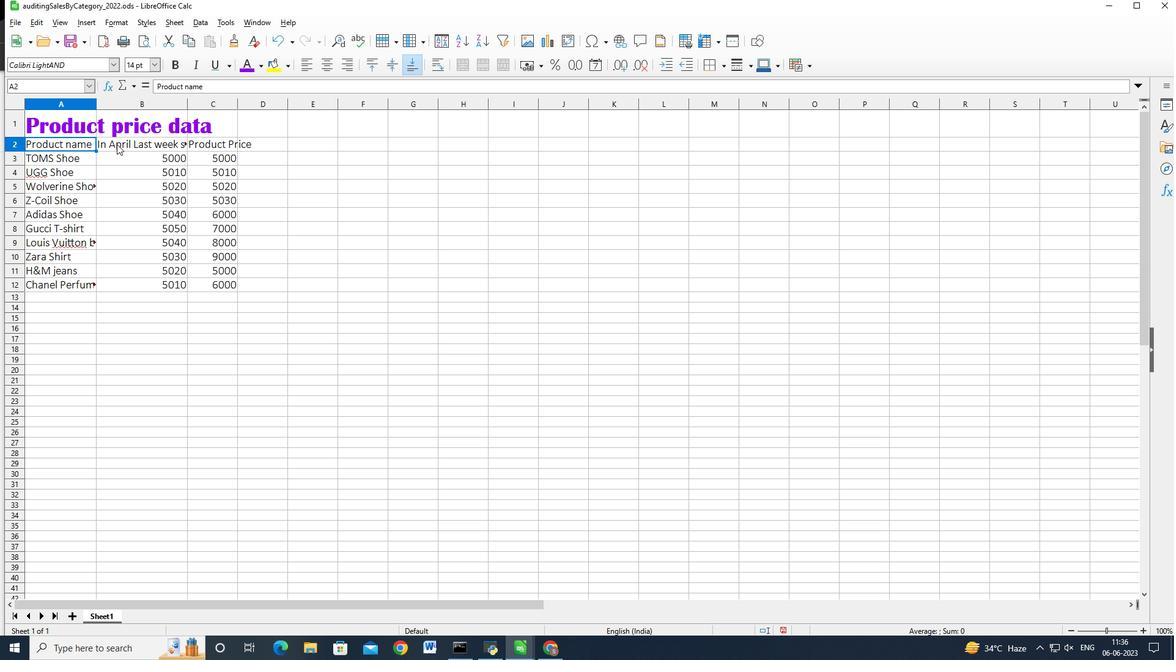 
Action: Key pressed <Key.shift><Key.shift><Key.shift><Key.shift><Key.shift>
Screenshot: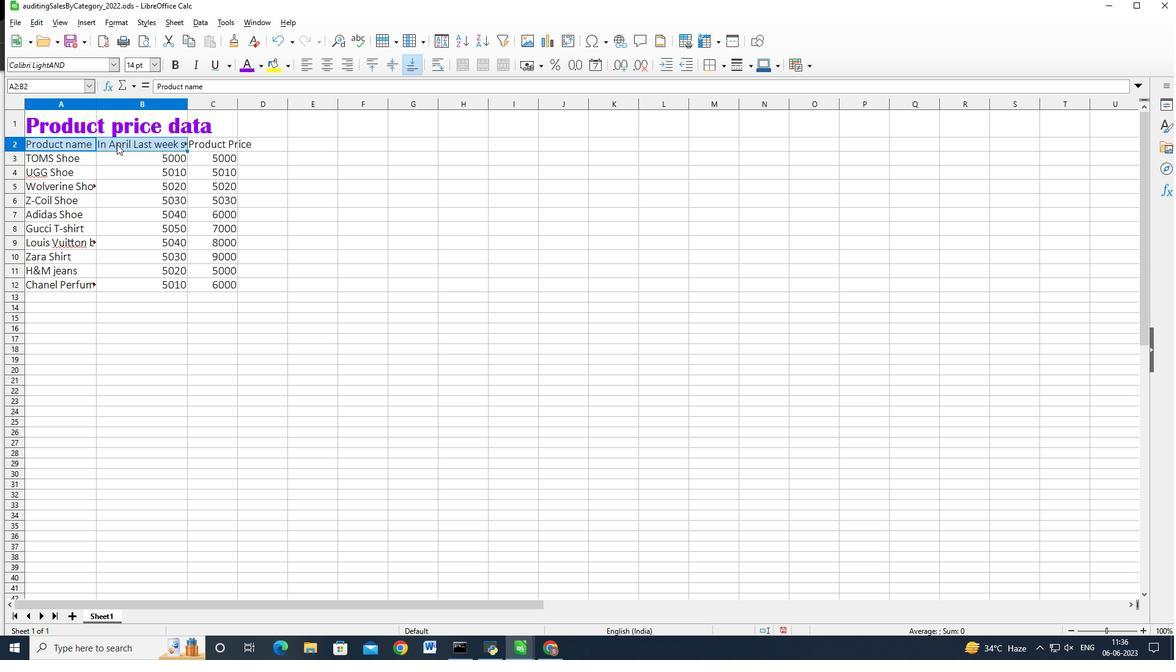 
Action: Mouse moved to (133, 143)
Screenshot: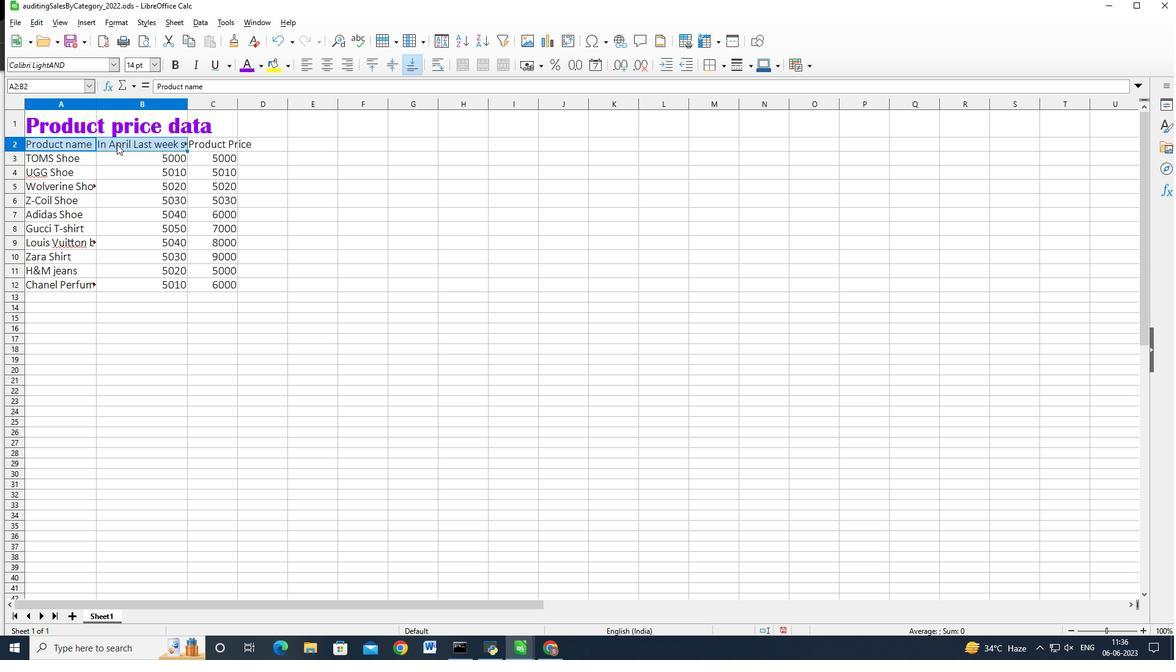 
Action: Key pressed <Key.shift>
Screenshot: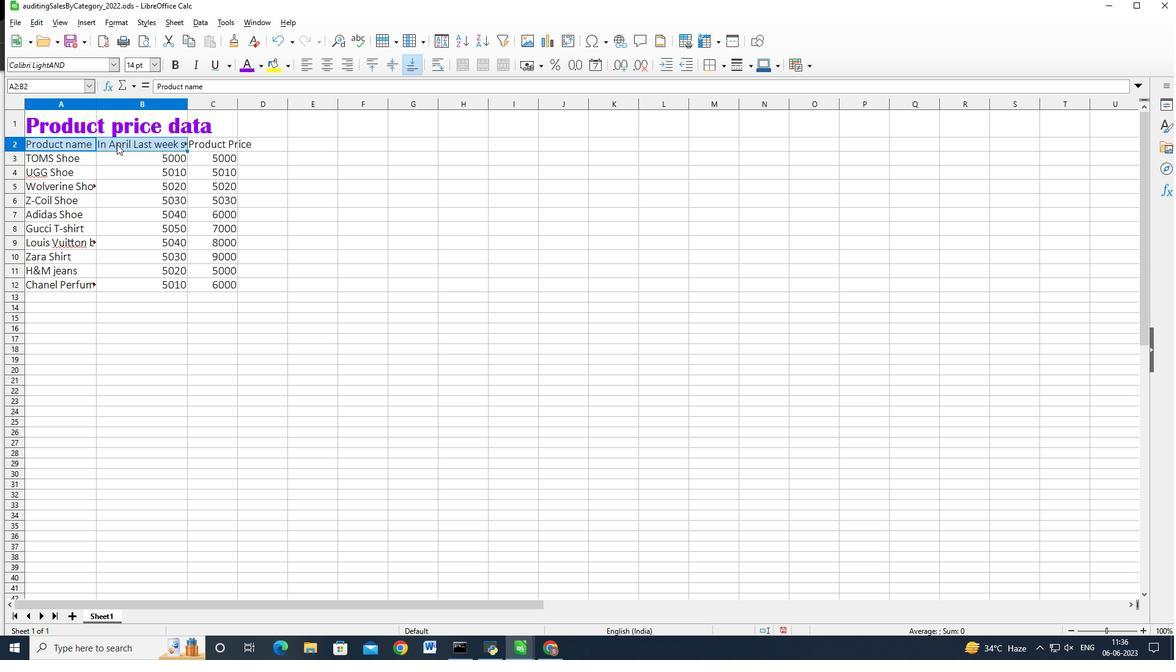
Action: Mouse moved to (184, 149)
Screenshot: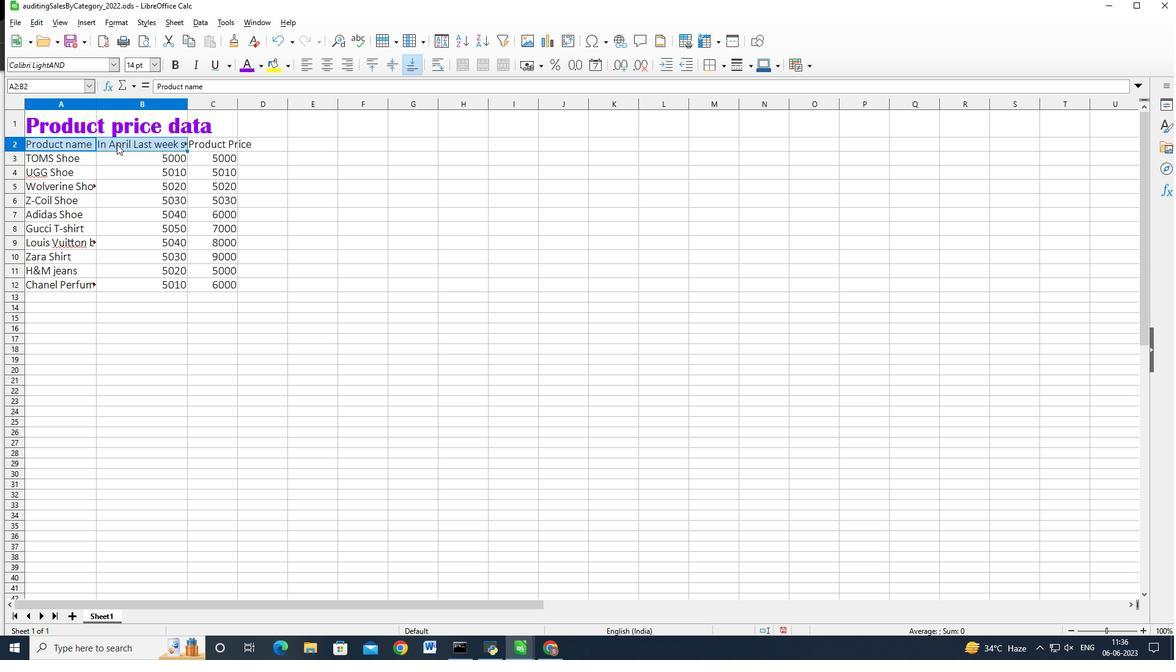 
Action: Key pressed <Key.shift>
Screenshot: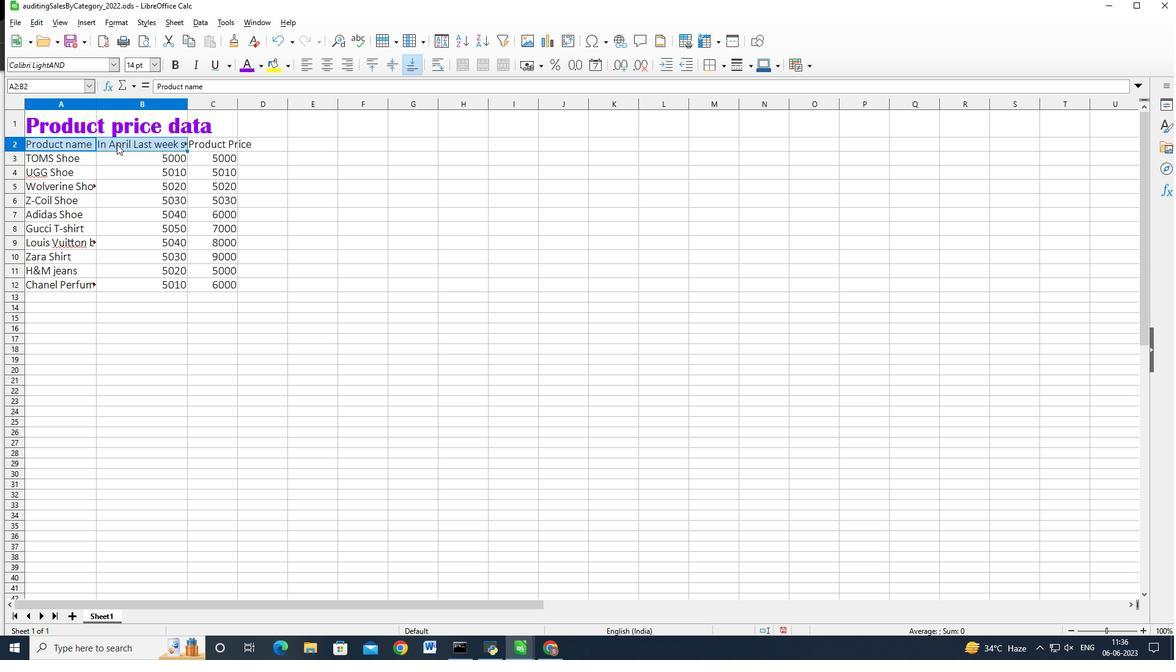 
Action: Mouse moved to (208, 151)
Screenshot: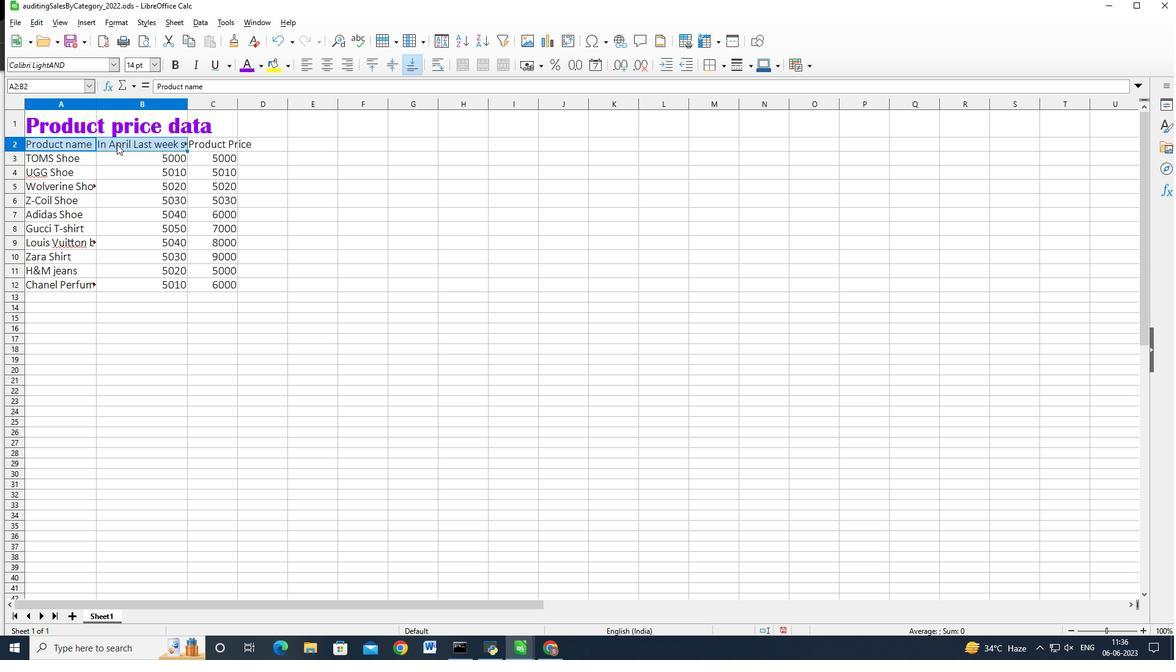 
Action: Key pressed <Key.shift>
Screenshot: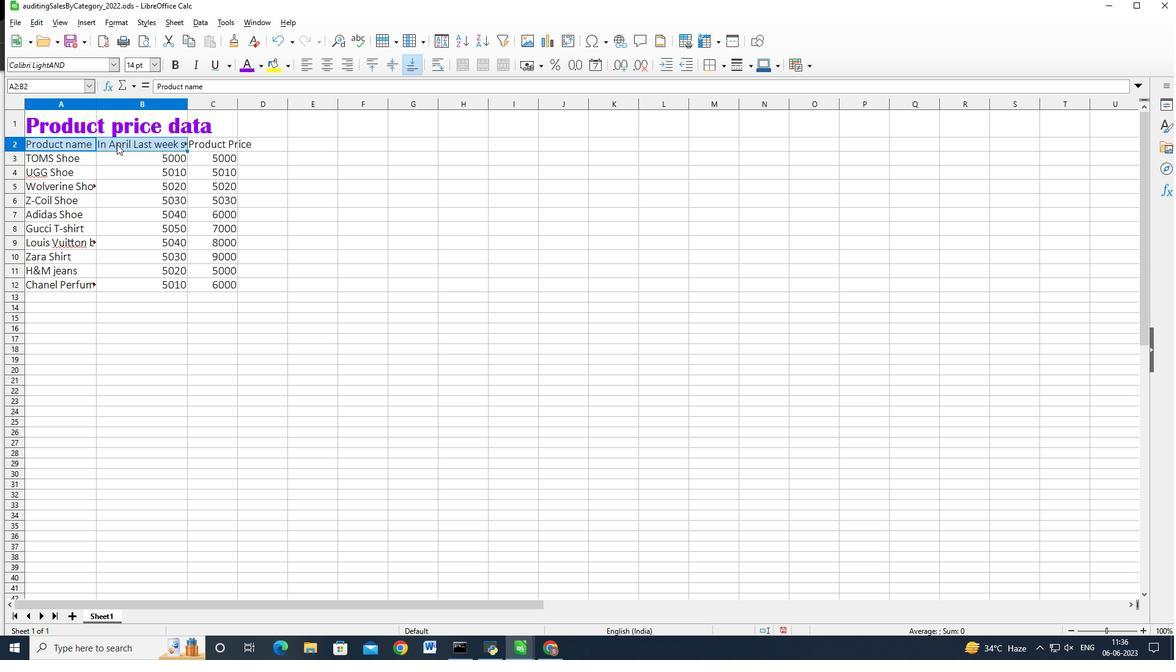
Action: Mouse moved to (241, 151)
Screenshot: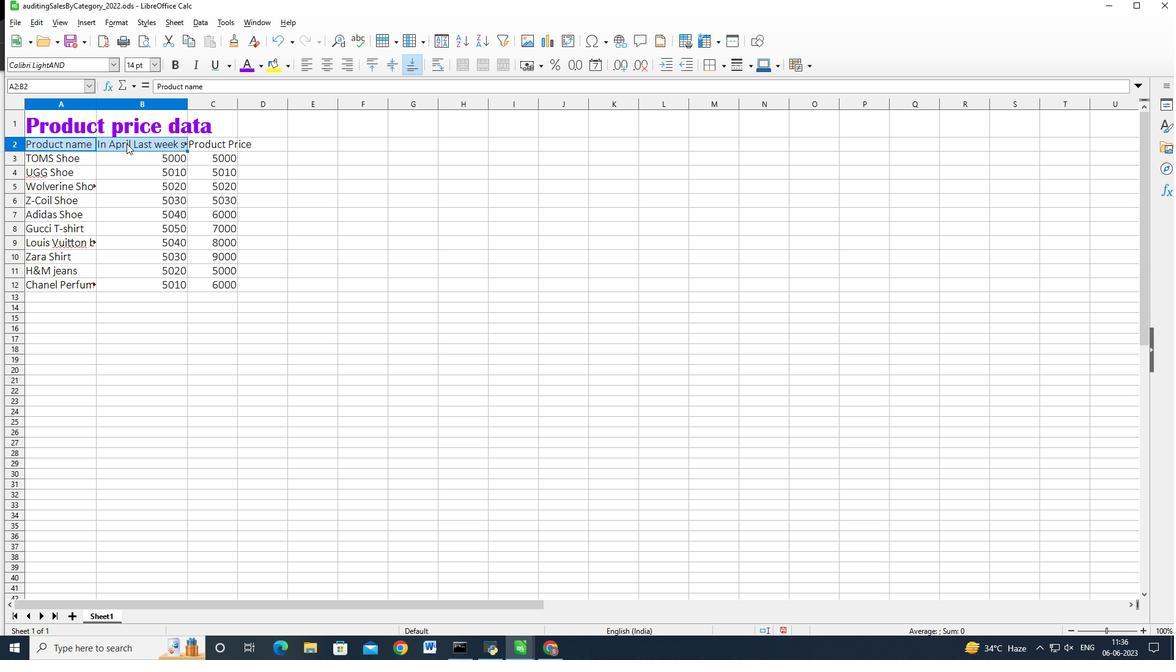 
Action: Key pressed <Key.shift>
Screenshot: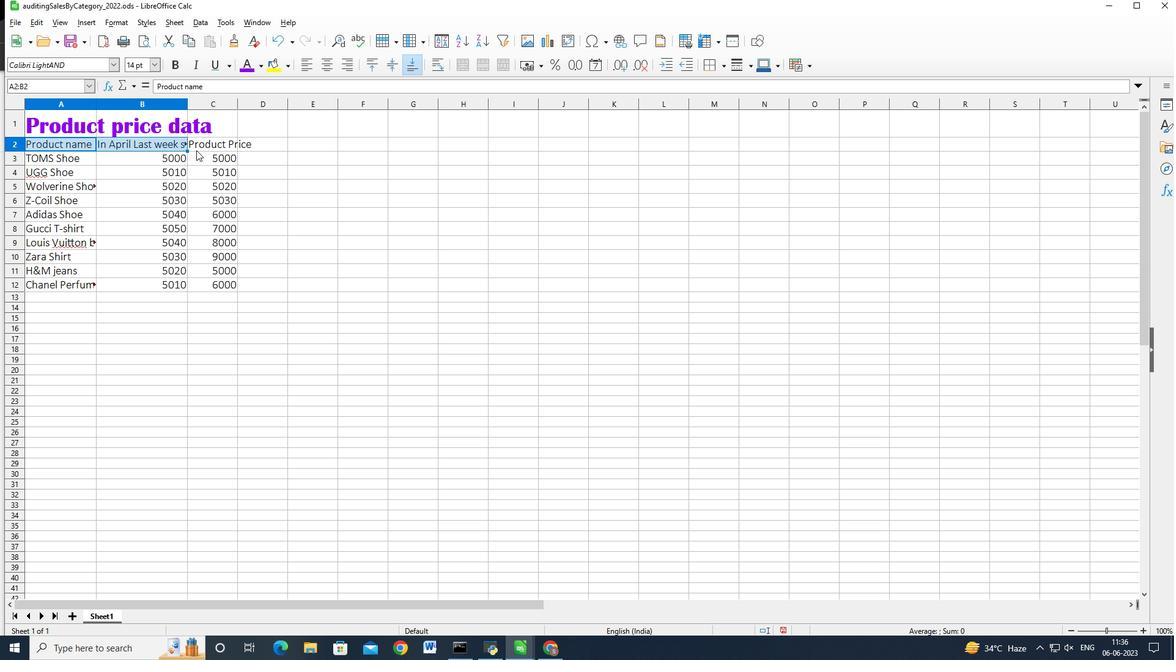 
Action: Mouse moved to (242, 151)
Screenshot: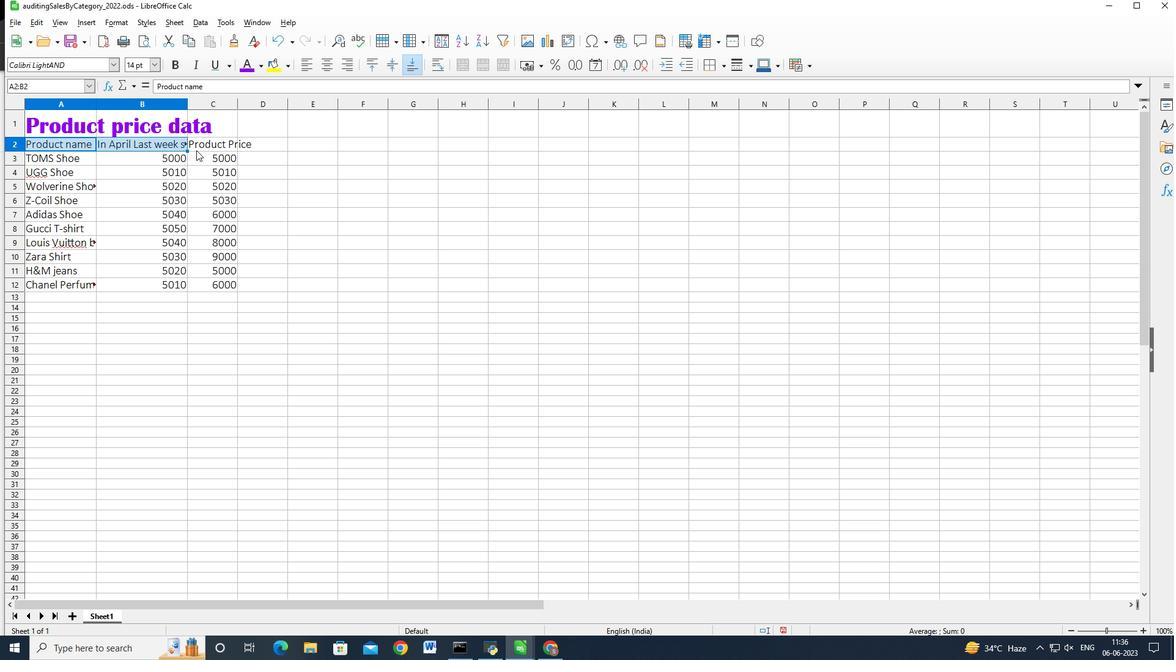 
Action: Key pressed <Key.shift><Key.shift><Key.shift><Key.shift>
Screenshot: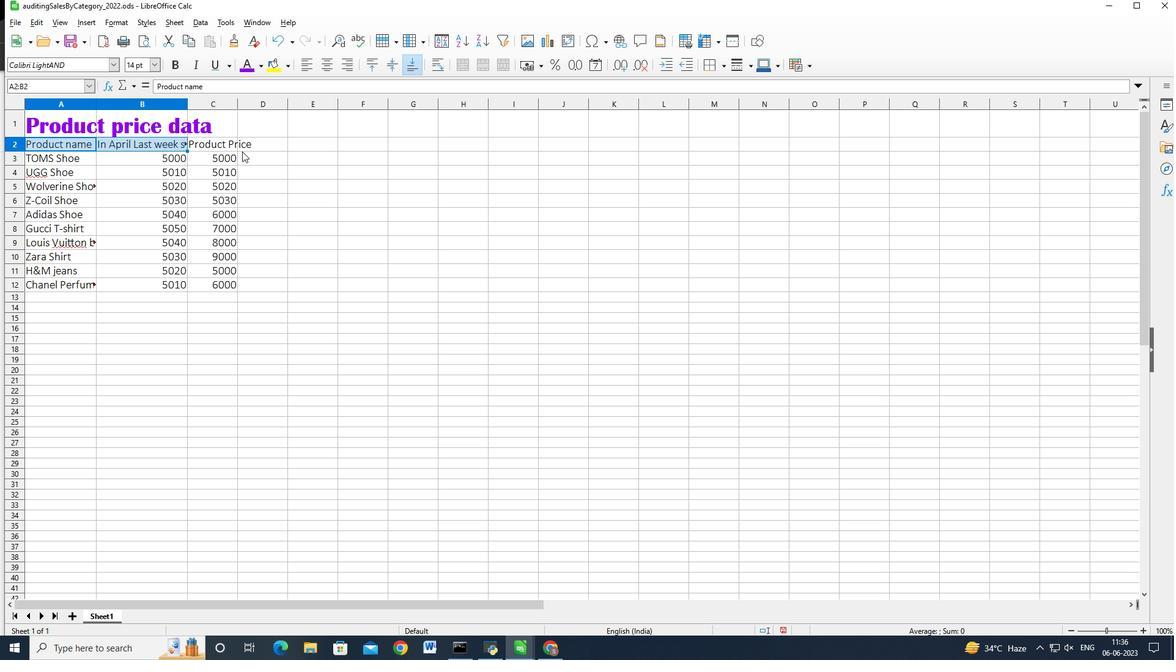 
Action: Mouse moved to (242, 151)
Screenshot: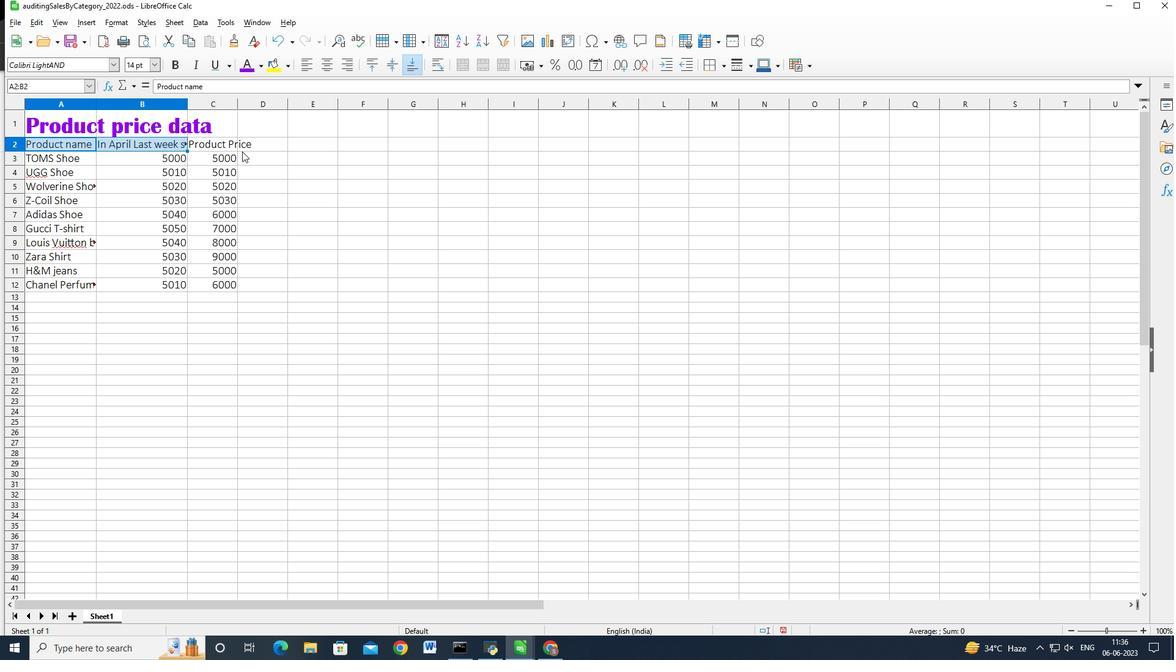 
Action: Key pressed <Key.shift>
Screenshot: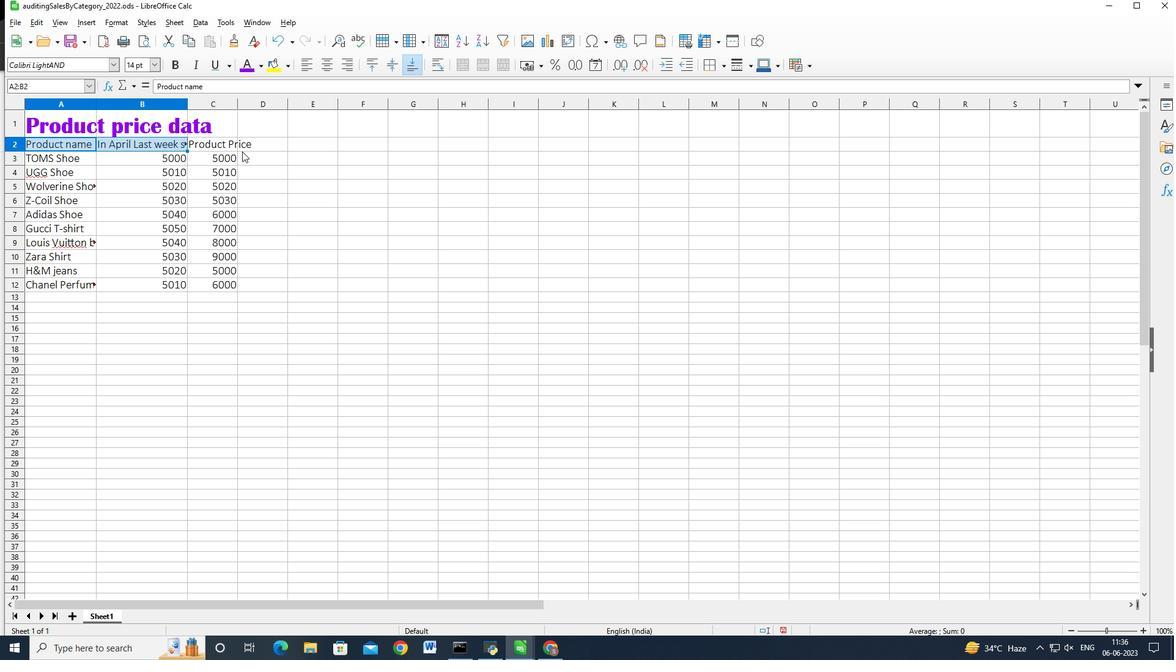 
Action: Mouse moved to (239, 144)
Screenshot: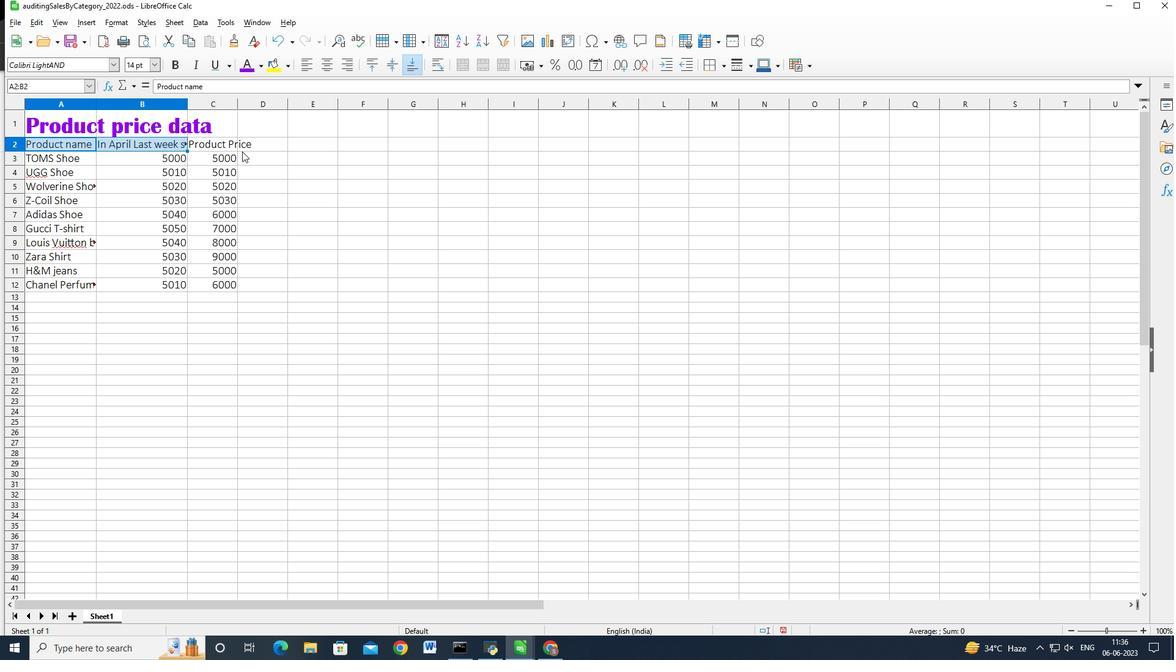 
Action: Key pressed <Key.shift><Key.shift>
Screenshot: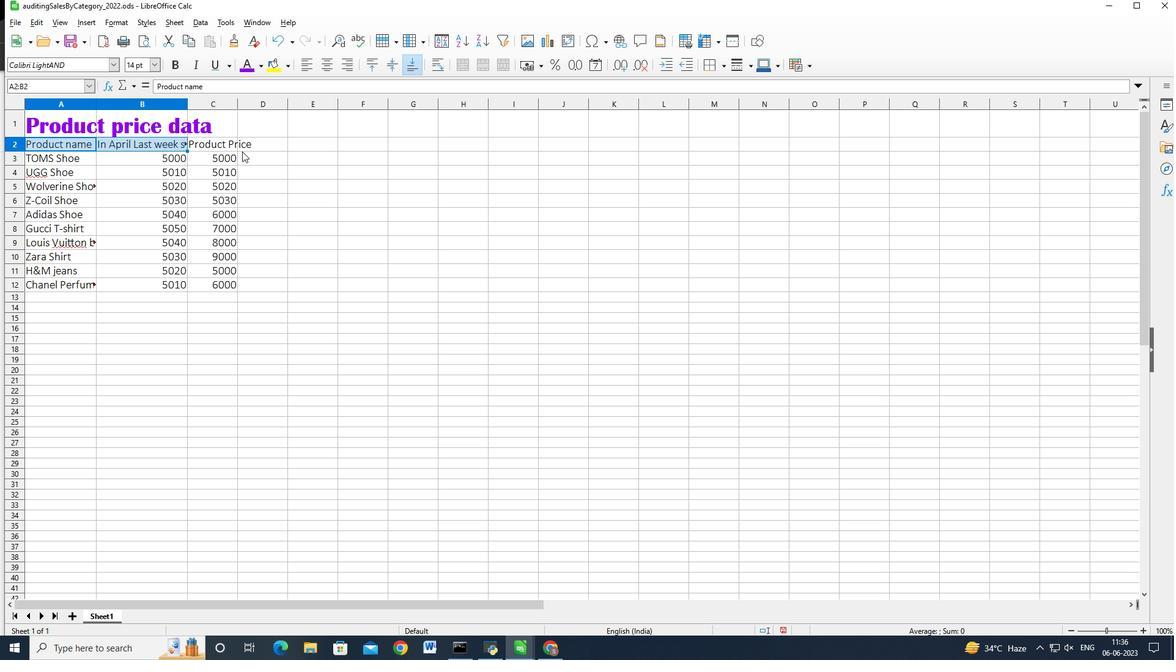 
Action: Mouse moved to (237, 143)
Screenshot: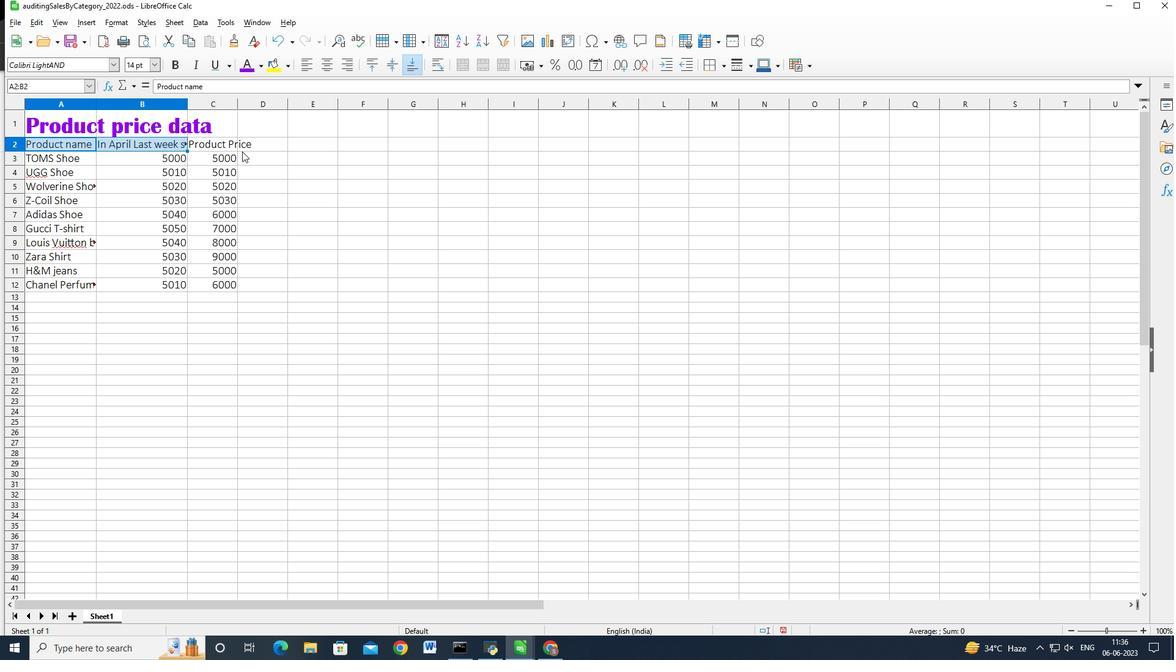 
Action: Key pressed <Key.shift>
Screenshot: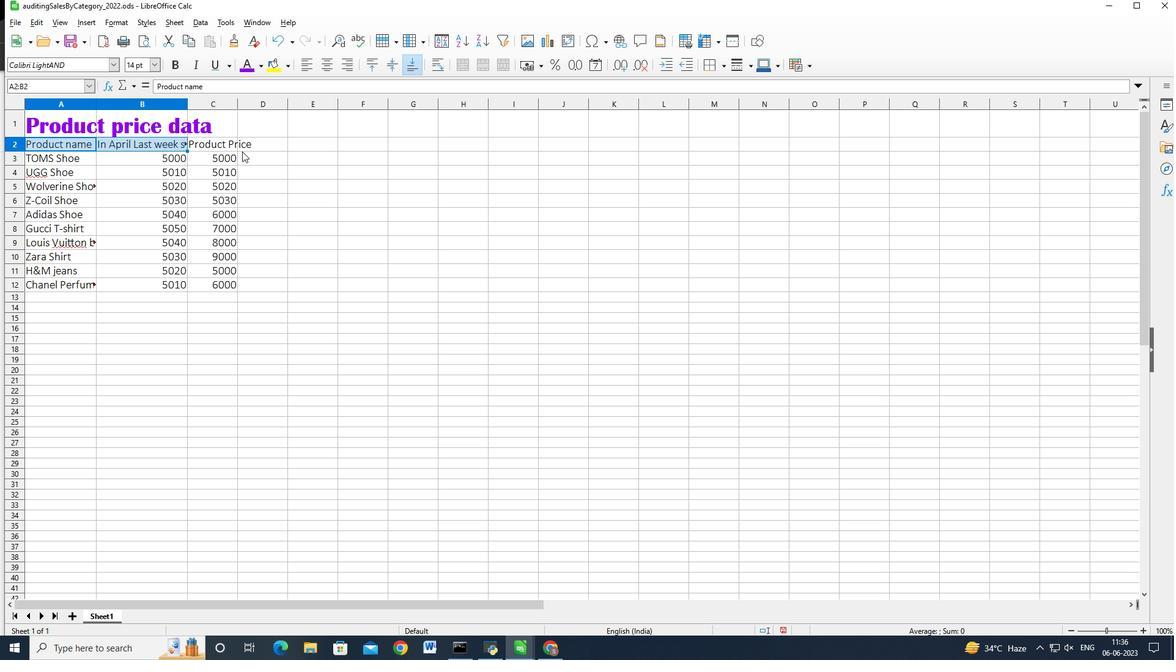 
Action: Mouse moved to (237, 143)
Screenshot: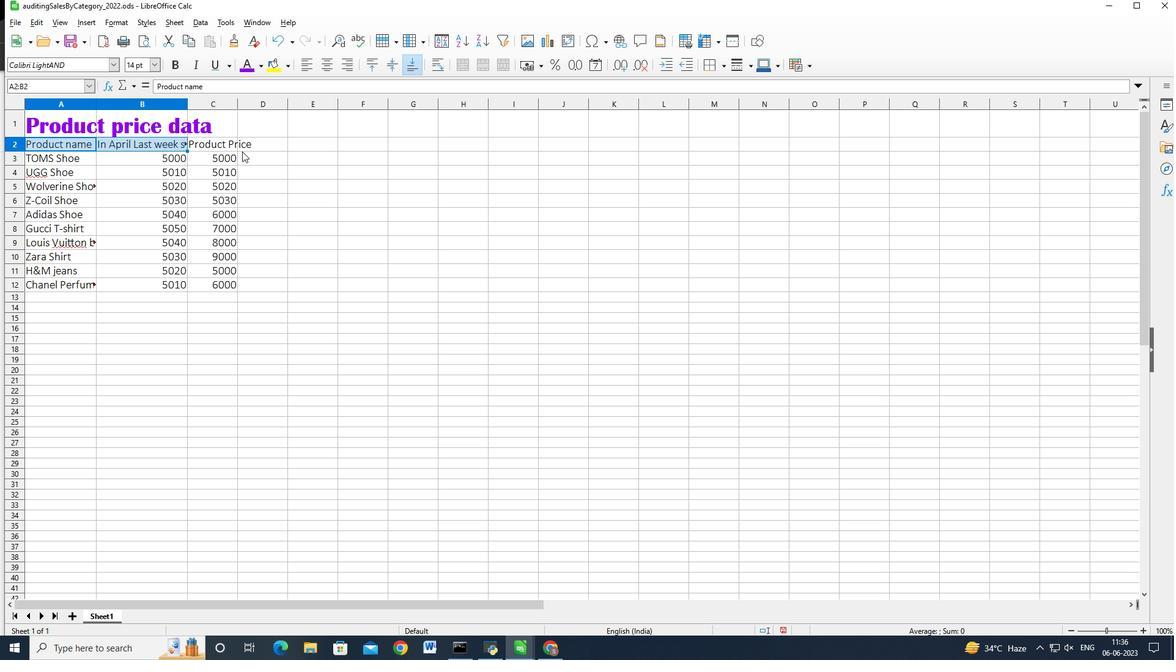 
Action: Key pressed <Key.shift>
Screenshot: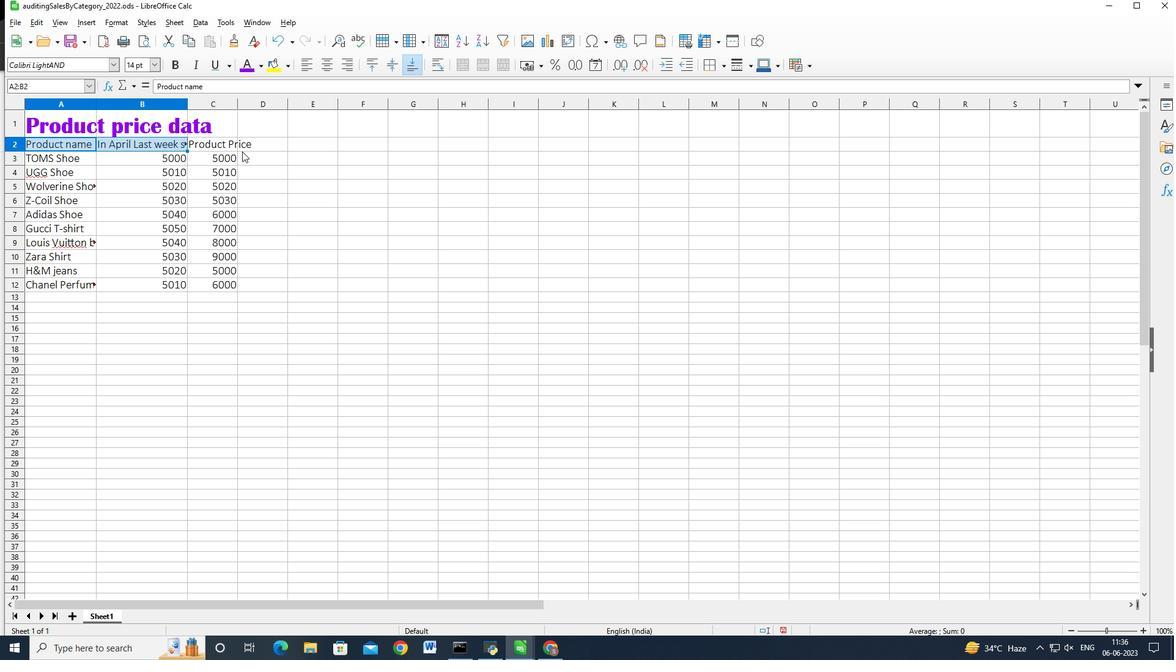 
Action: Mouse moved to (237, 143)
Screenshot: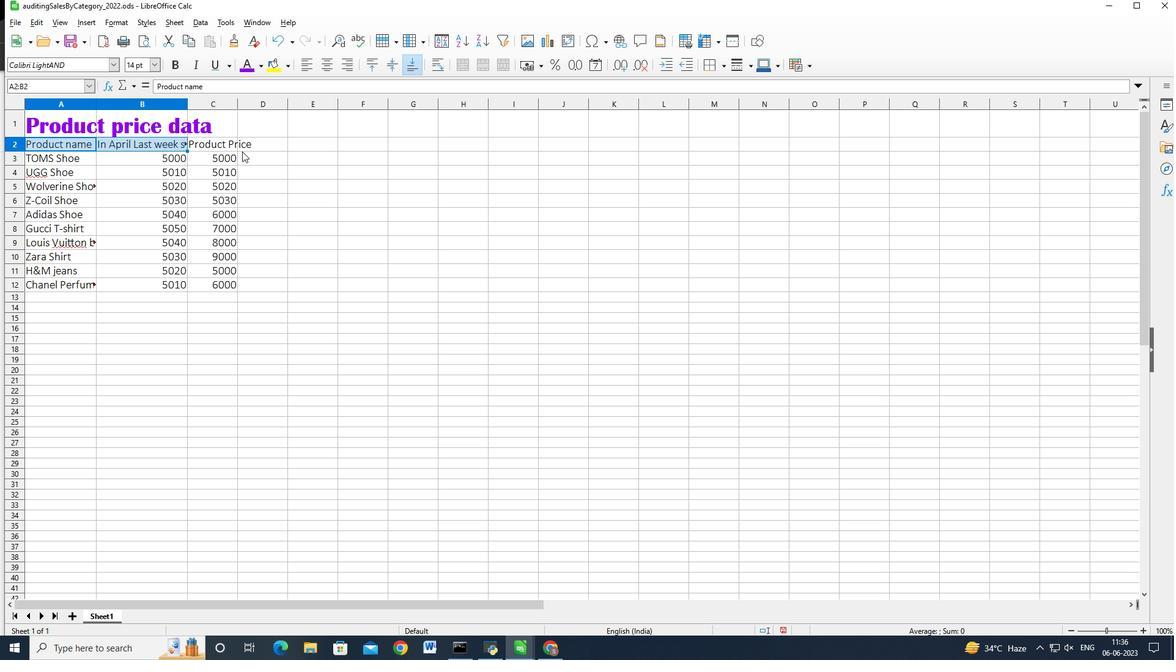 
Action: Key pressed <Key.shift>
Screenshot: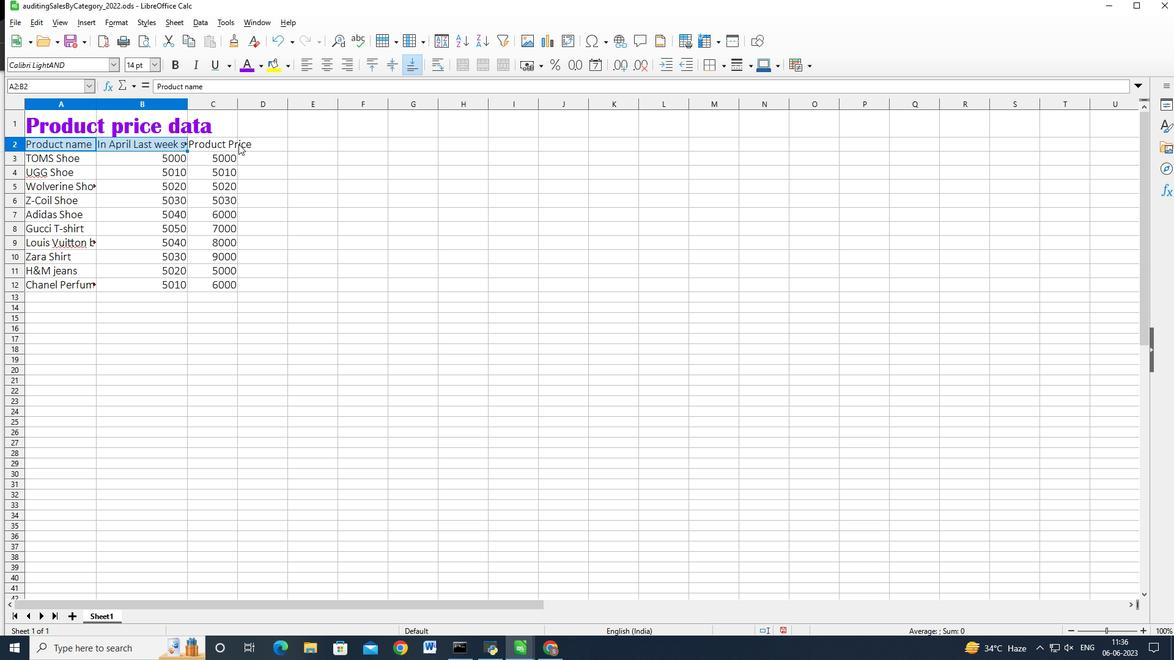 
Action: Mouse moved to (237, 142)
Screenshot: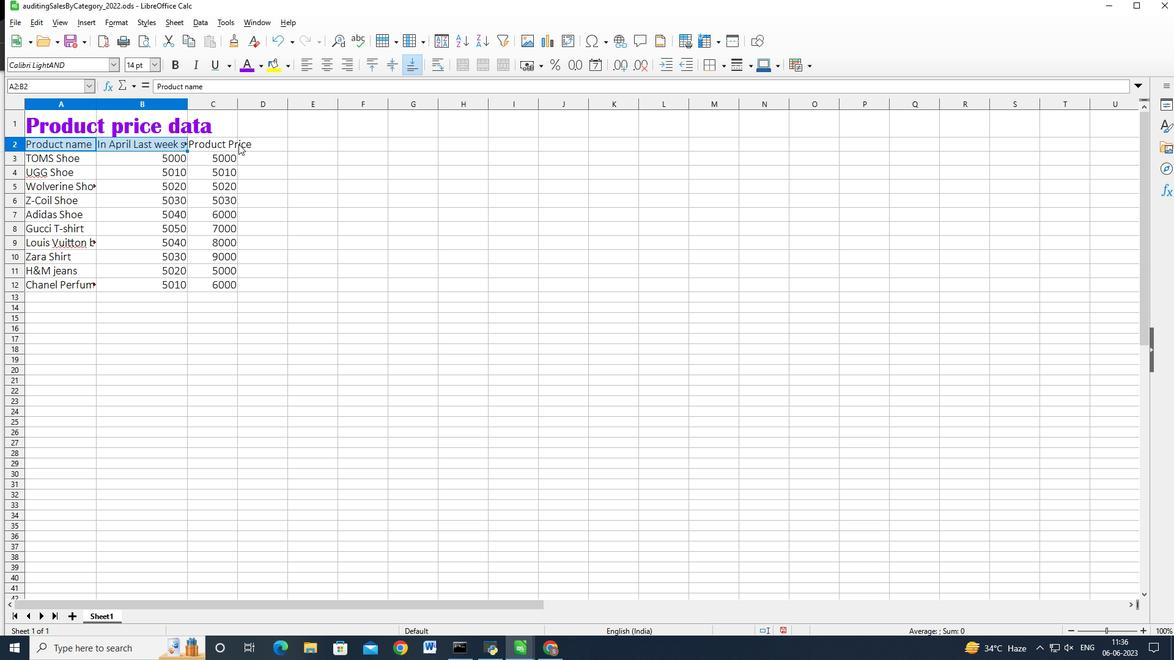 
Action: Key pressed <Key.shift>
Screenshot: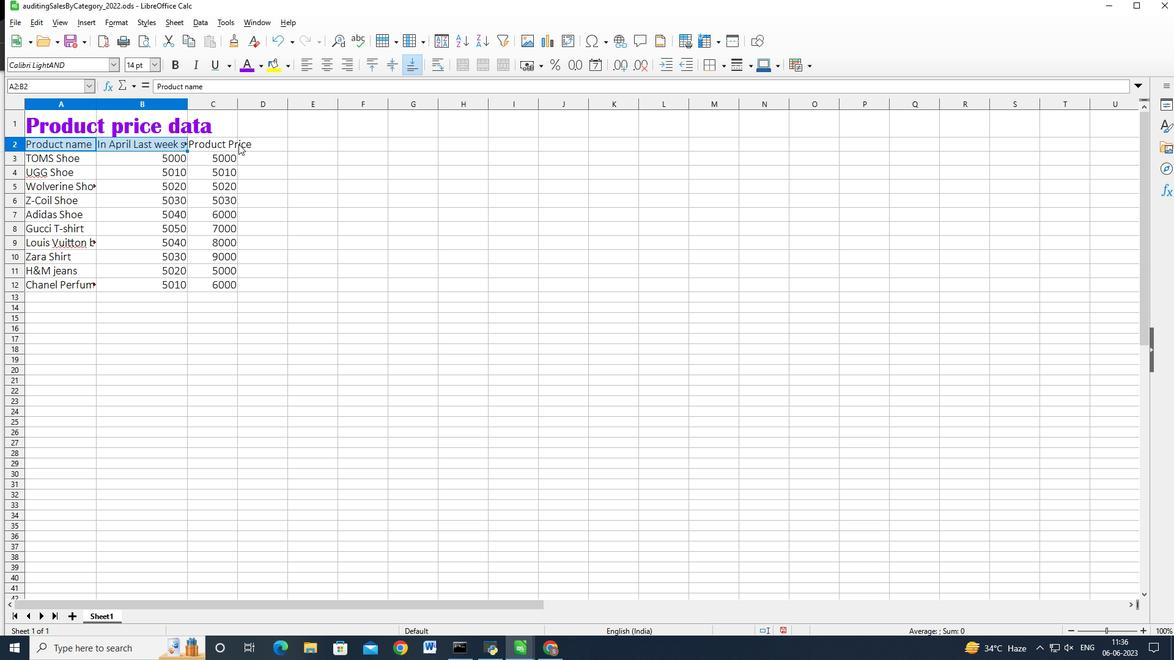 
Action: Mouse moved to (236, 141)
Screenshot: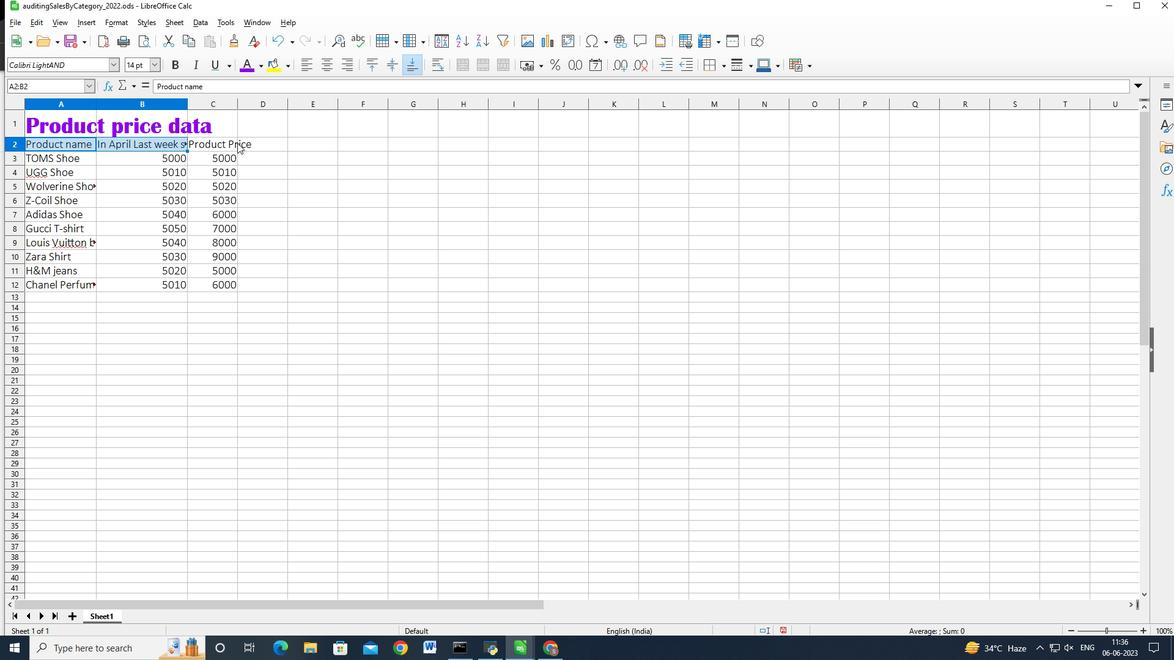 
Action: Key pressed <Key.shift>
Screenshot: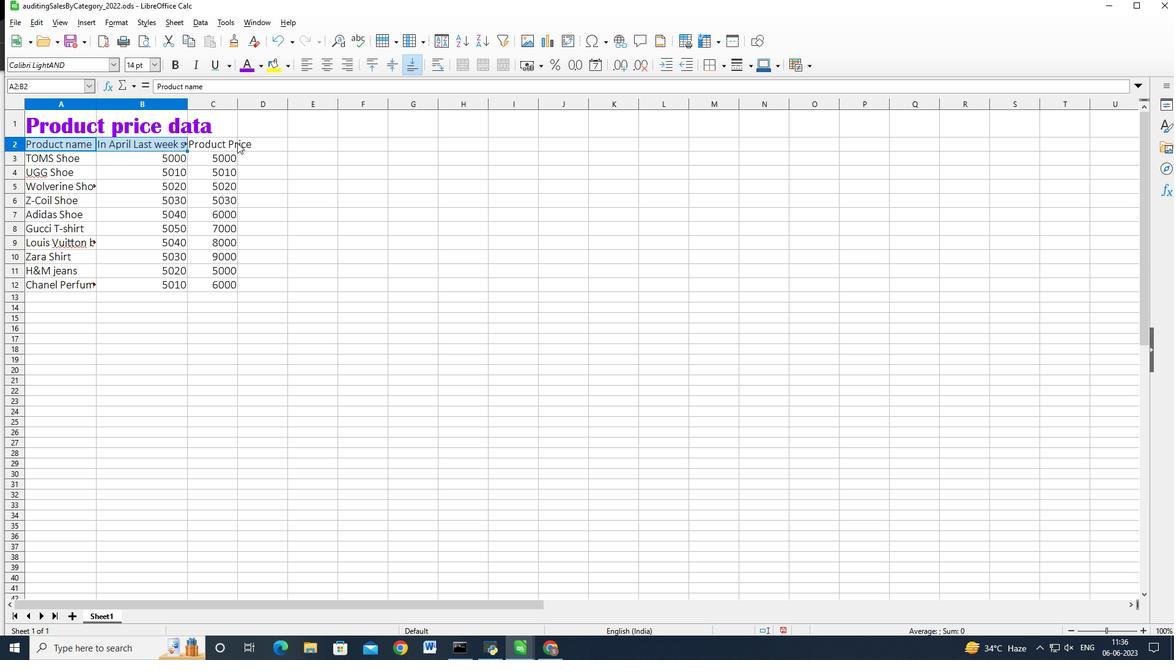 
Action: Mouse moved to (236, 141)
Screenshot: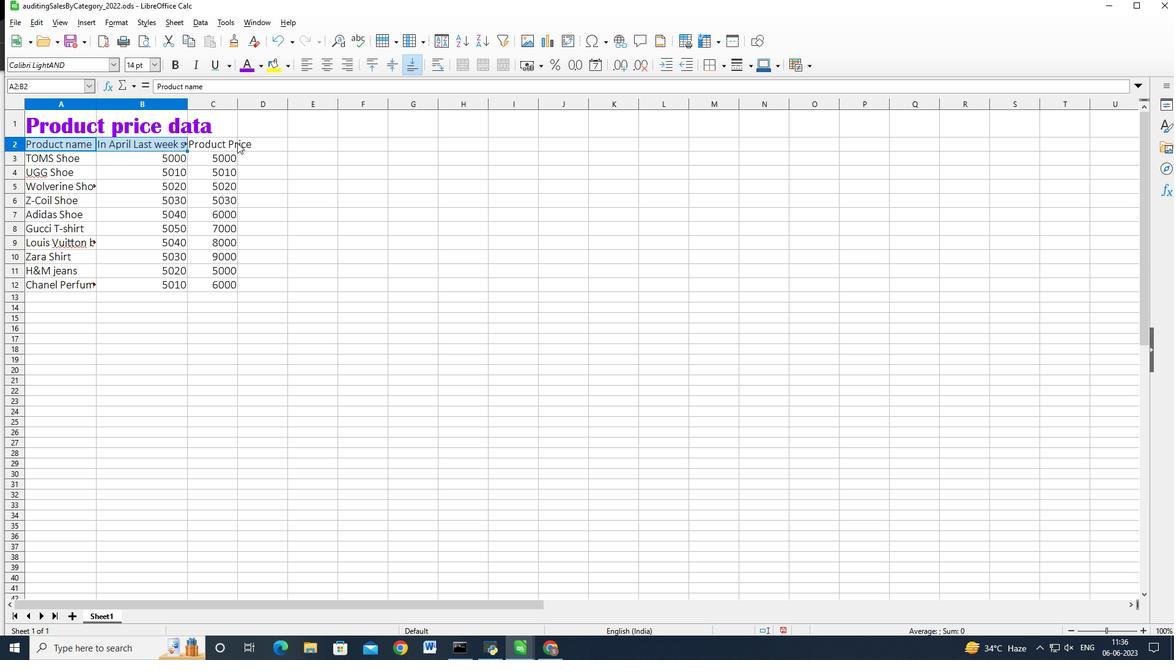 
Action: Key pressed <Key.shift><Key.shift>
Screenshot: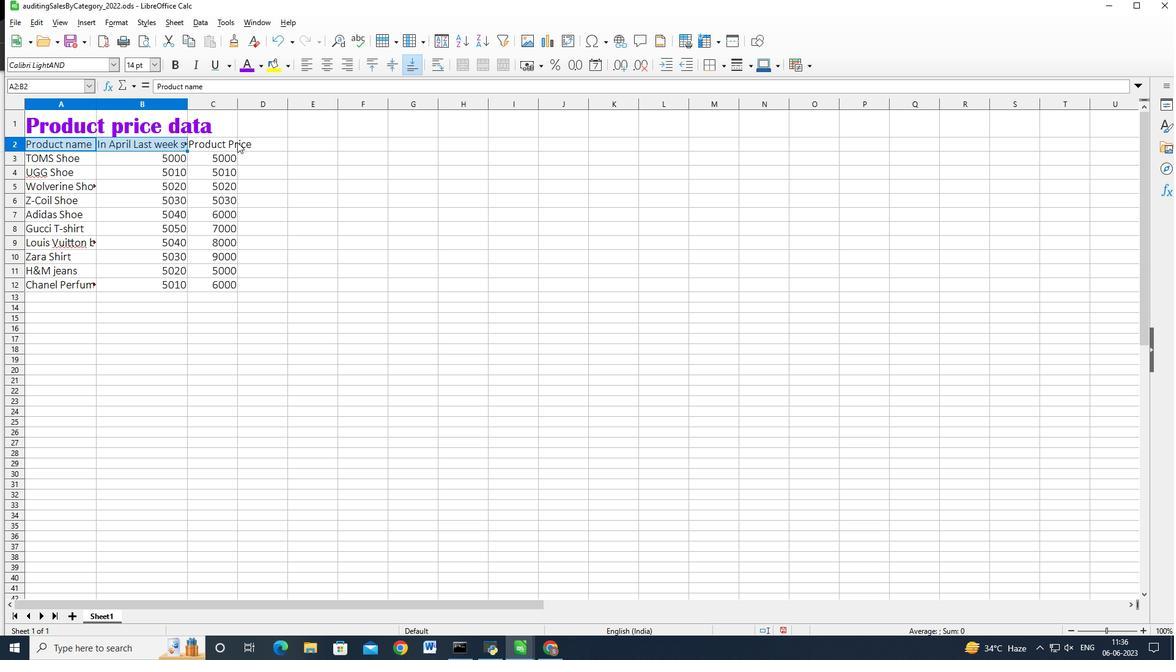 
Action: Mouse moved to (236, 141)
Screenshot: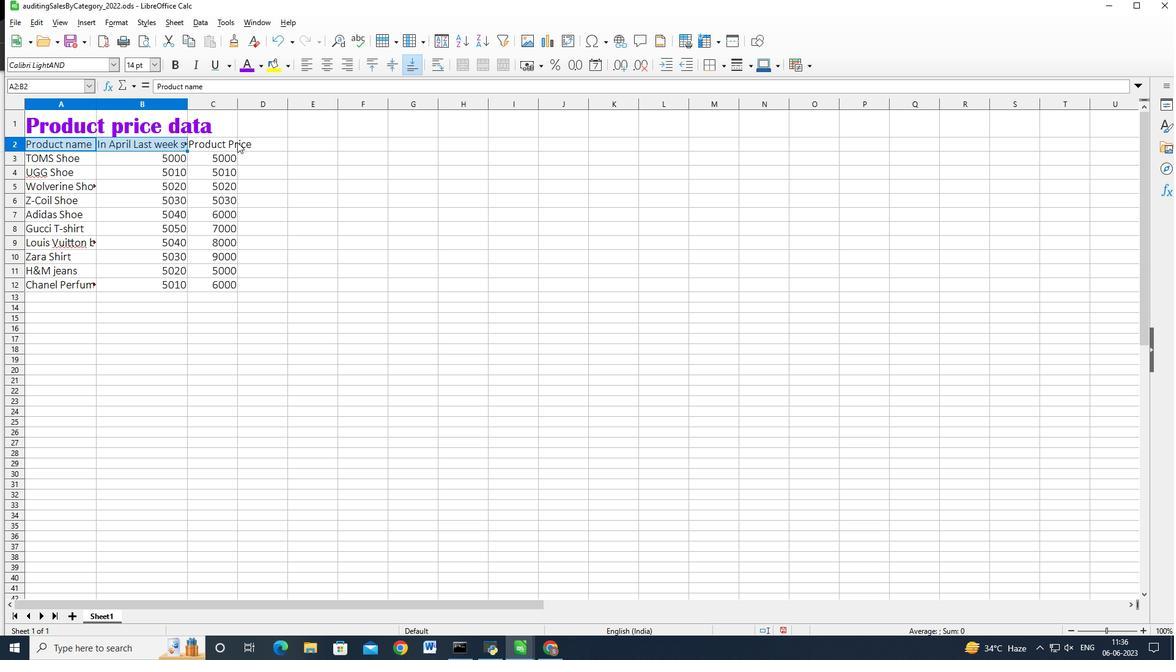 
Action: Key pressed <Key.shift><Key.shift><Key.shift><Key.shift><Key.shift><Key.shift><Key.shift><Key.shift><Key.shift><Key.shift><Key.shift>
Screenshot: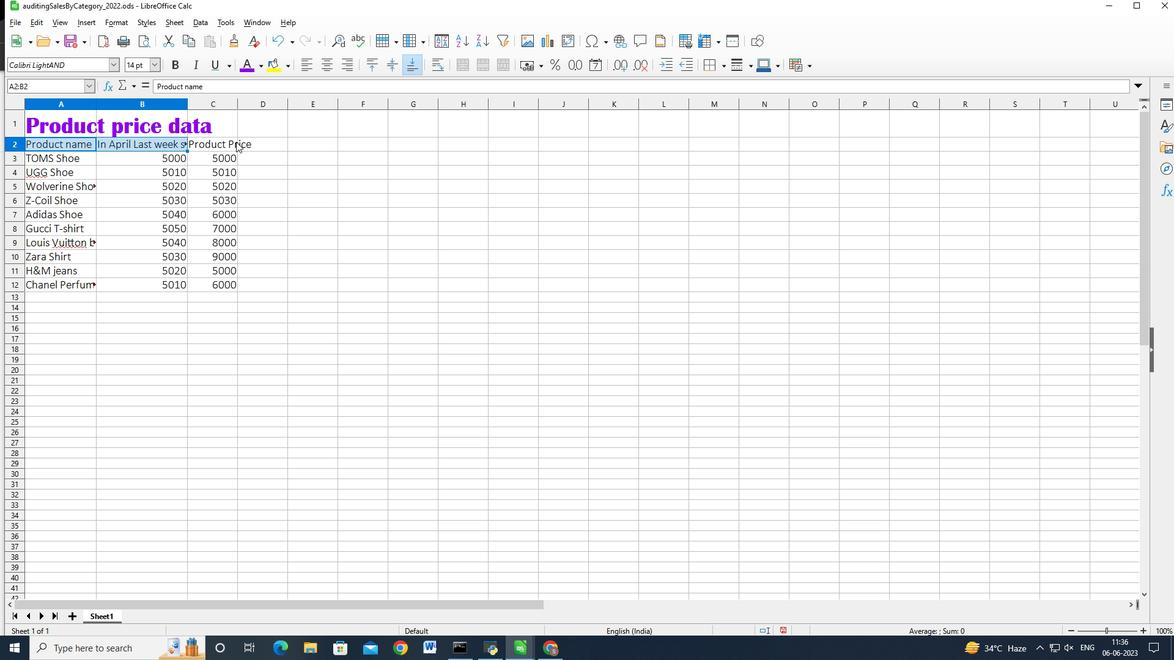 
Action: Mouse moved to (236, 141)
Screenshot: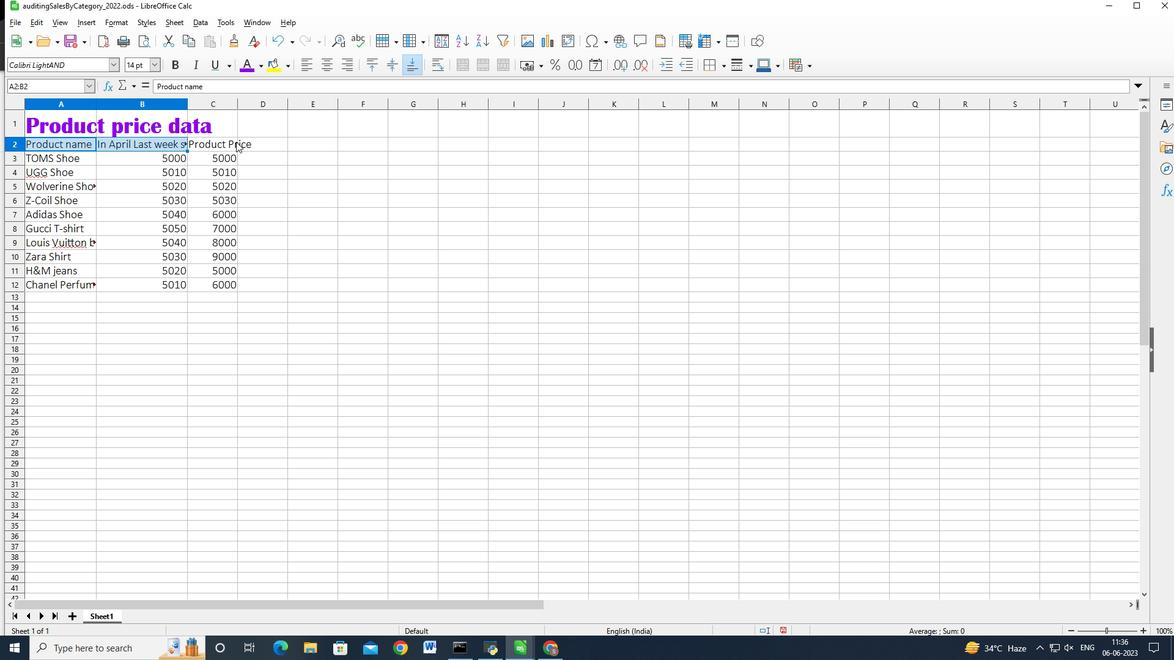 
Action: Key pressed <Key.shift><Key.shift><Key.shift><Key.shift><Key.shift>
Screenshot: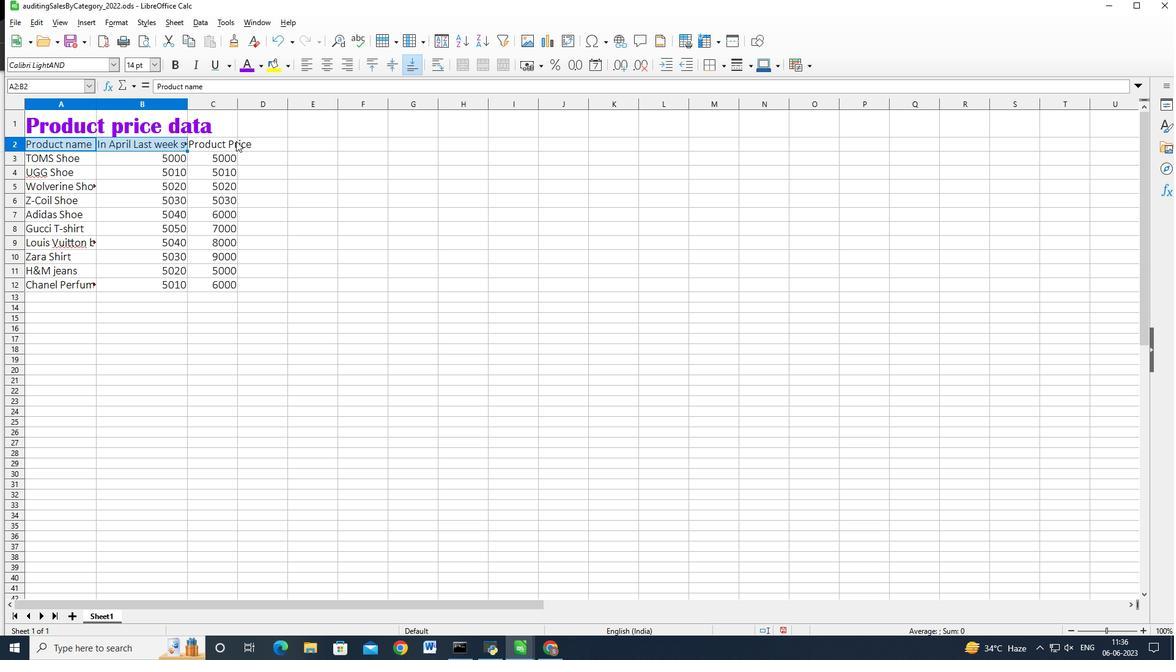 
Action: Mouse pressed left at (236, 141)
Screenshot: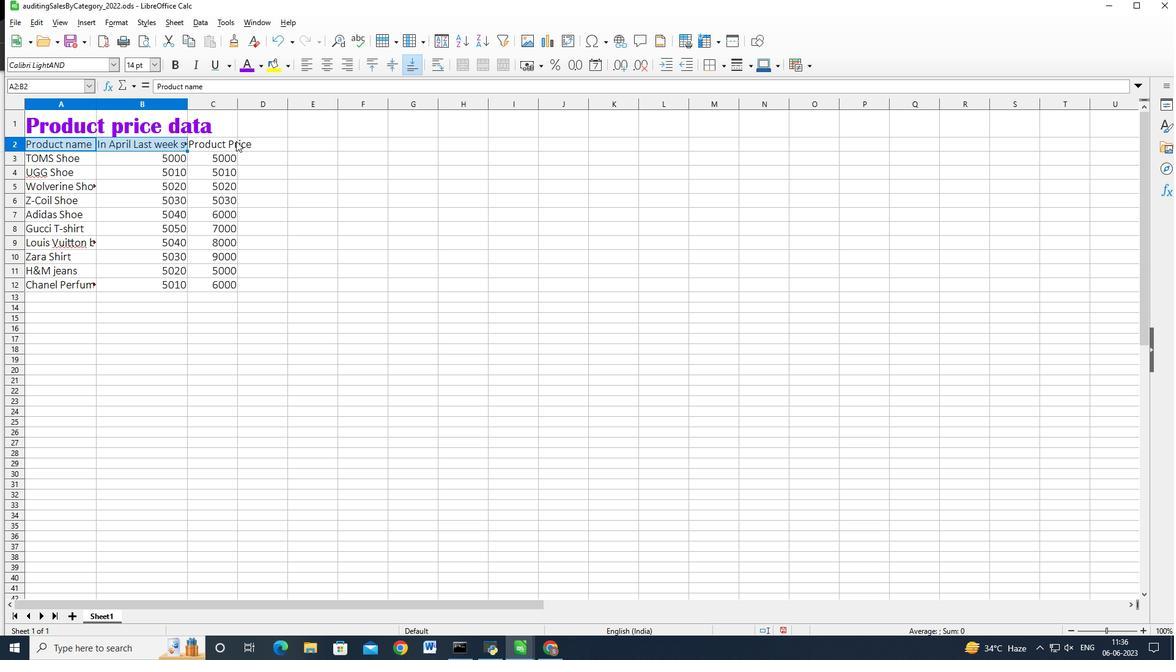 
Action: Key pressed <Key.shift><Key.shift><Key.shift><Key.shift><Key.shift><Key.shift><Key.shift>
Screenshot: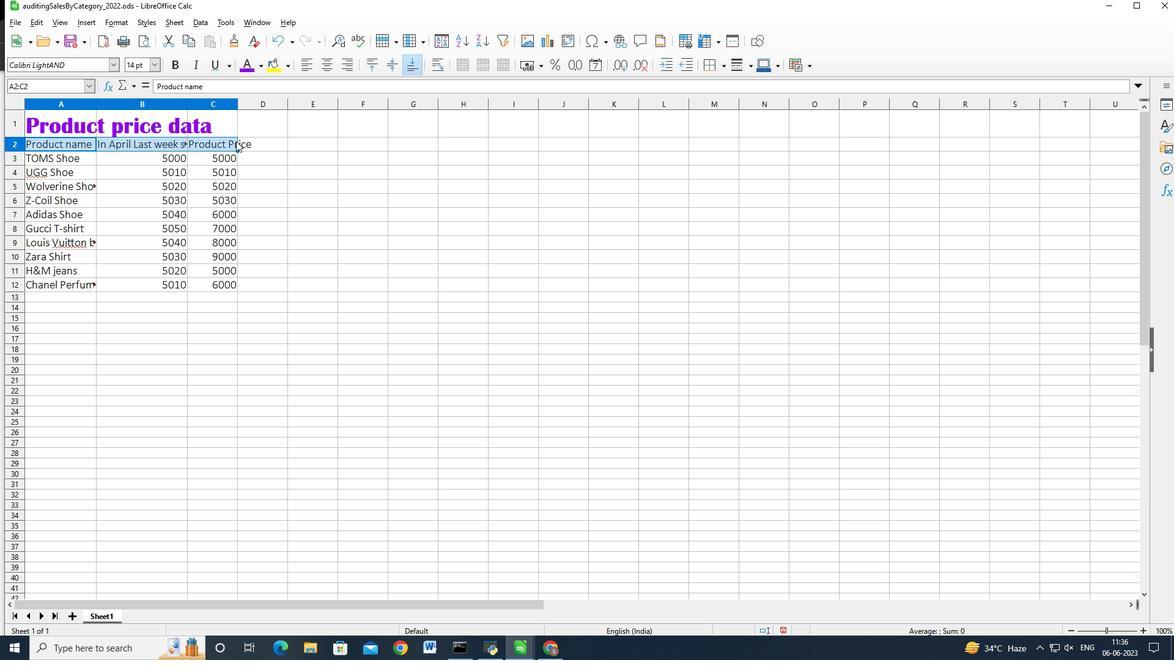 
Action: Mouse moved to (245, 140)
Screenshot: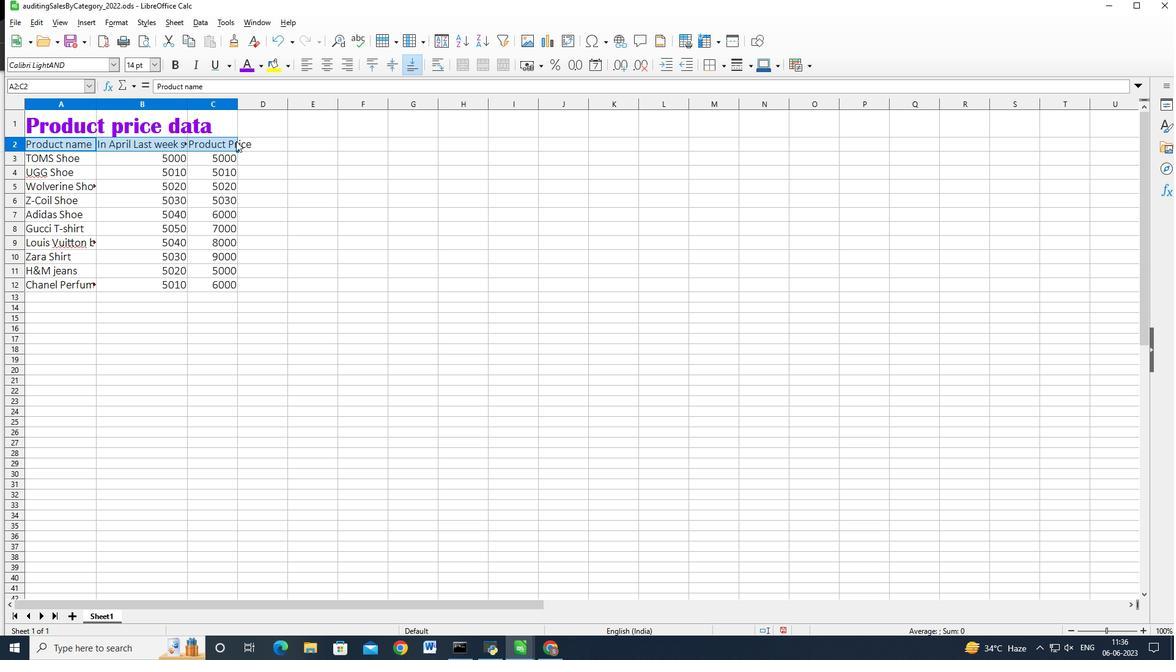 
Action: Key pressed <Key.shift>
Screenshot: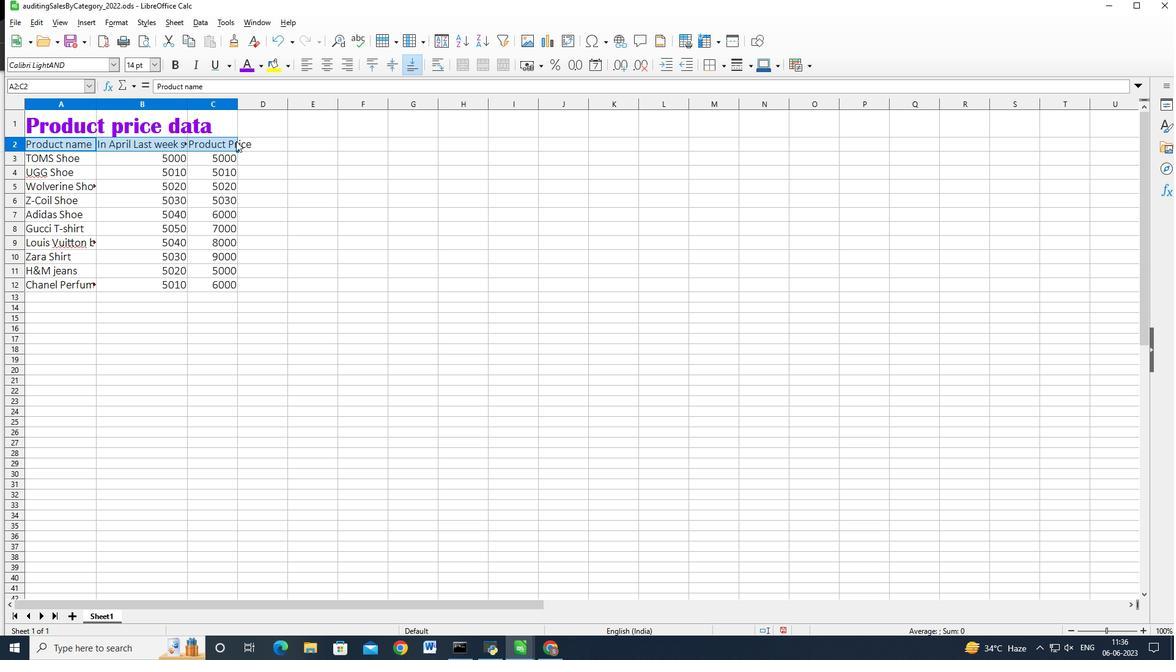 
Action: Mouse moved to (252, 141)
Screenshot: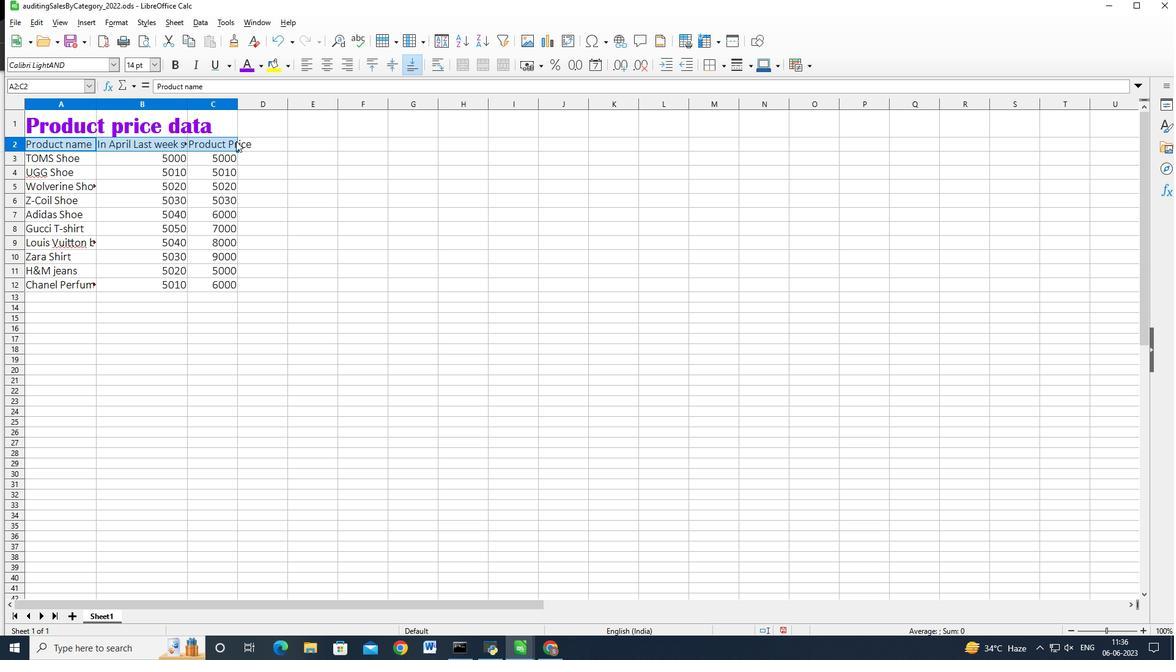 
Action: Key pressed <Key.shift>
Screenshot: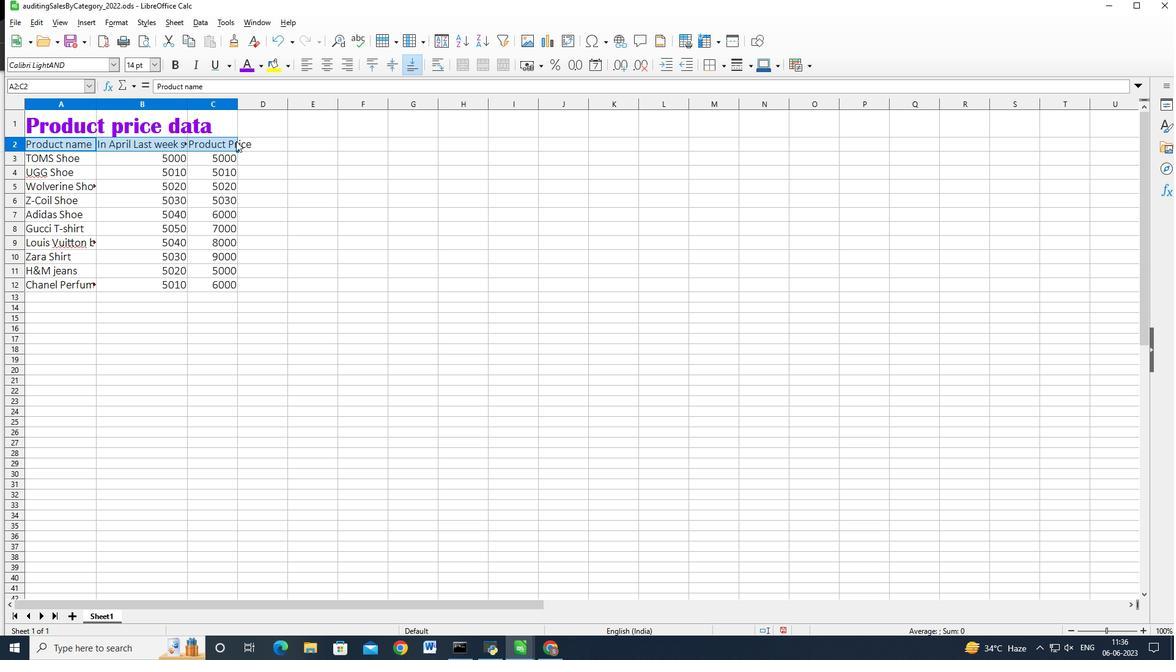 
Action: Mouse moved to (254, 141)
Screenshot: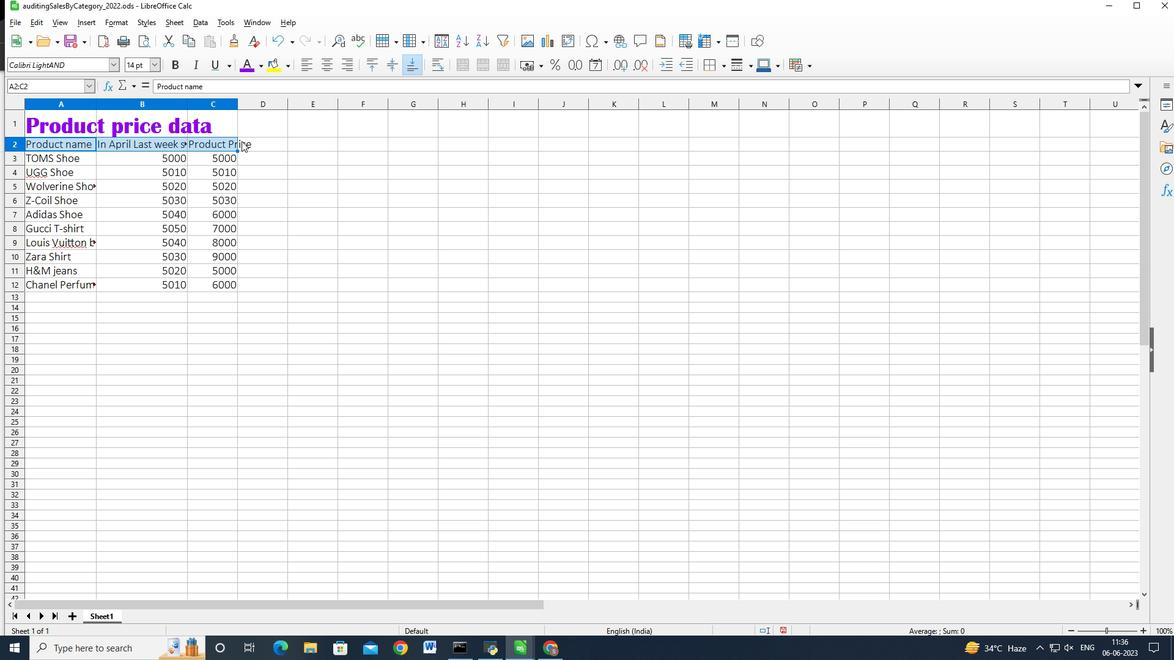 
Action: Key pressed <Key.shift>
Screenshot: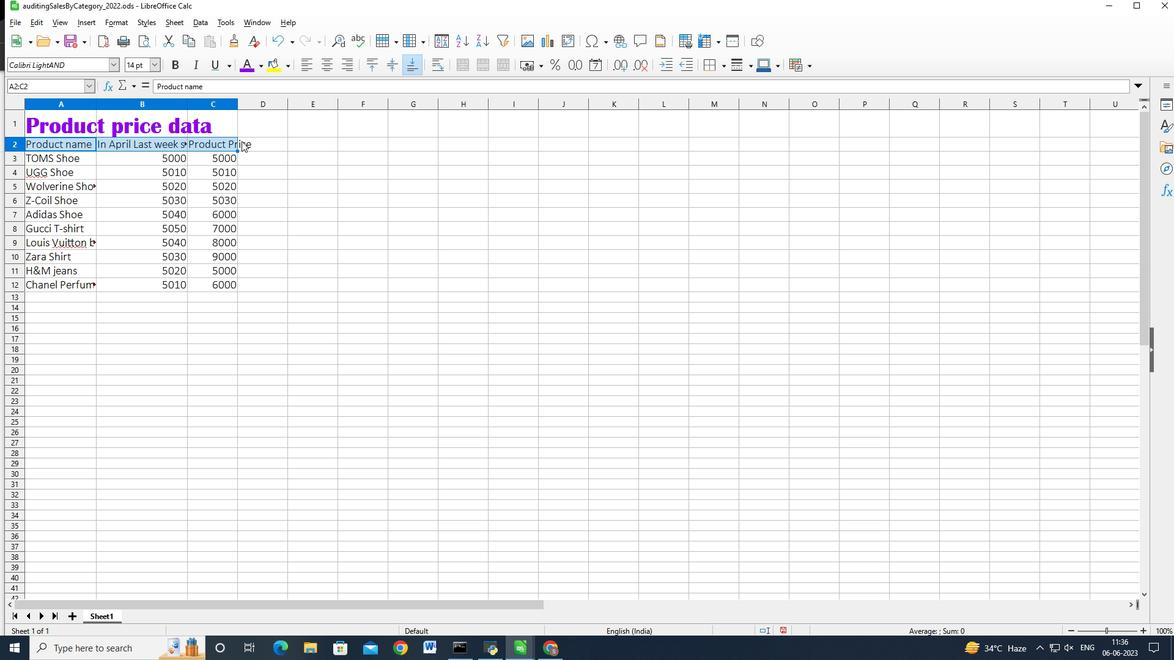 
Action: Mouse moved to (254, 141)
Screenshot: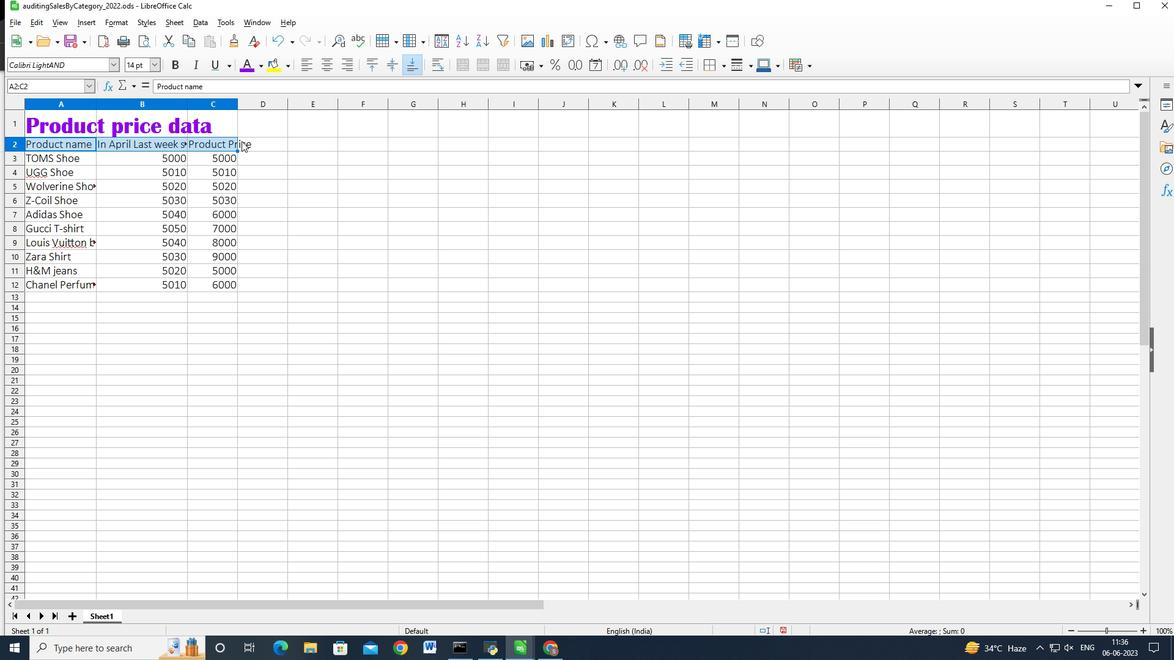 
Action: Key pressed <Key.shift><Key.shift><Key.shift><Key.shift><Key.shift><Key.shift><Key.shift><Key.shift><Key.shift><Key.shift><Key.shift><Key.shift><Key.shift><Key.shift><Key.shift><Key.shift><Key.shift><Key.shift><Key.shift><Key.shift><Key.shift><Key.shift><Key.shift><Key.shift><Key.shift><Key.shift><Key.shift><Key.shift><Key.shift><Key.shift><Key.shift><Key.shift><Key.shift><Key.shift><Key.shift><Key.shift><Key.shift><Key.shift><Key.shift><Key.shift><Key.shift><Key.shift><Key.shift><Key.shift><Key.shift><Key.shift><Key.shift><Key.shift><Key.shift><Key.shift><Key.shift><Key.shift><Key.shift><Key.shift>
Screenshot: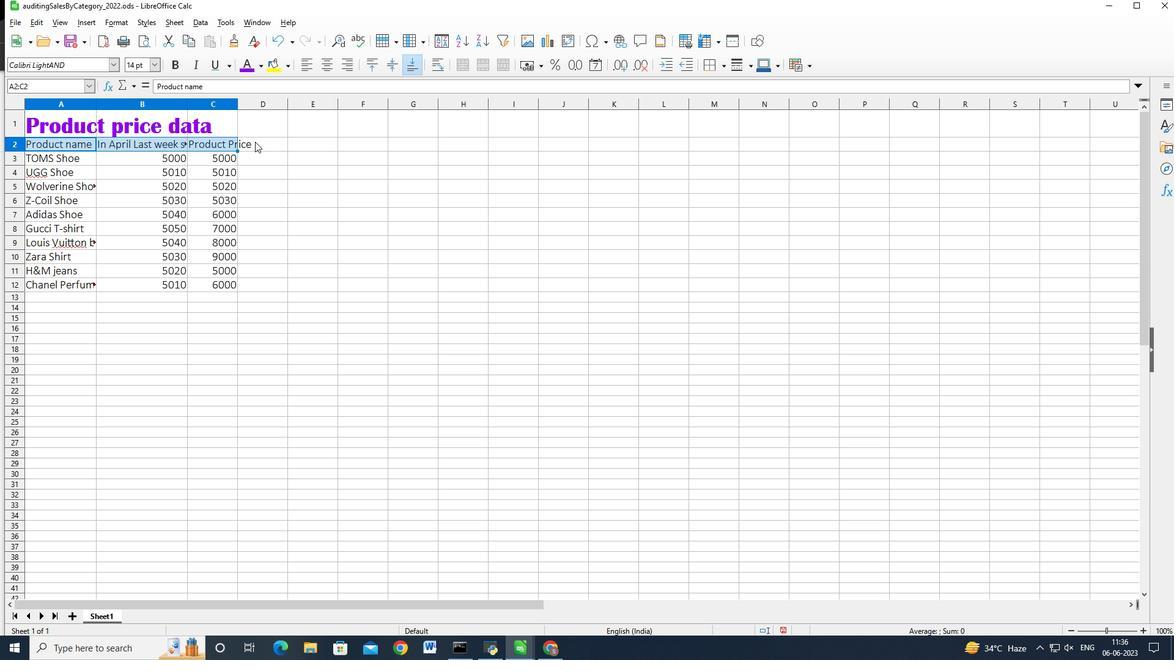 
Action: Mouse moved to (252, 144)
Screenshot: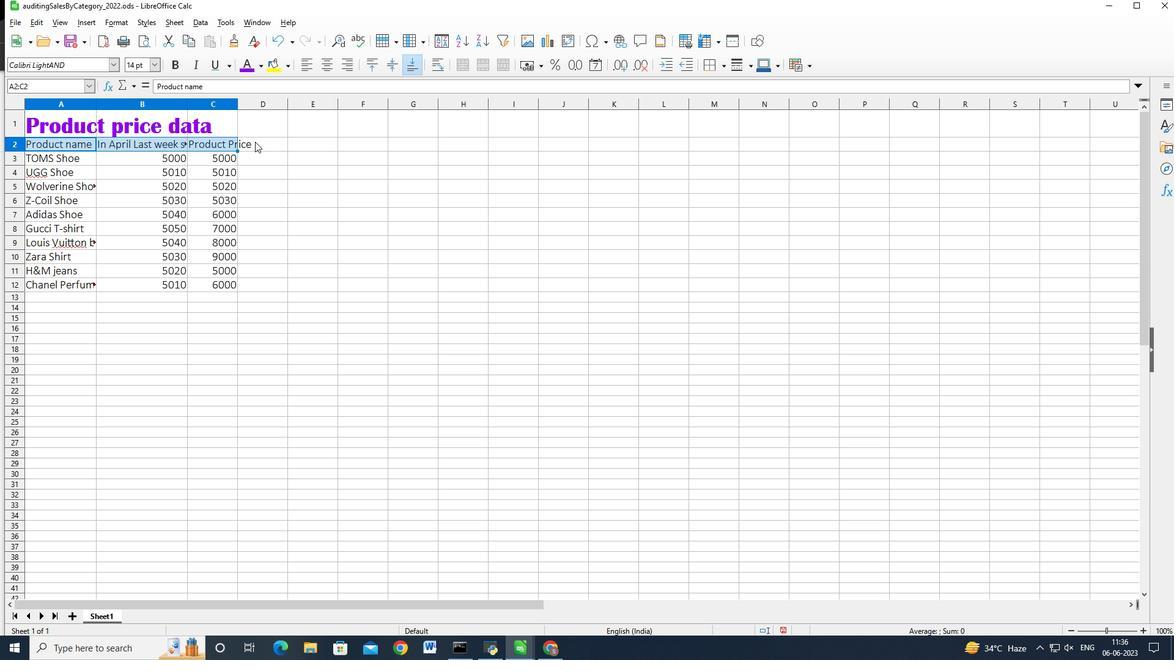 
Action: Key pressed <Key.shift>
Screenshot: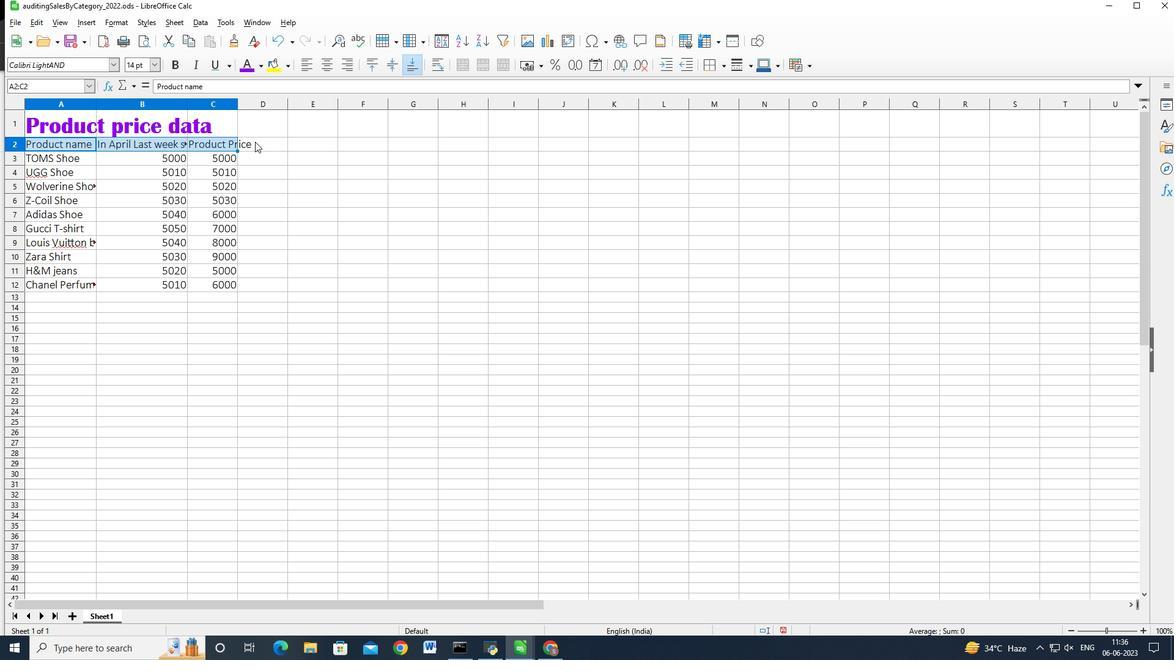 
Action: Mouse moved to (241, 153)
Screenshot: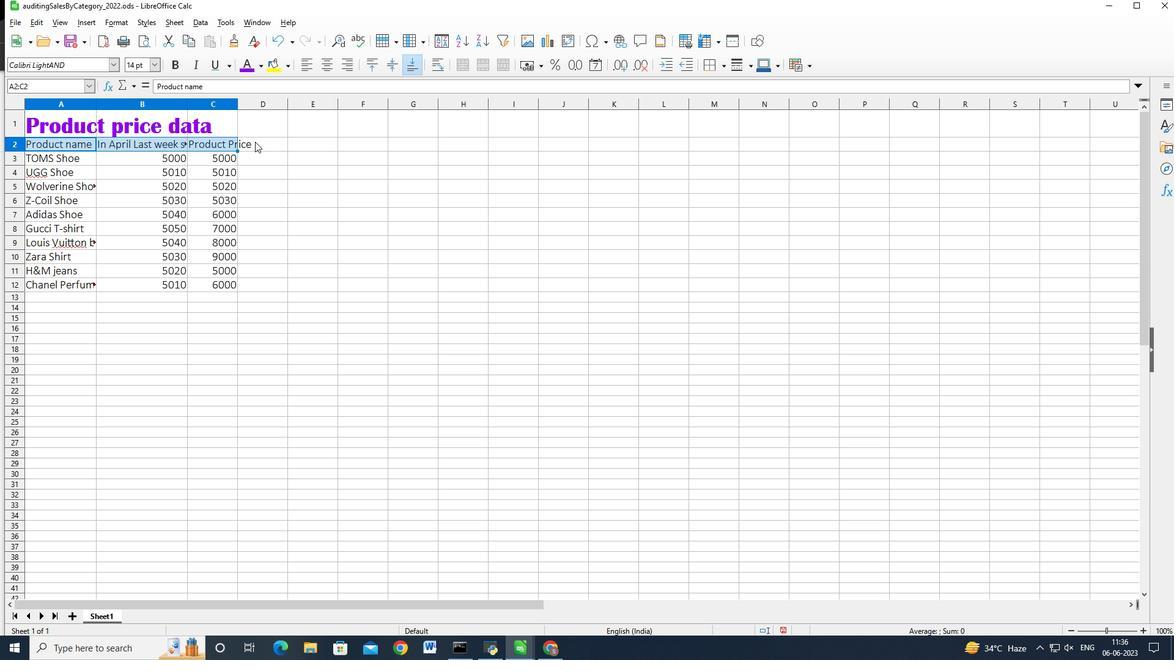 
Action: Key pressed <Key.shift>
Screenshot: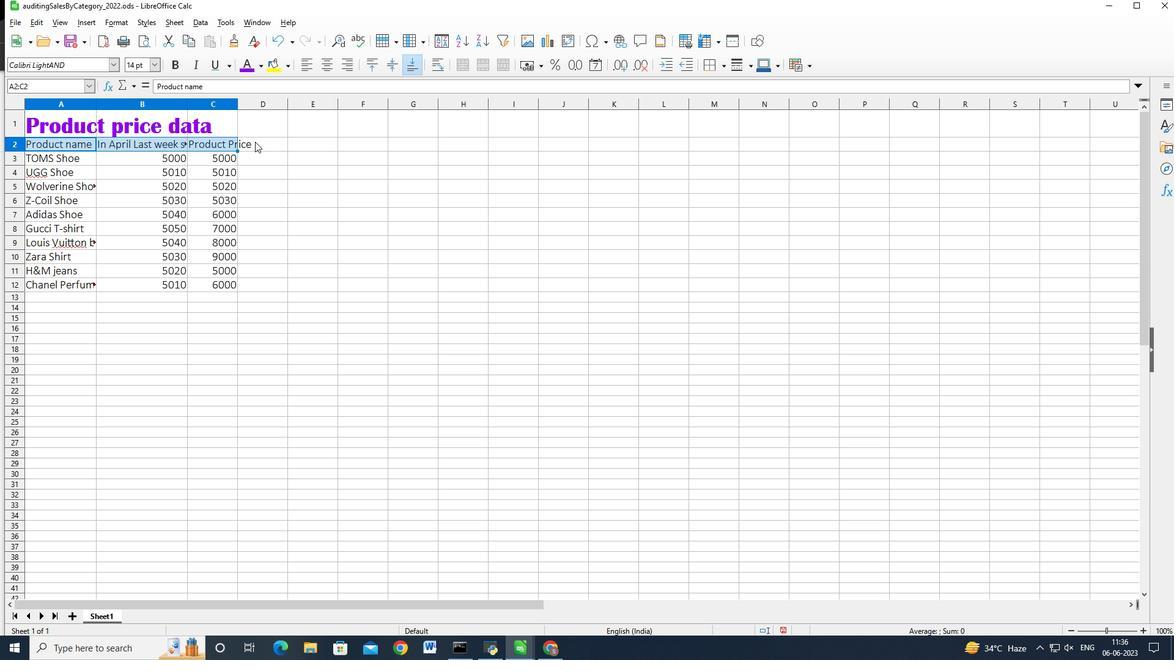 
Action: Mouse moved to (236, 156)
Screenshot: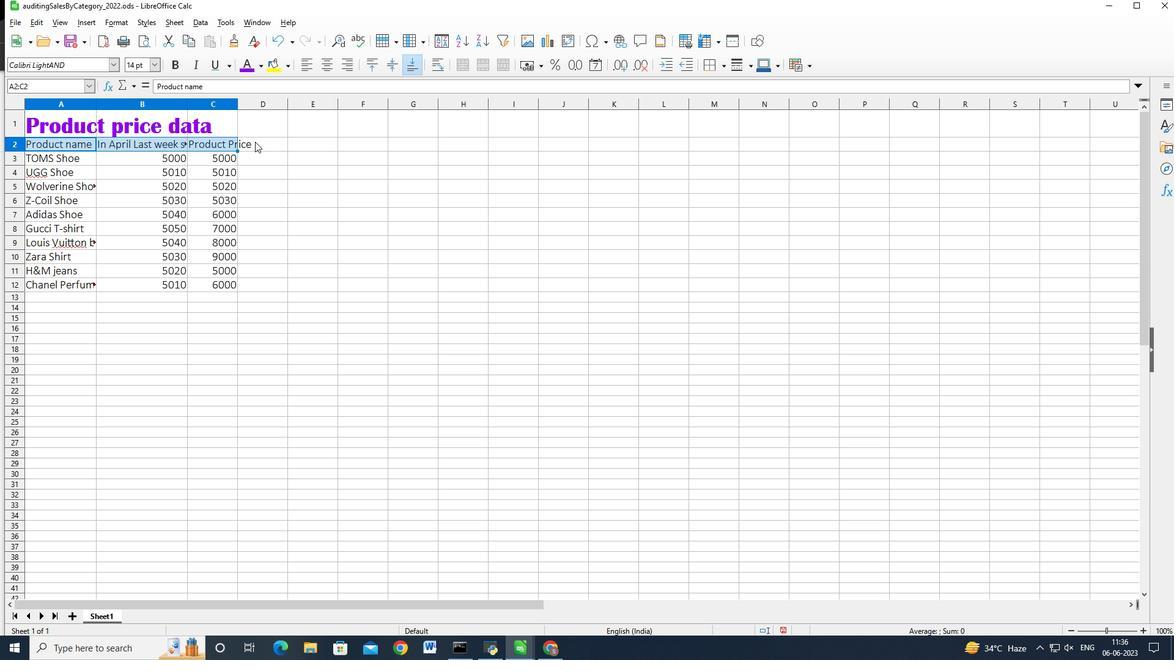 
Action: Key pressed <Key.shift>
Screenshot: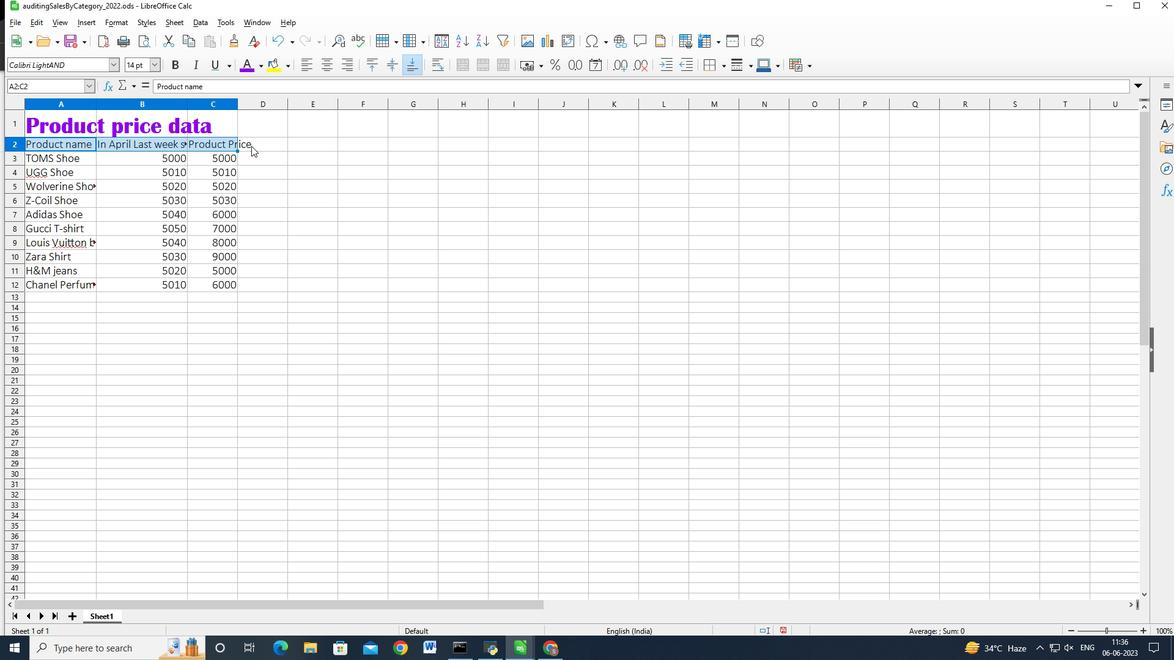 
Action: Mouse moved to (221, 162)
Screenshot: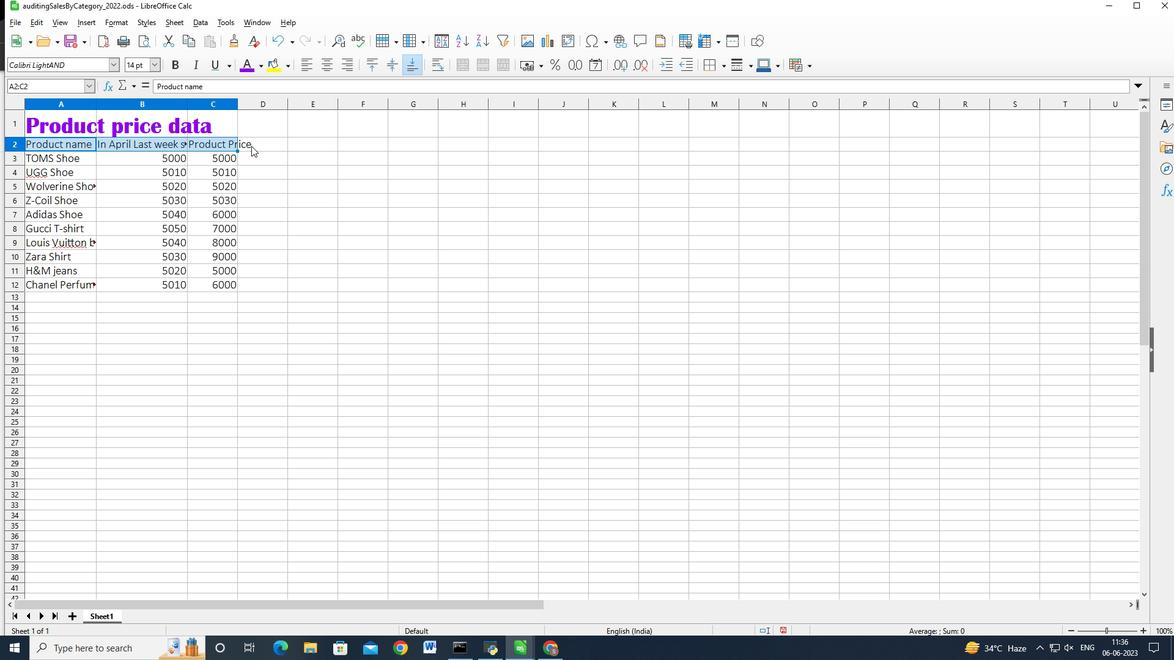 
Action: Key pressed <Key.shift>
Screenshot: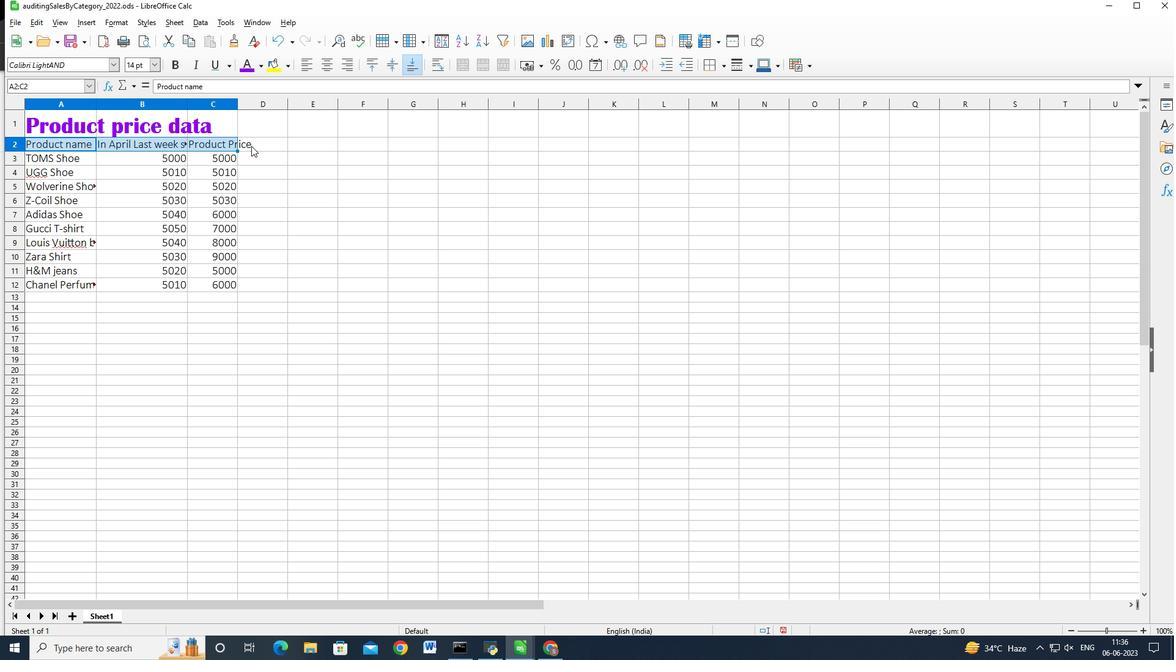 
Action: Mouse moved to (208, 165)
Screenshot: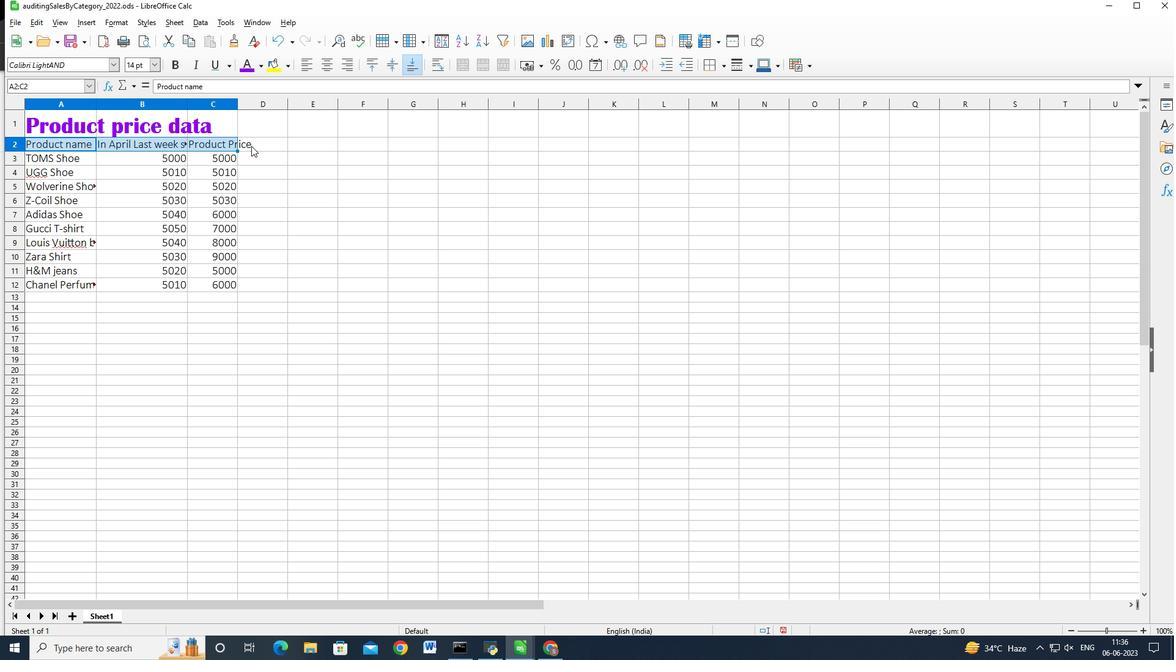 
Action: Key pressed <Key.shift>
Screenshot: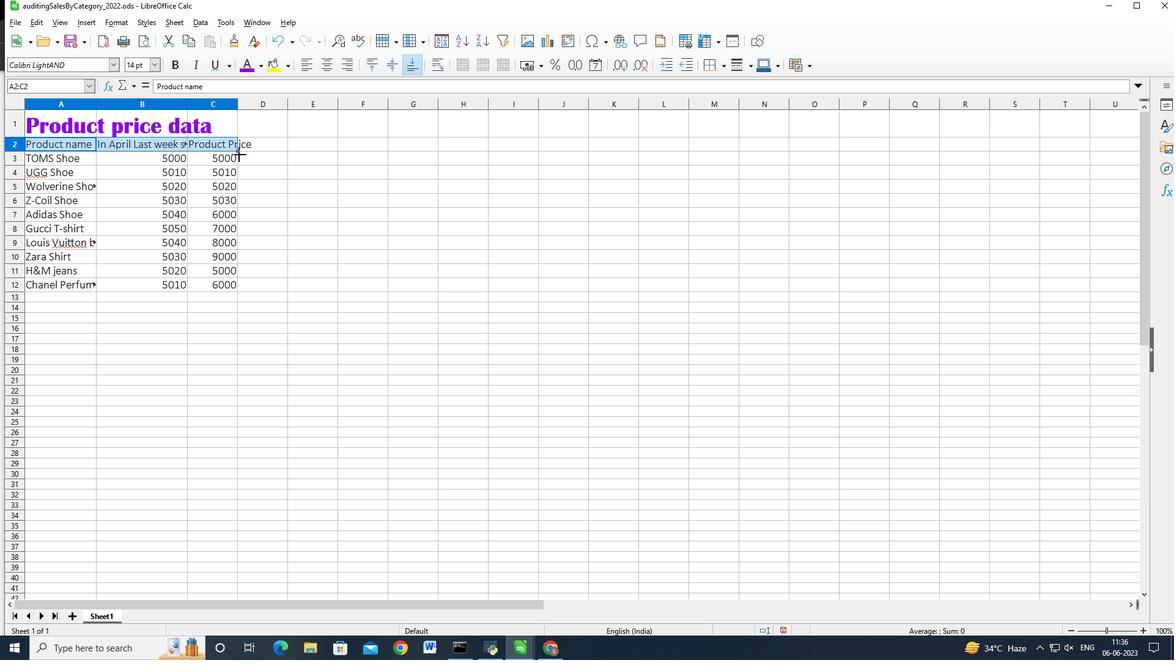
Action: Mouse moved to (204, 166)
Screenshot: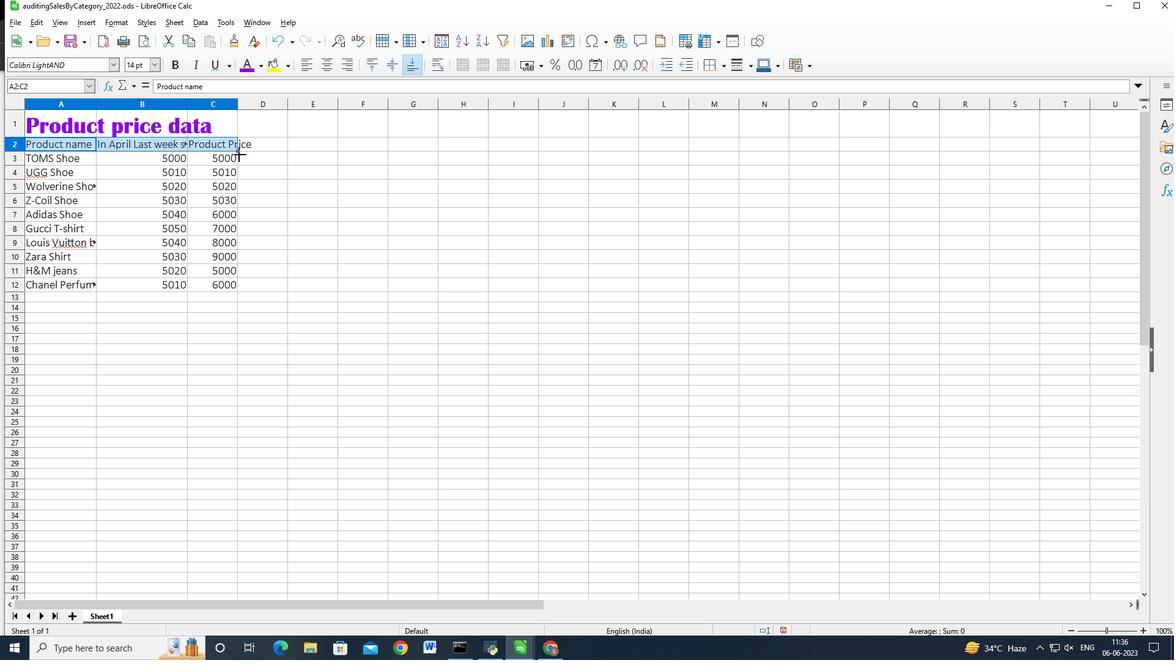 
Action: Key pressed <Key.shift>
Screenshot: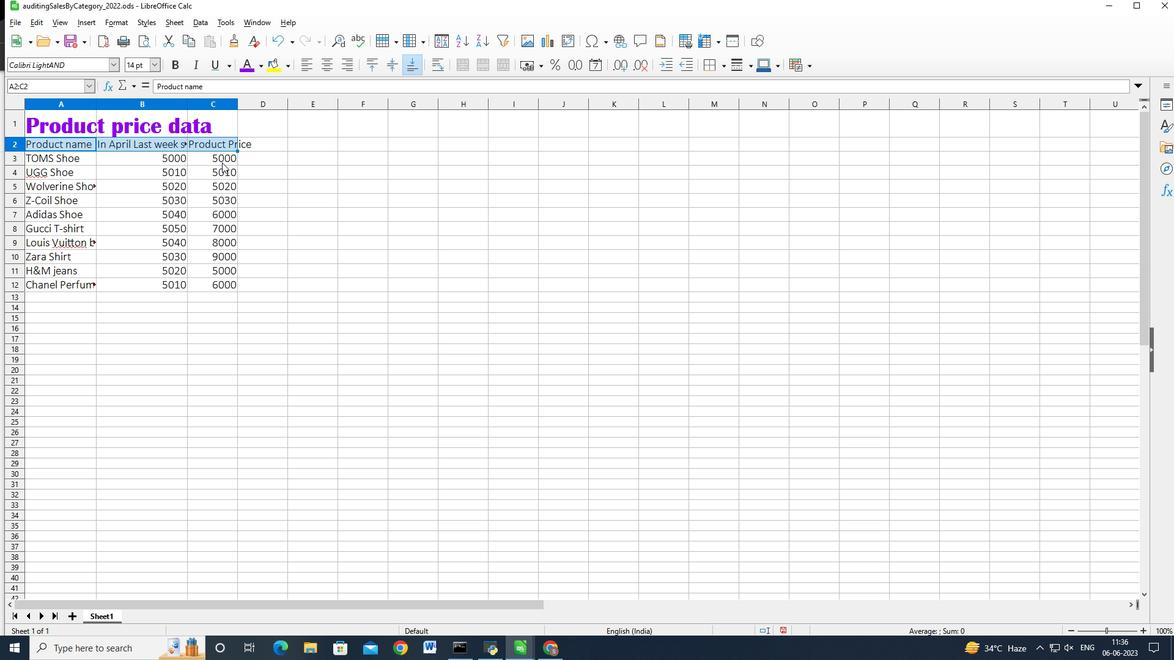 
Action: Mouse moved to (203, 166)
Screenshot: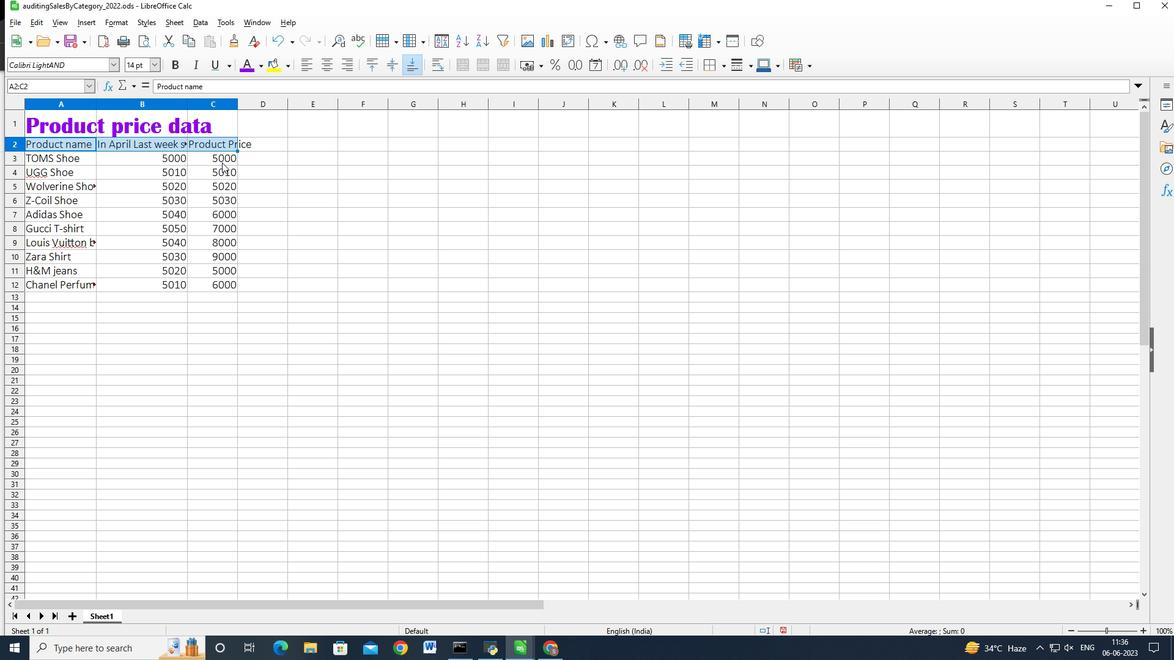 
Action: Key pressed <Key.shift><Key.shift><Key.shift>
Screenshot: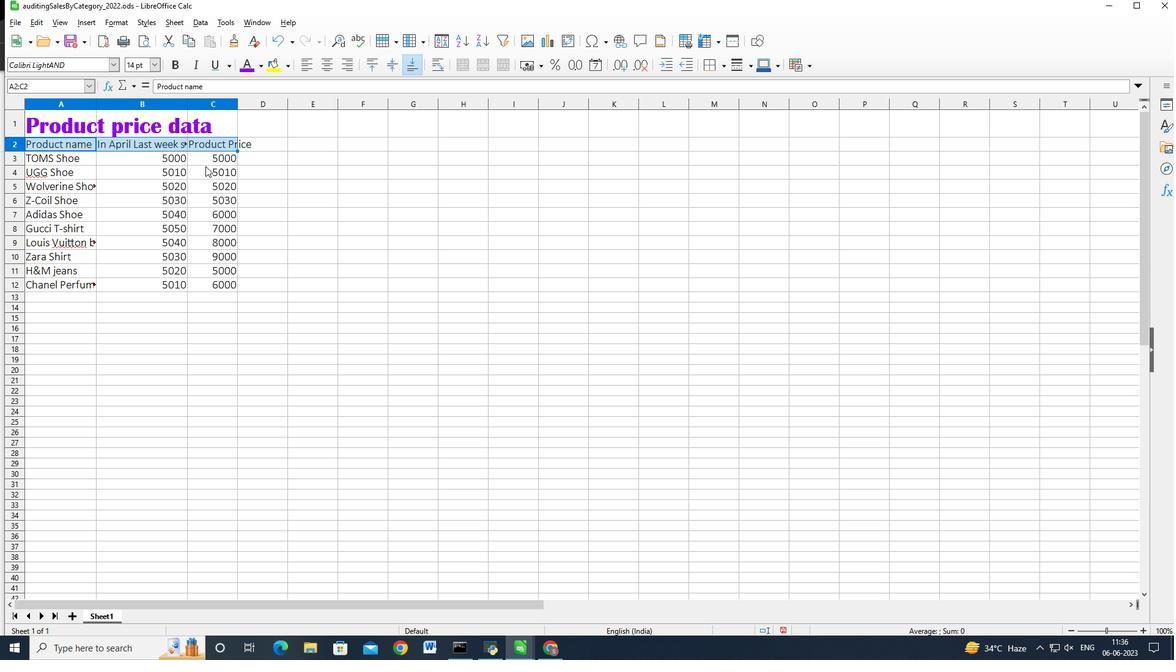 
Action: Mouse moved to (215, 168)
Screenshot: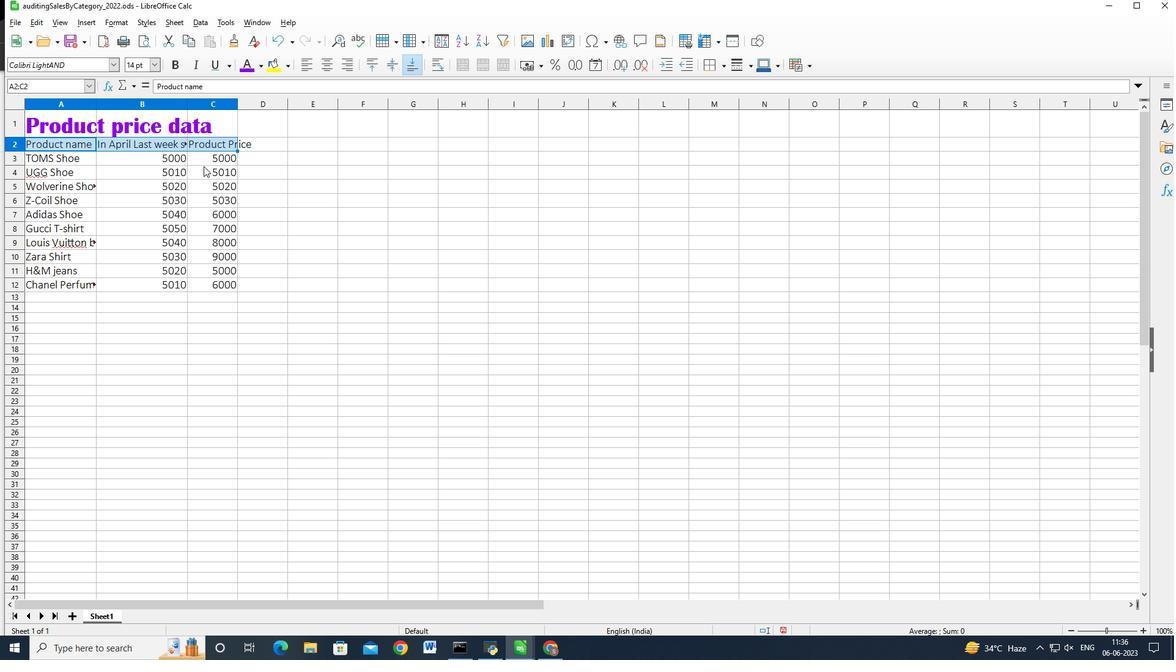 
Action: Key pressed <Key.shift>
Screenshot: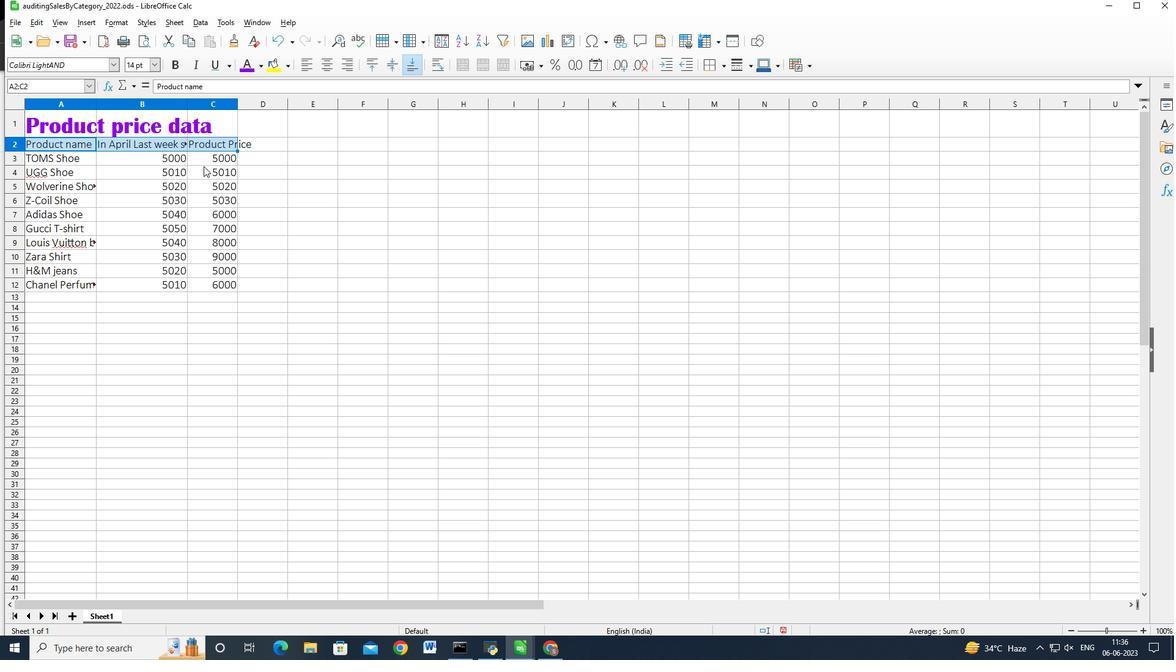 
Action: Mouse moved to (218, 168)
Screenshot: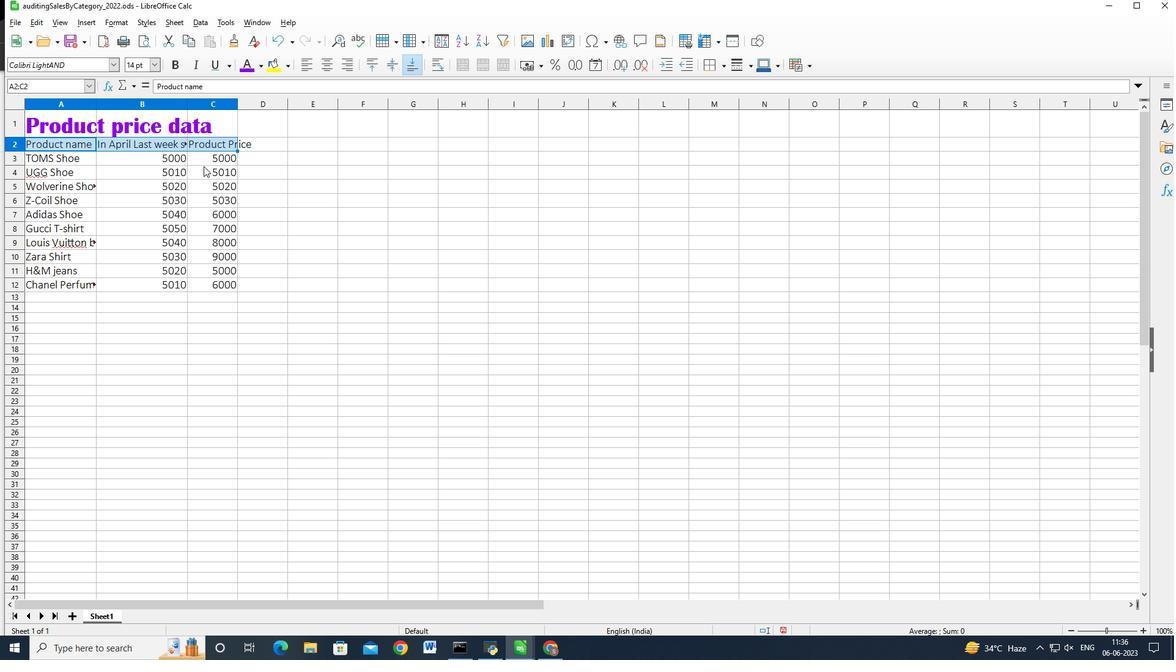 
Action: Key pressed <Key.shift>
Screenshot: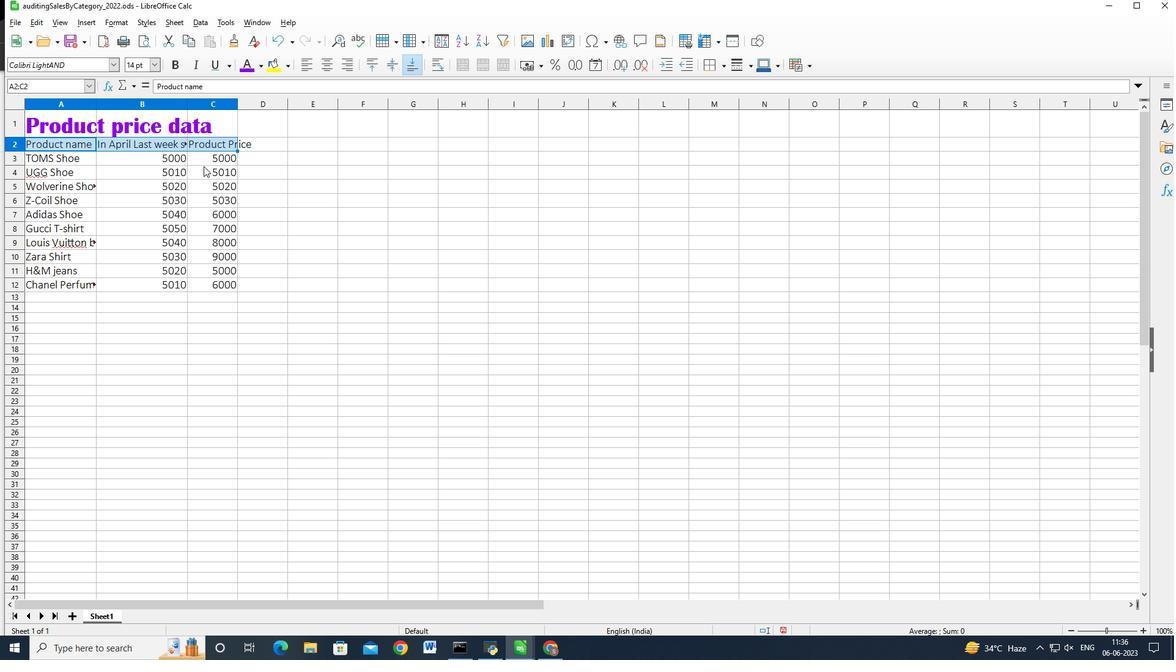 
Action: Mouse moved to (219, 169)
Screenshot: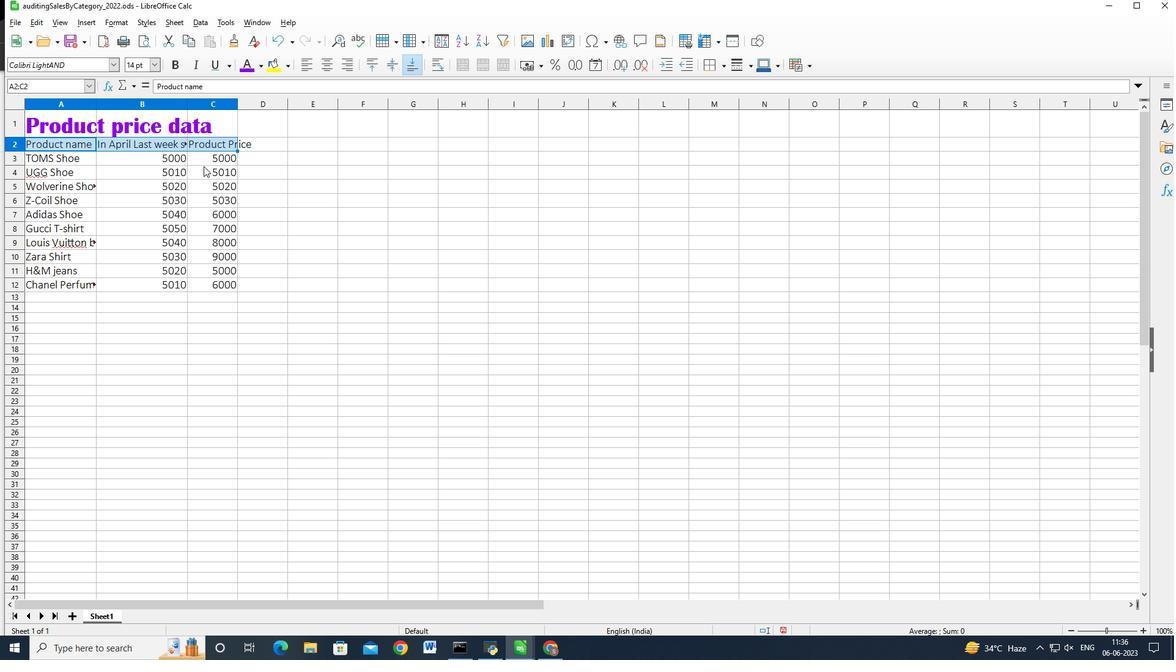 
Action: Key pressed <Key.shift>
Screenshot: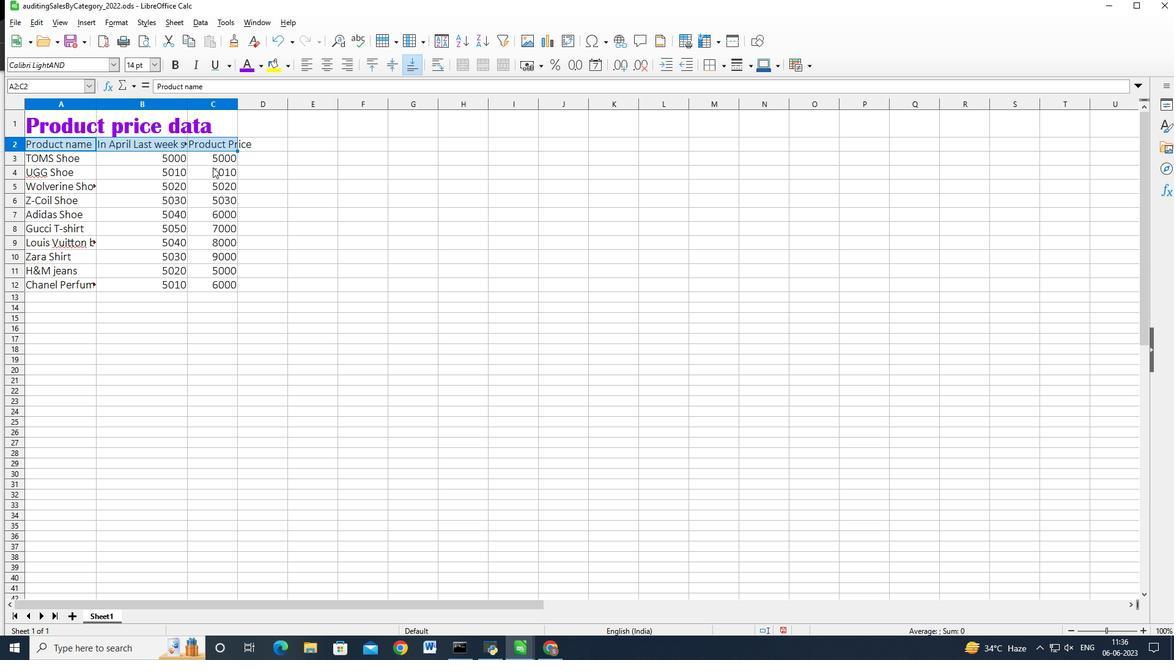 
Action: Mouse moved to (221, 169)
Screenshot: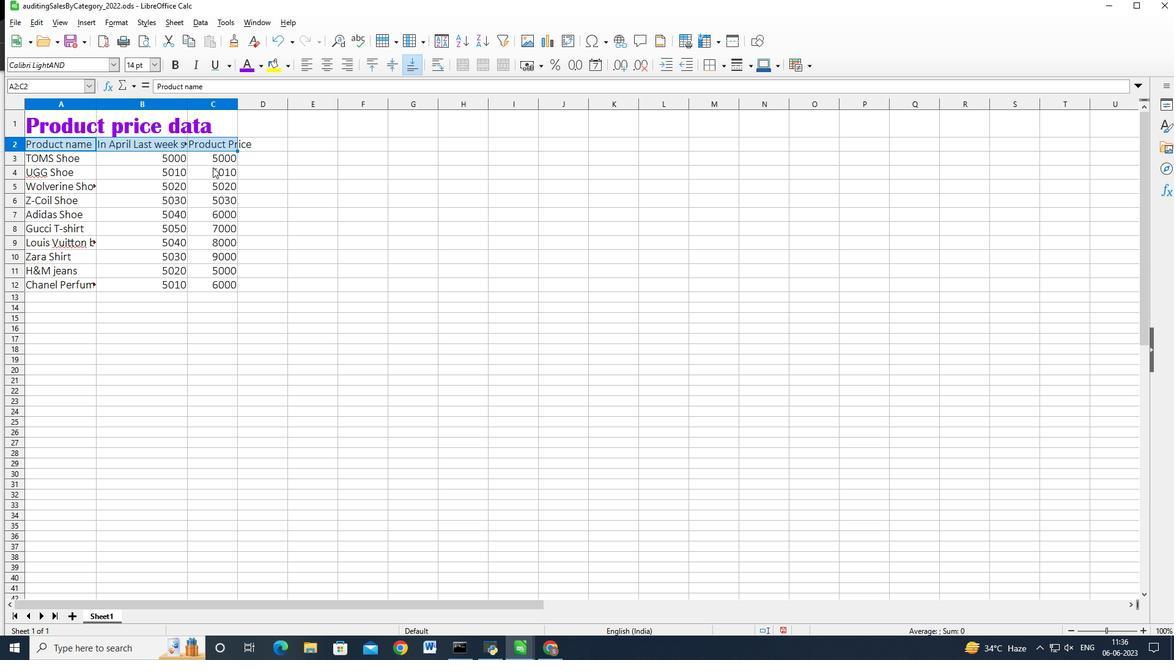 
Action: Key pressed <Key.shift>
Screenshot: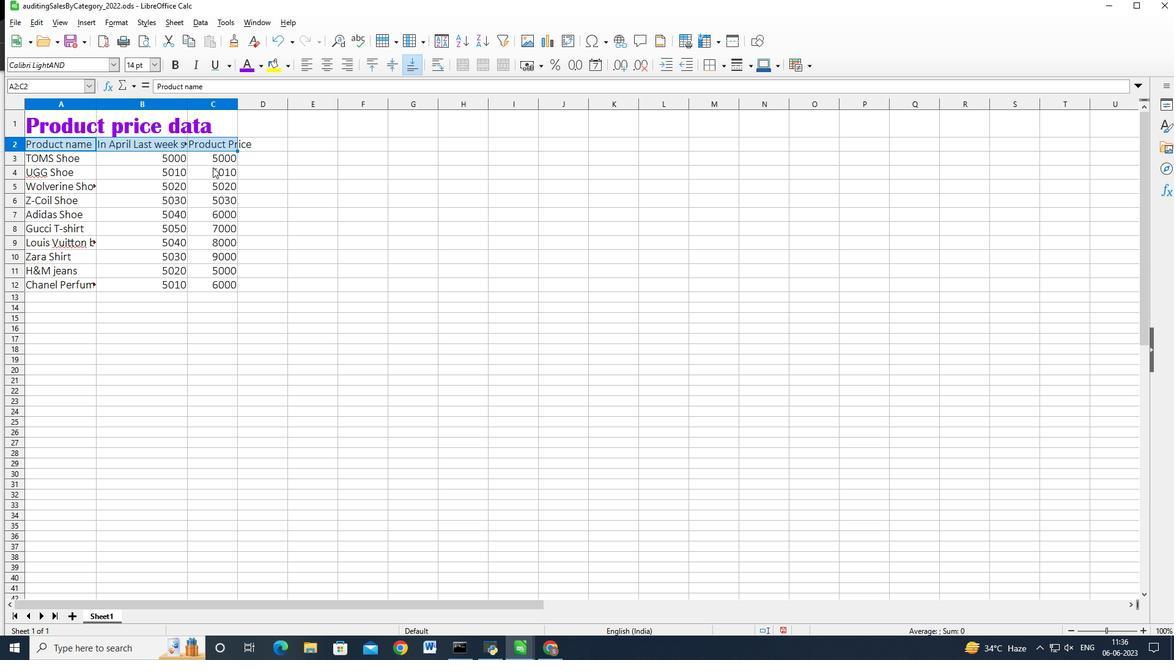 
Action: Mouse moved to (222, 170)
Screenshot: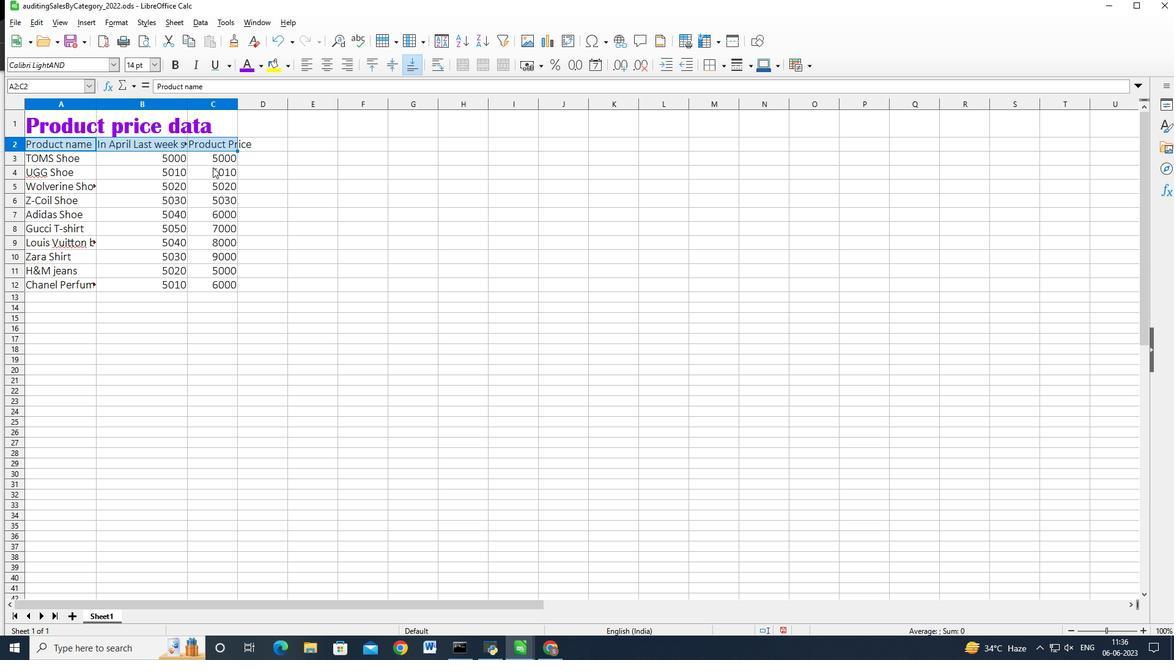 
Action: Key pressed <Key.shift>
Screenshot: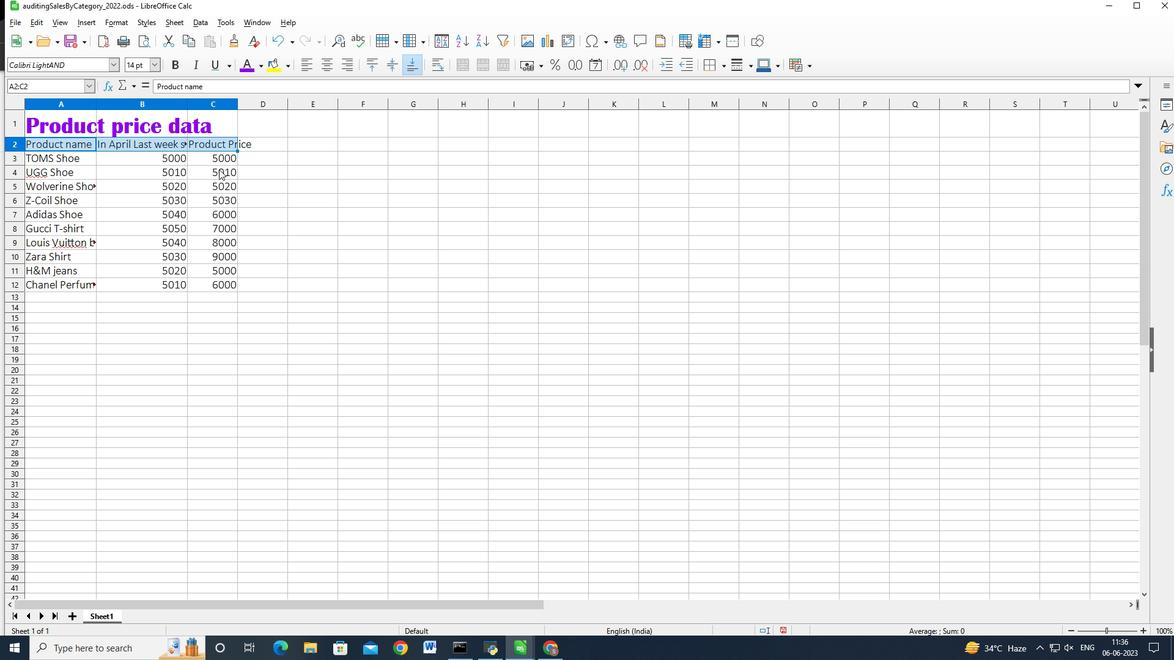 
Action: Mouse moved to (222, 170)
Screenshot: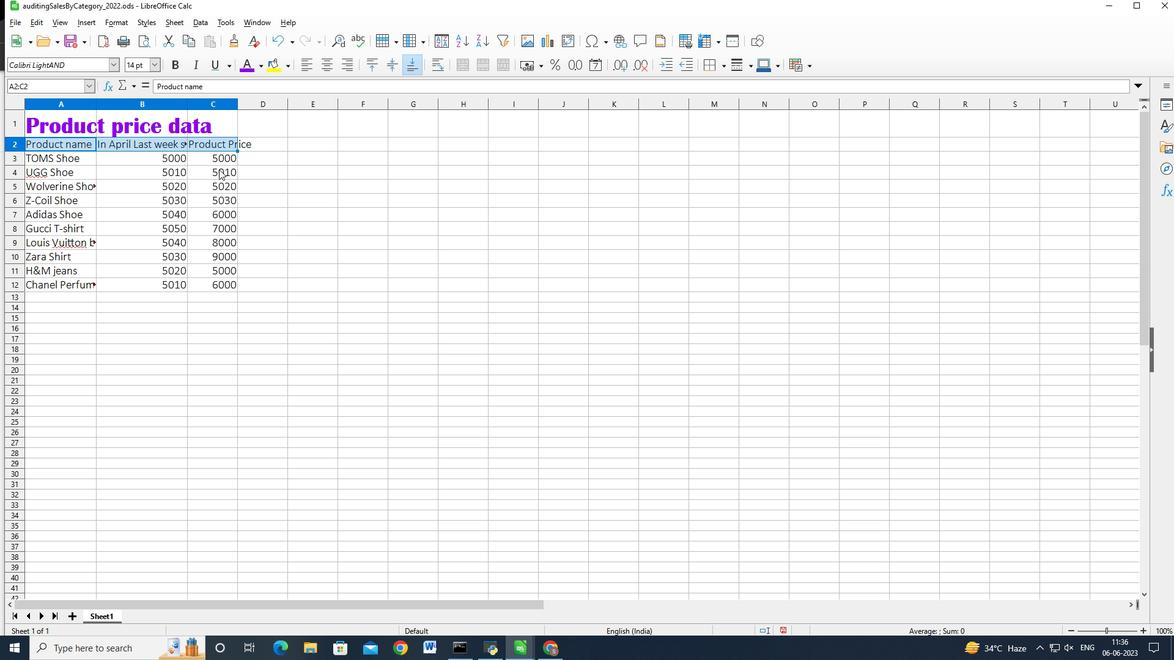 
Action: Key pressed <Key.shift>
Screenshot: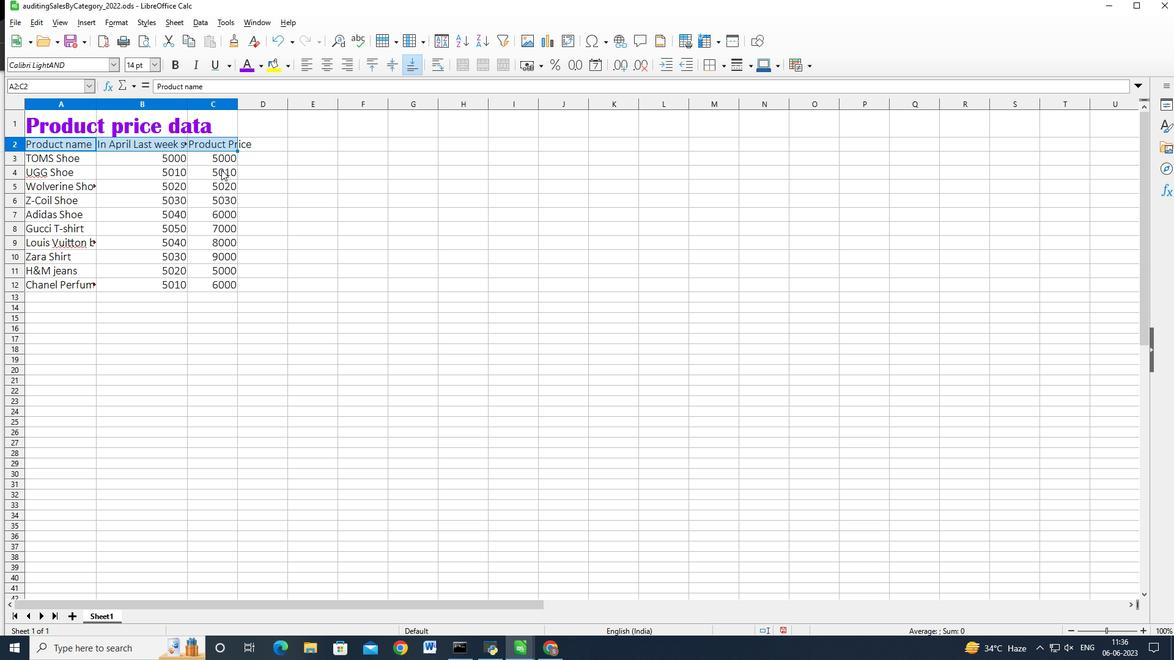 
Action: Mouse moved to (219, 171)
Screenshot: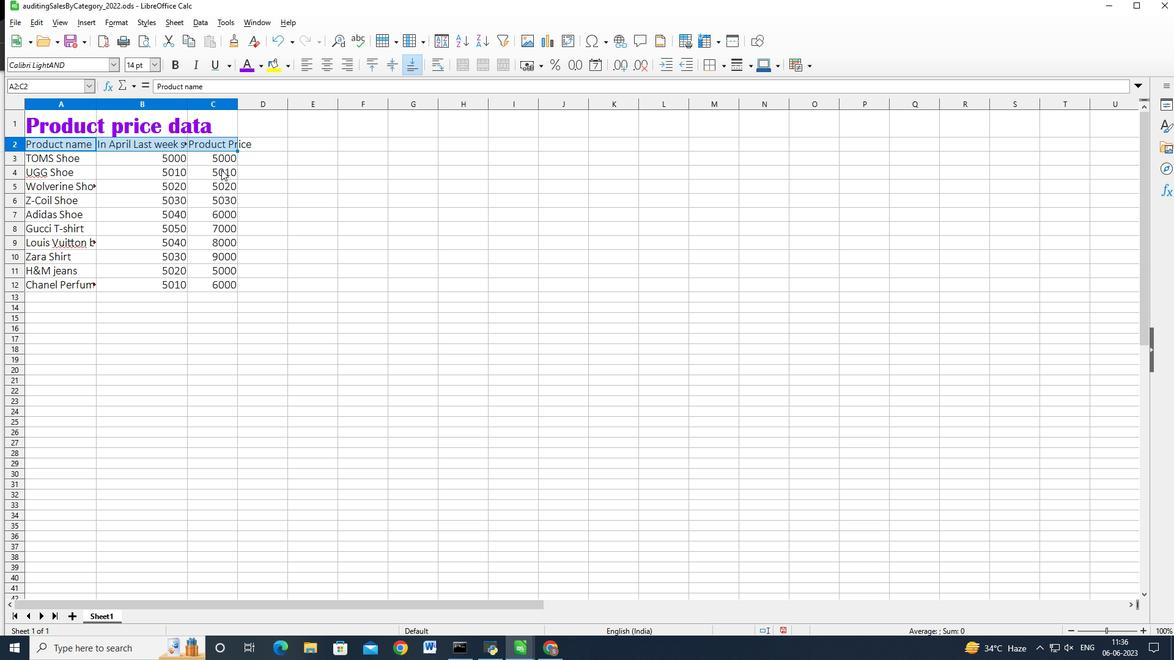 
Action: Key pressed <Key.shift>
Screenshot: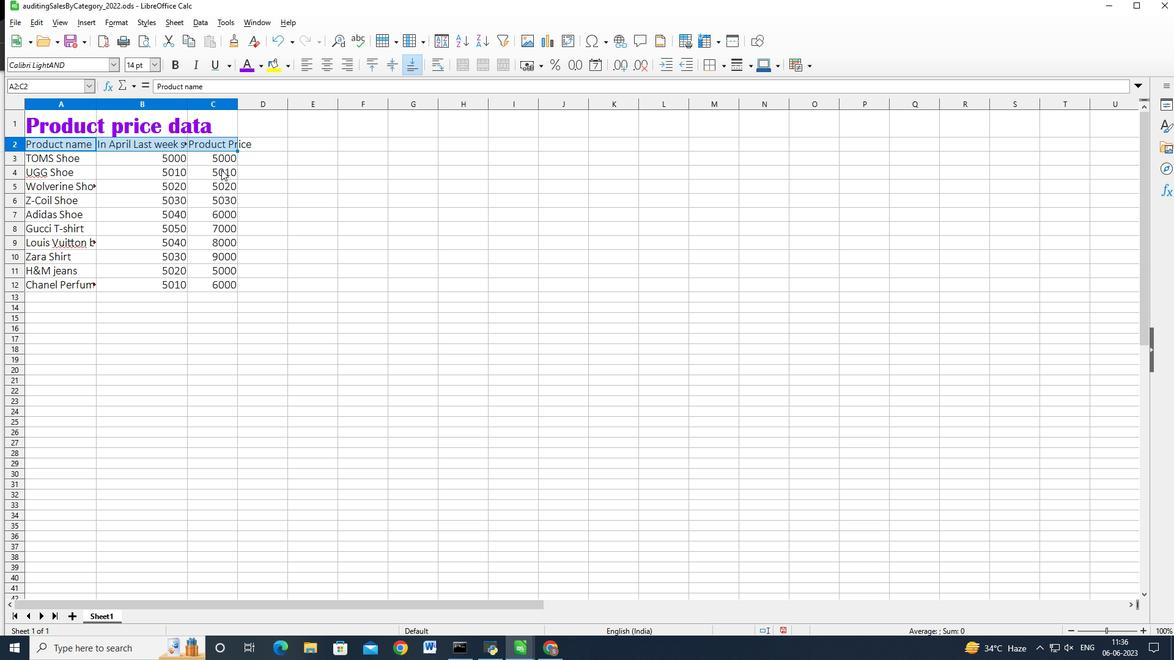
Action: Mouse moved to (207, 173)
Screenshot: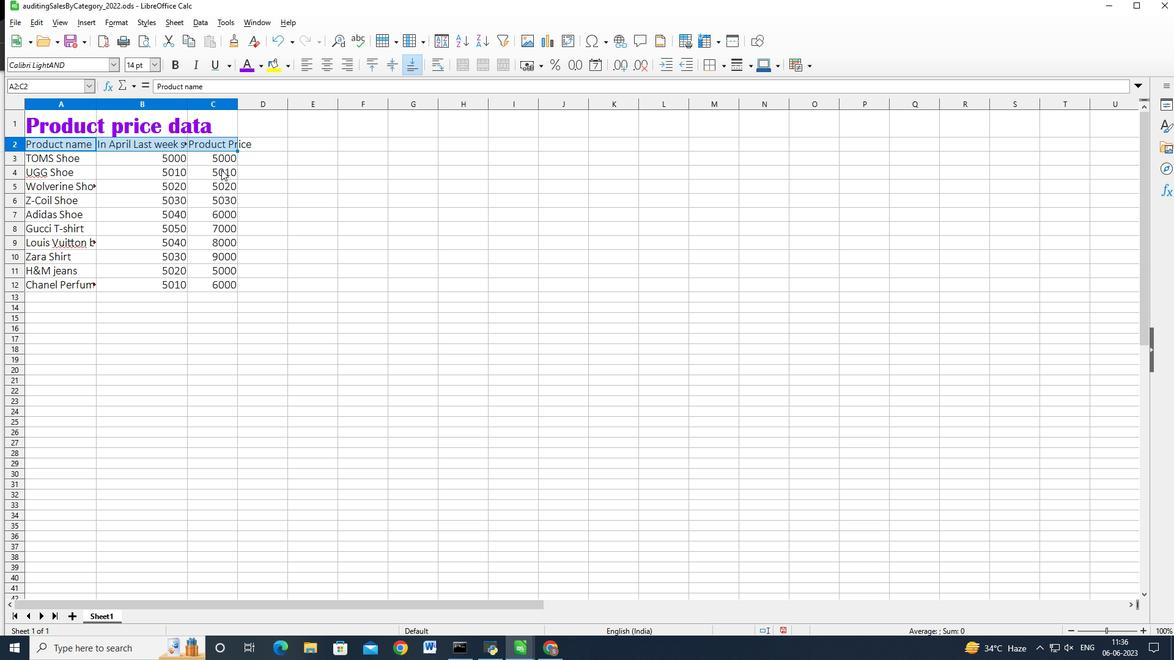 
Action: Key pressed <Key.shift>
Screenshot: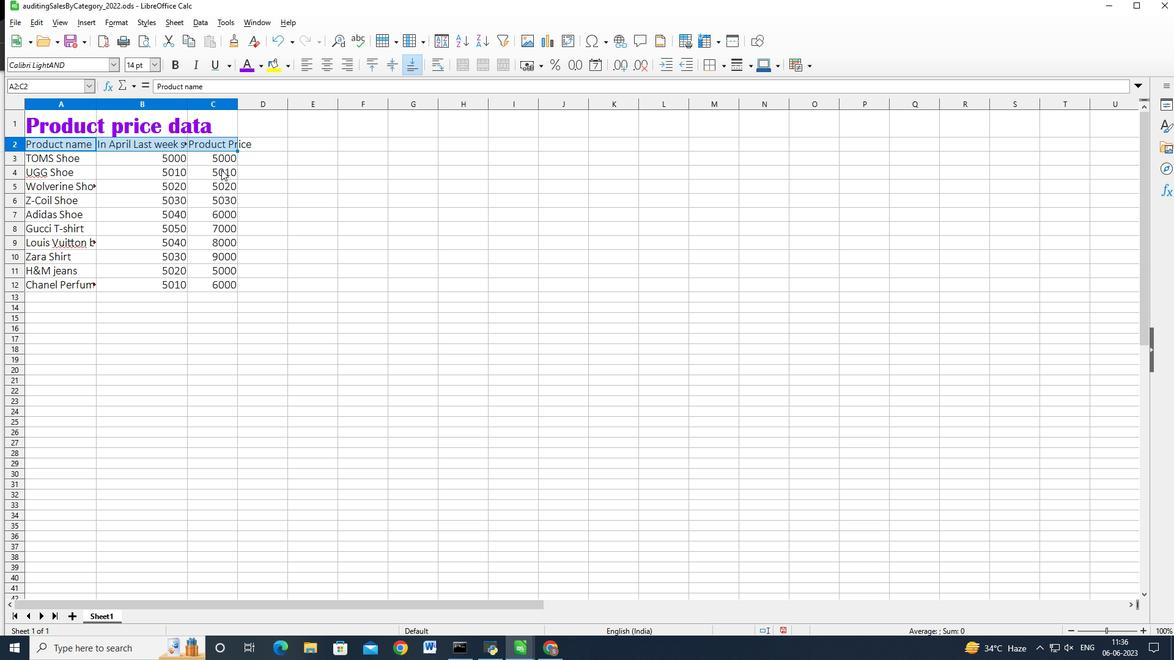 
Action: Mouse moved to (188, 172)
Screenshot: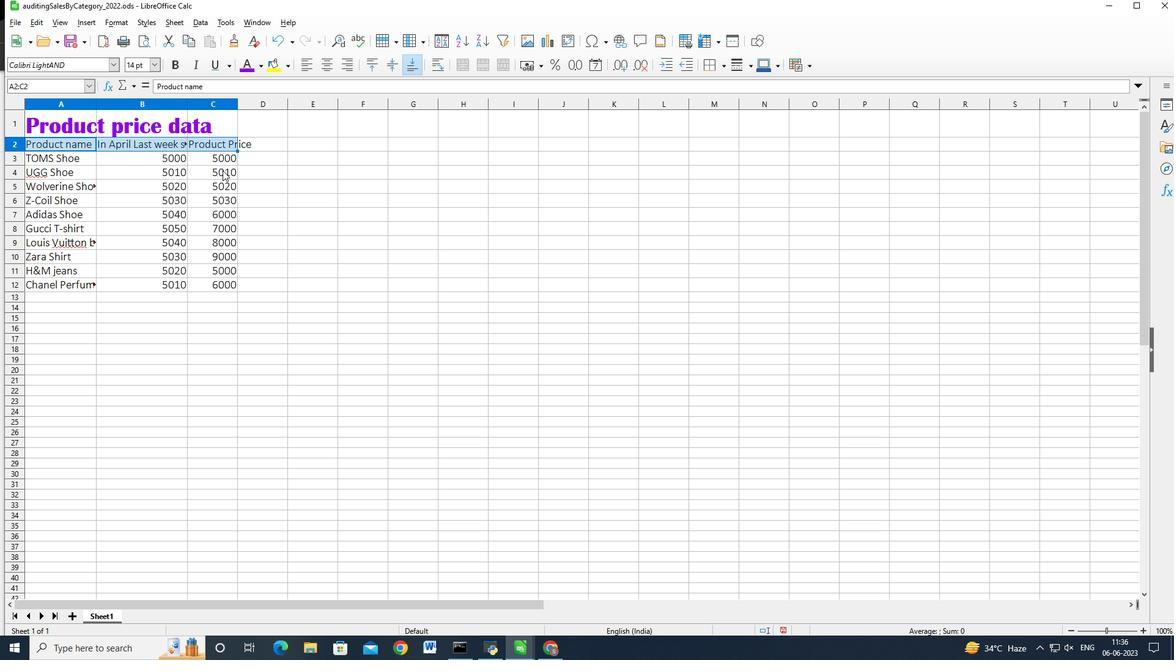 
Action: Key pressed <Key.shift>
Screenshot: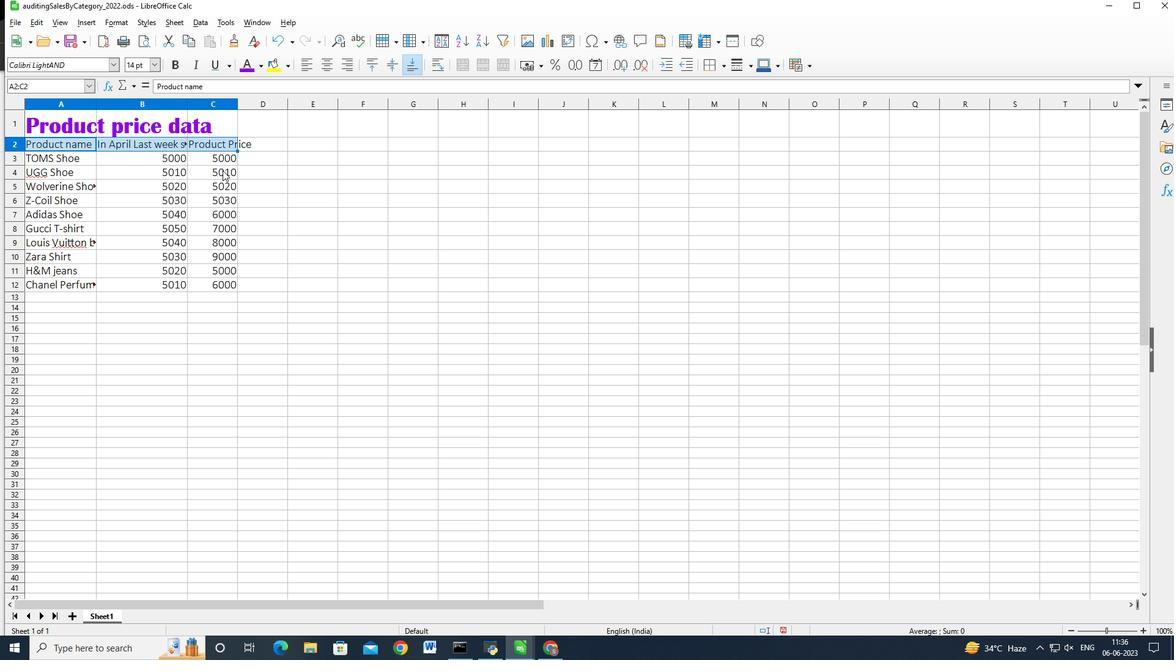 
Action: Mouse moved to (175, 171)
Screenshot: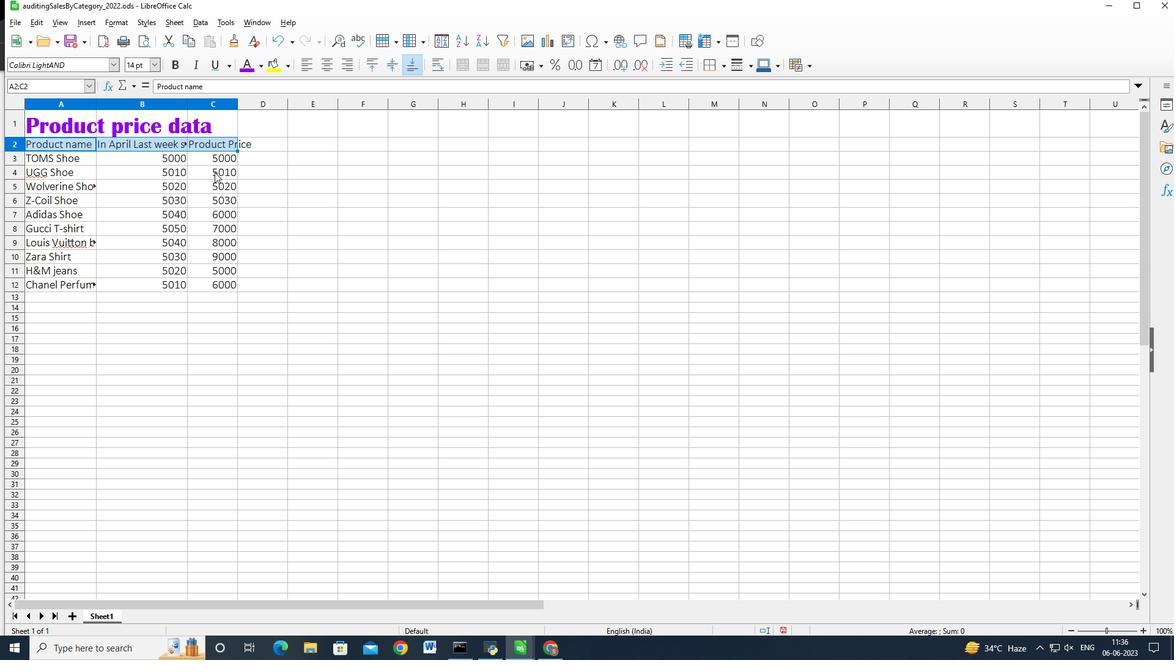 
Action: Key pressed <Key.shift>
Screenshot: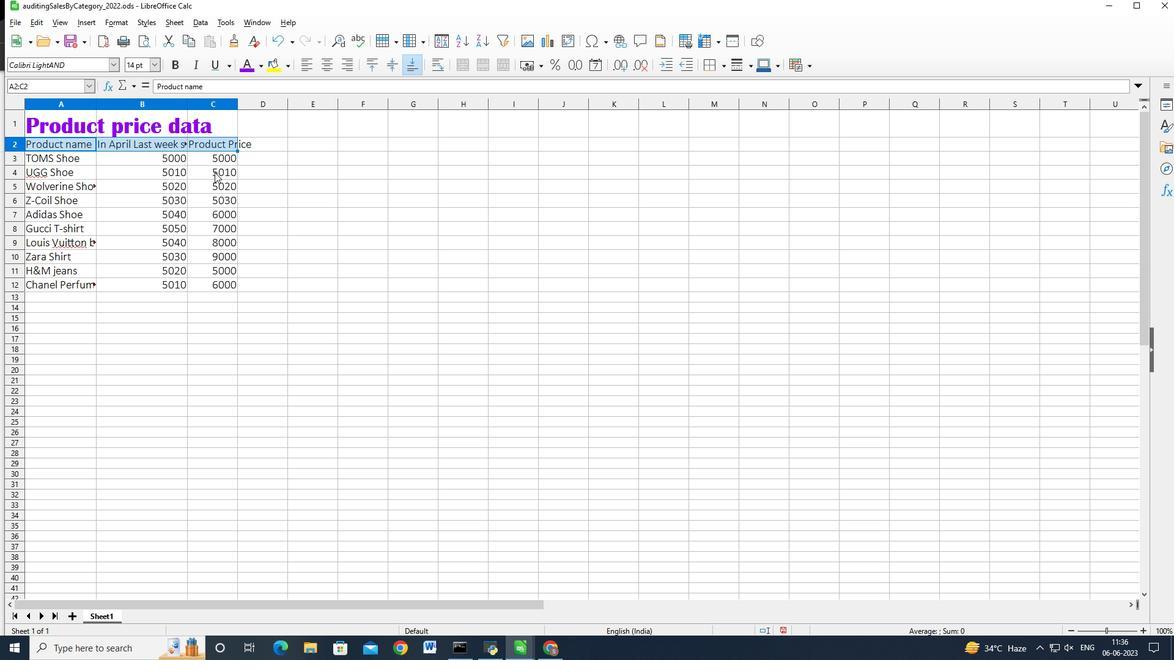 
Action: Mouse moved to (173, 170)
Screenshot: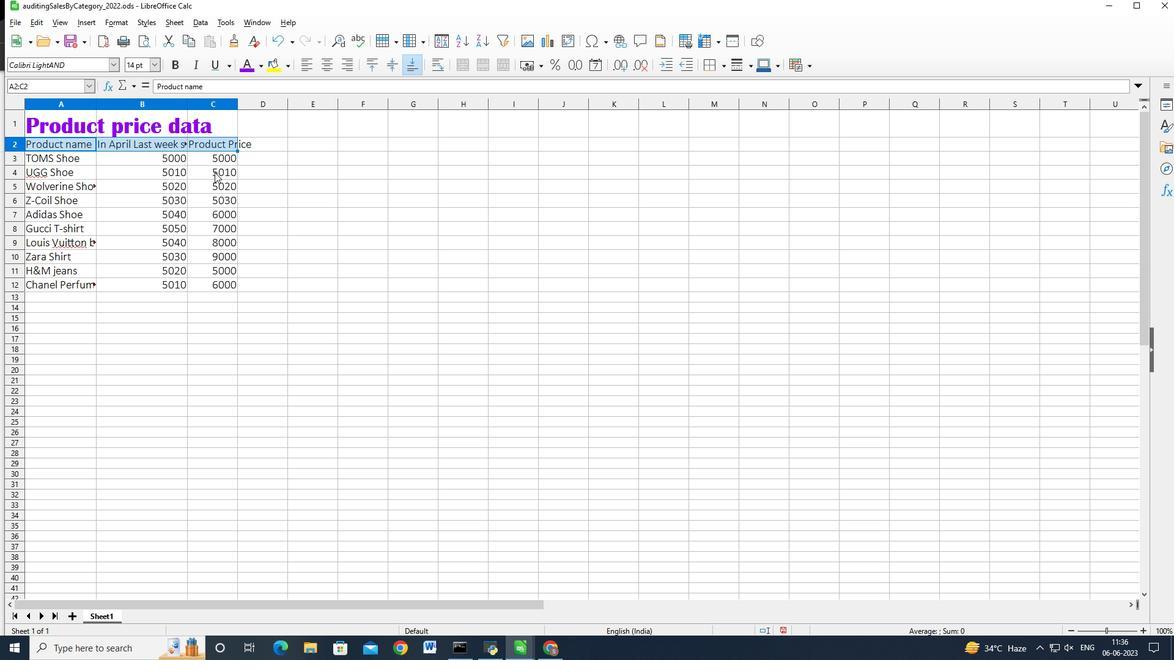 
Action: Key pressed <Key.shift>
Screenshot: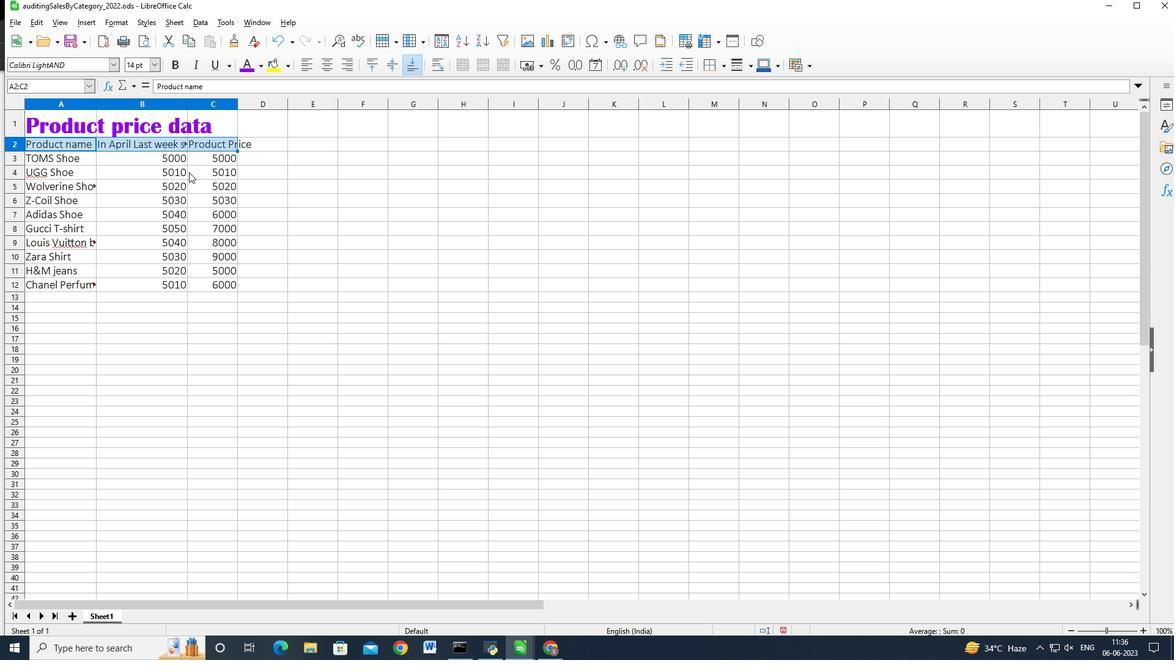 
Action: Mouse moved to (173, 170)
Screenshot: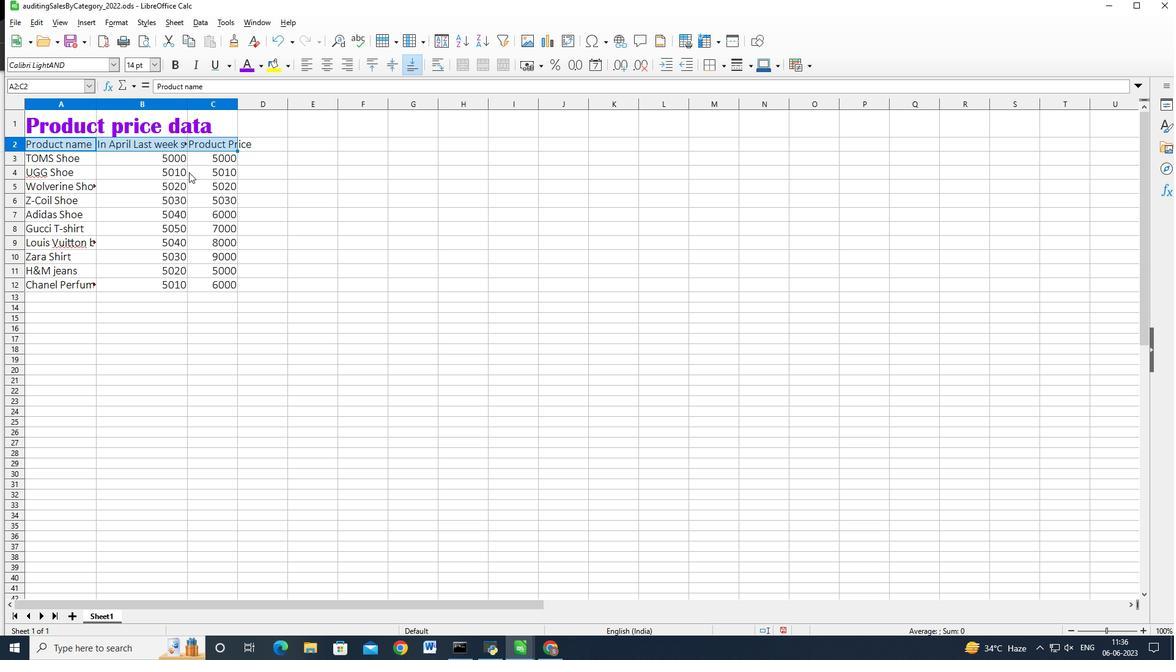 
Action: Key pressed <Key.shift>
Screenshot: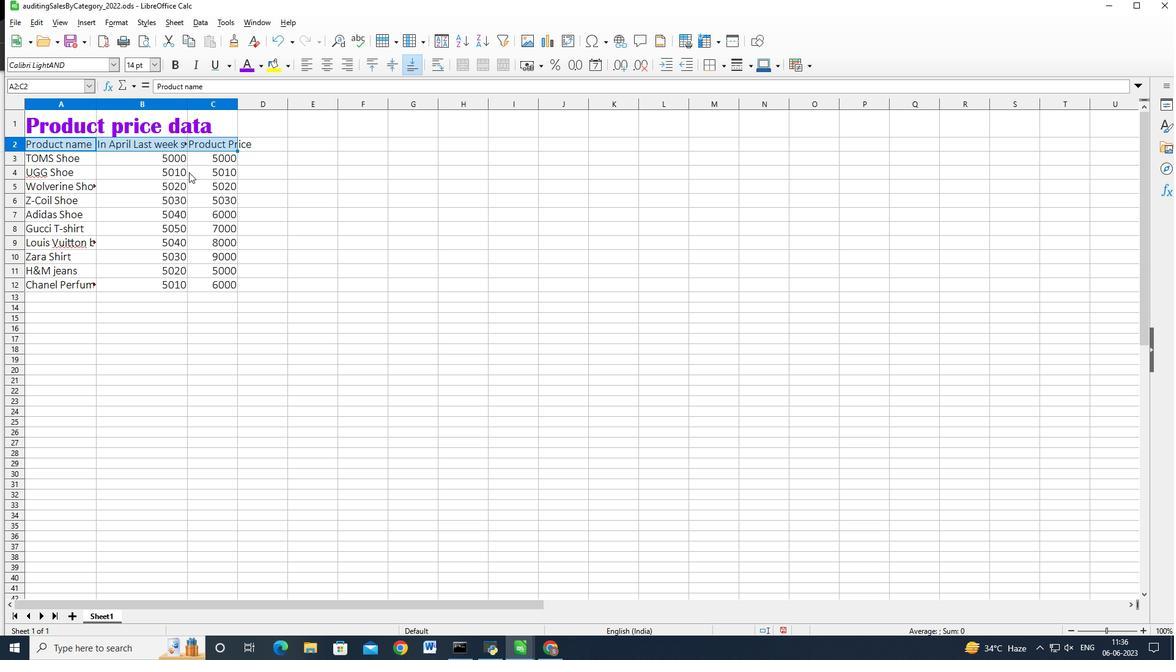 
Action: Mouse moved to (249, 319)
Screenshot: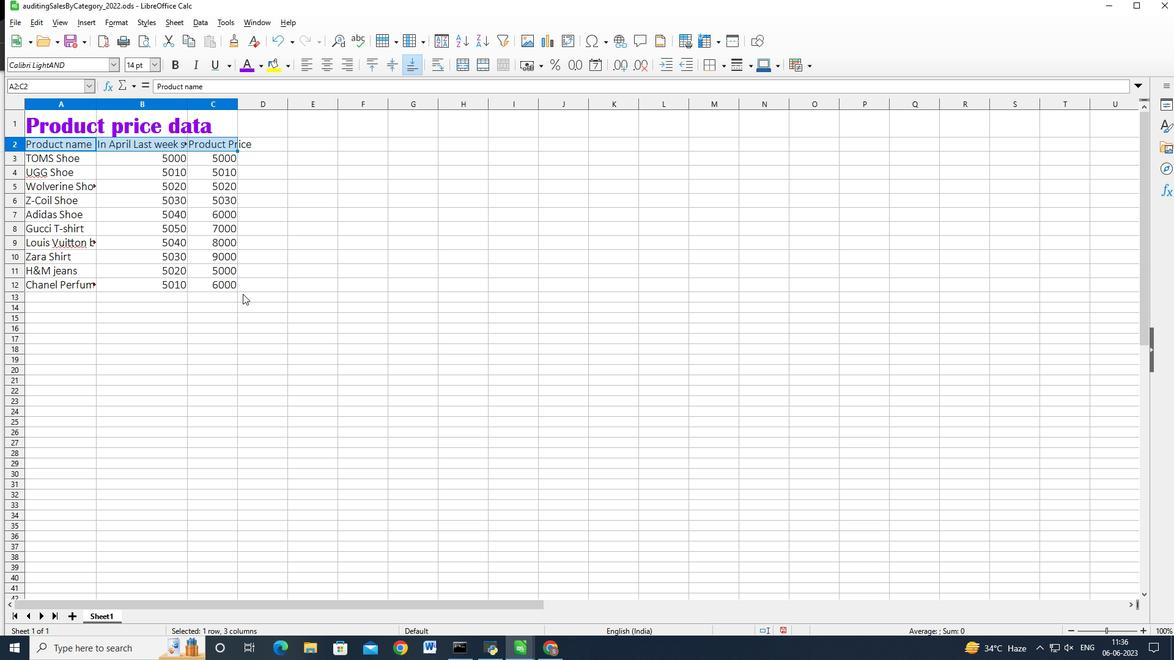 
Action: Mouse pressed left at (248, 319)
Screenshot: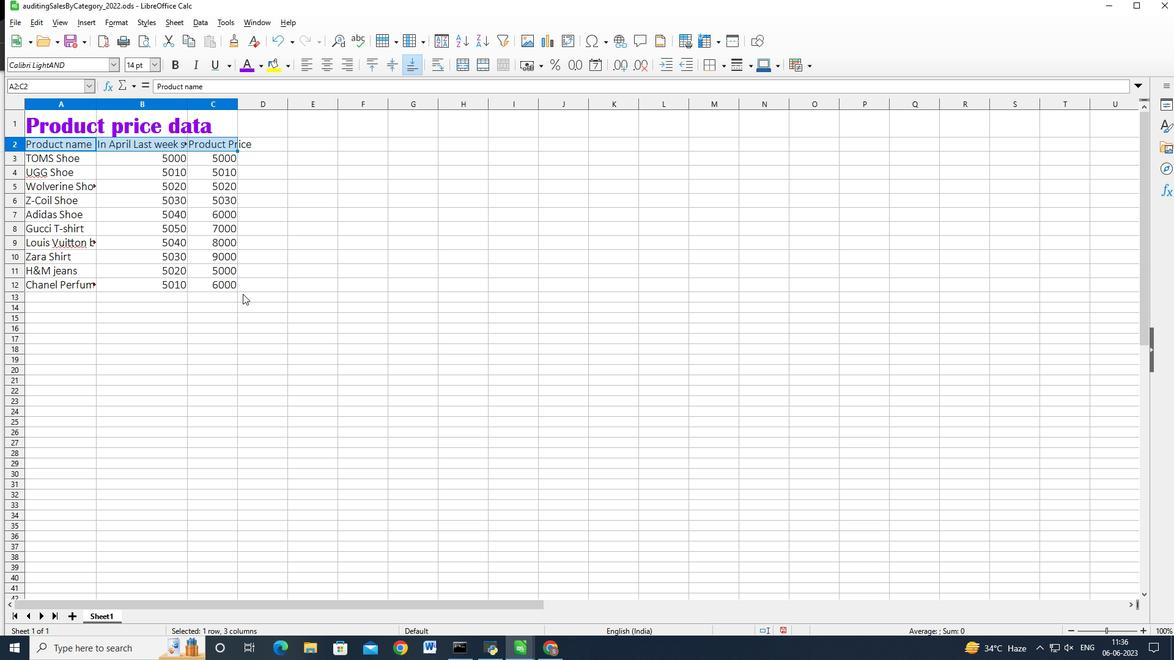 
Action: Mouse moved to (210, 336)
Screenshot: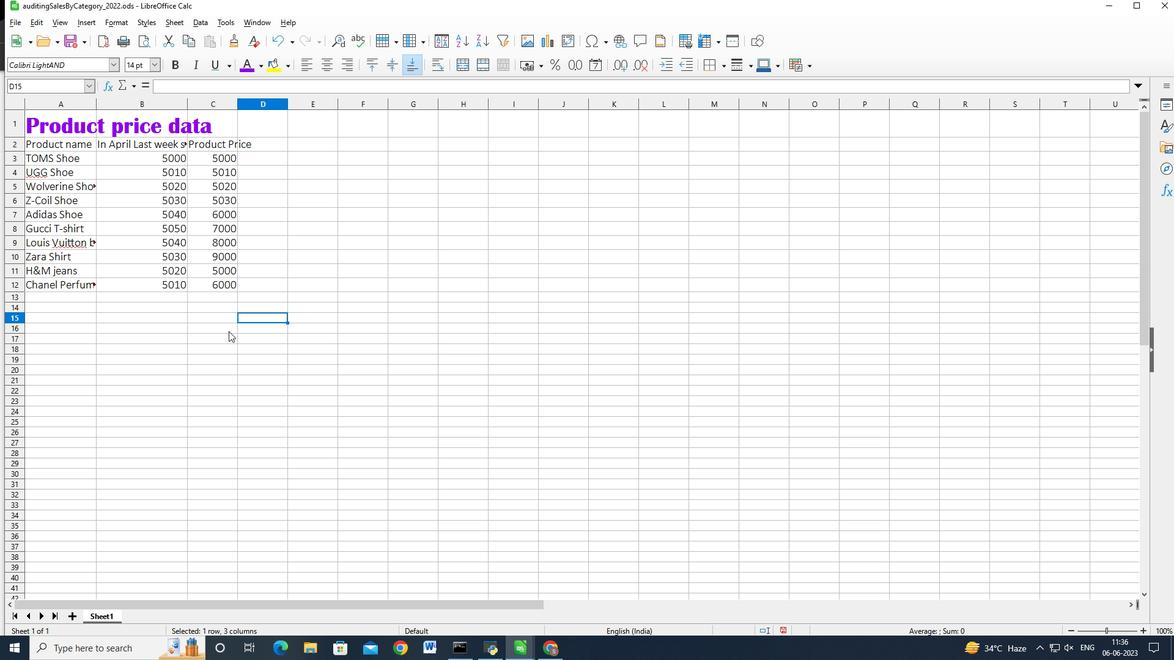 
Action: Mouse pressed left at (210, 336)
Screenshot: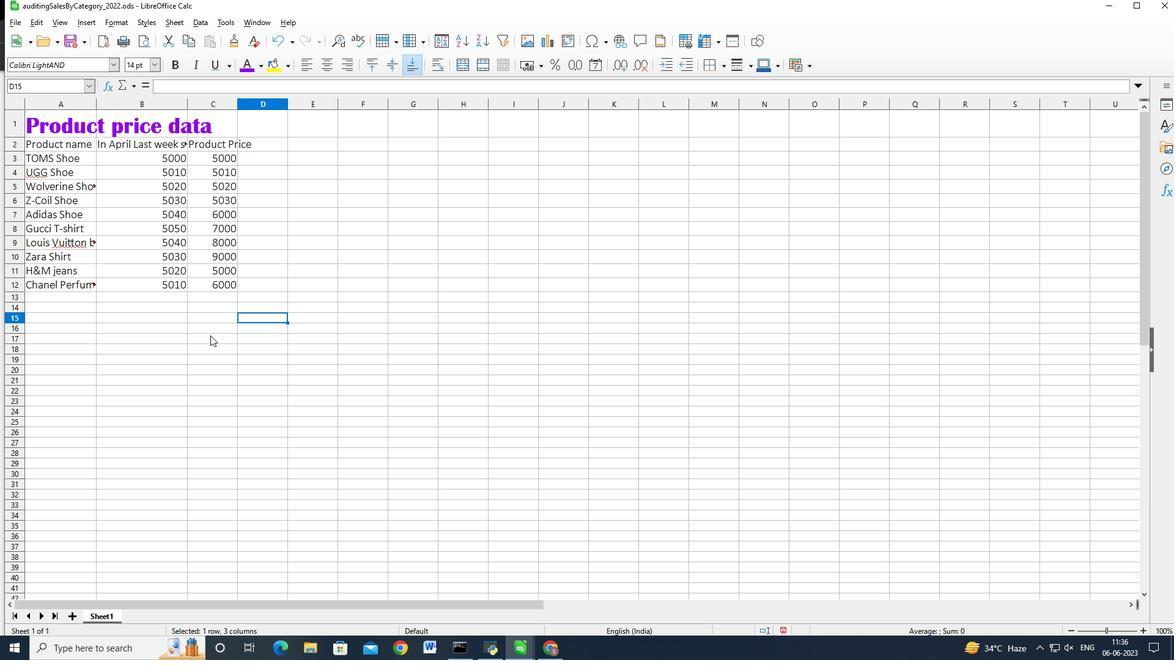 
Action: Key pressed ctrl+S
Screenshot: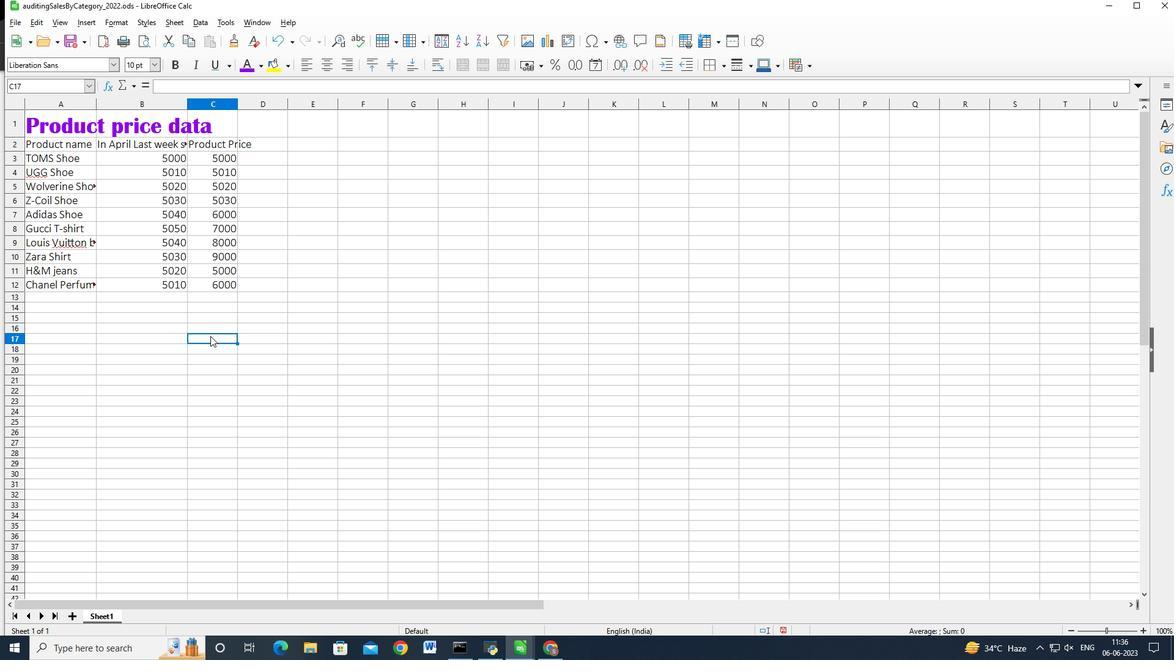 
Action: Mouse moved to (591, 254)
Screenshot: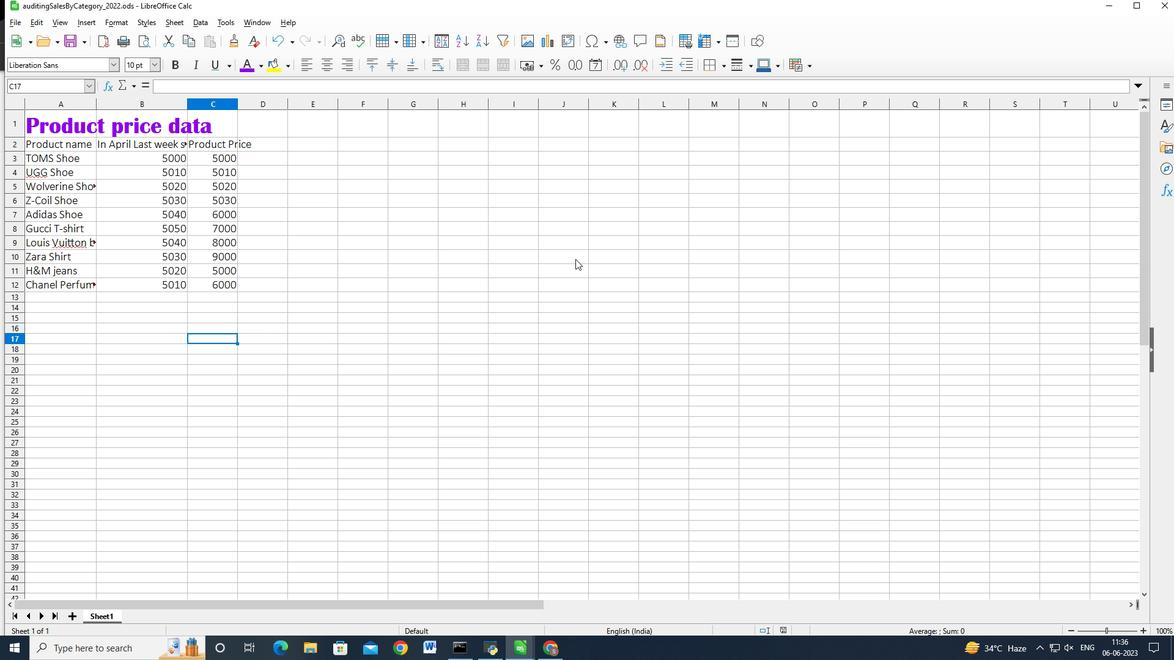 
